 Task: Find connections with filter location Kāman with filter topic #Motivationwith filter profile language Spanish with filter current company Airtel with filter school Jammu University with filter industry Rubber Products Manufacturing with filter service category Corporate Events with filter keywords title Sales Engineer
Action: Mouse moved to (144, 241)
Screenshot: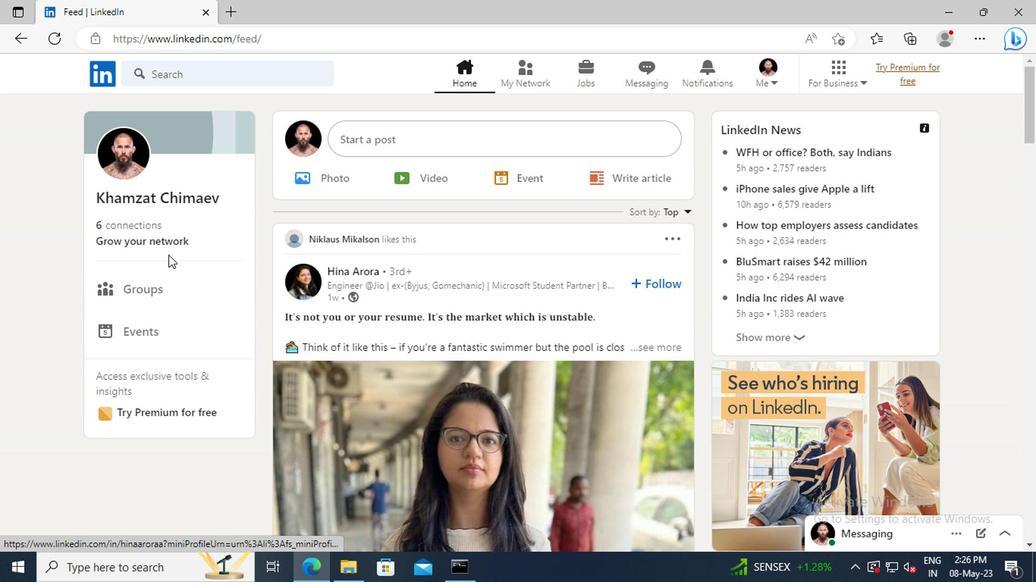 
Action: Mouse pressed left at (144, 241)
Screenshot: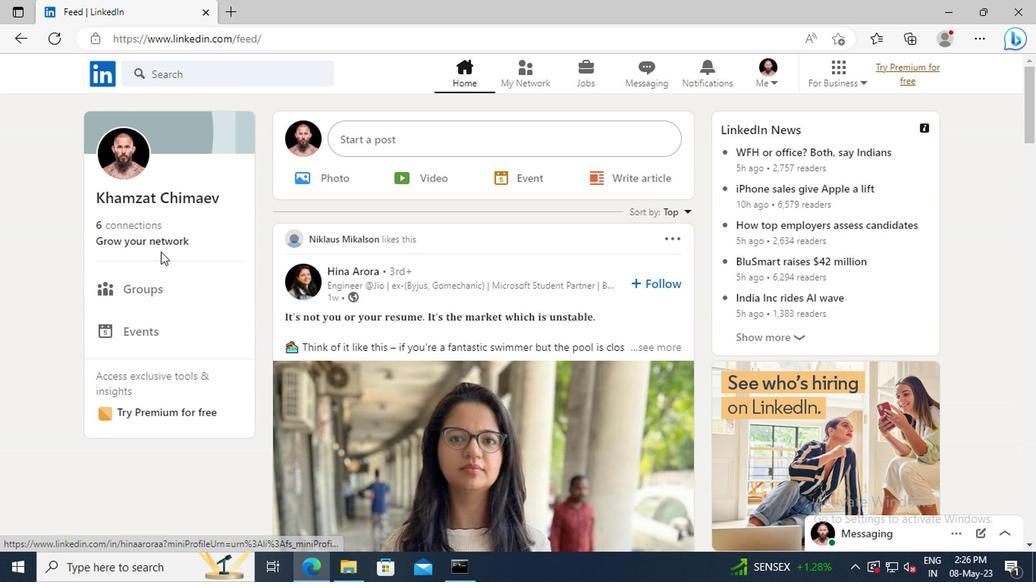 
Action: Mouse moved to (156, 161)
Screenshot: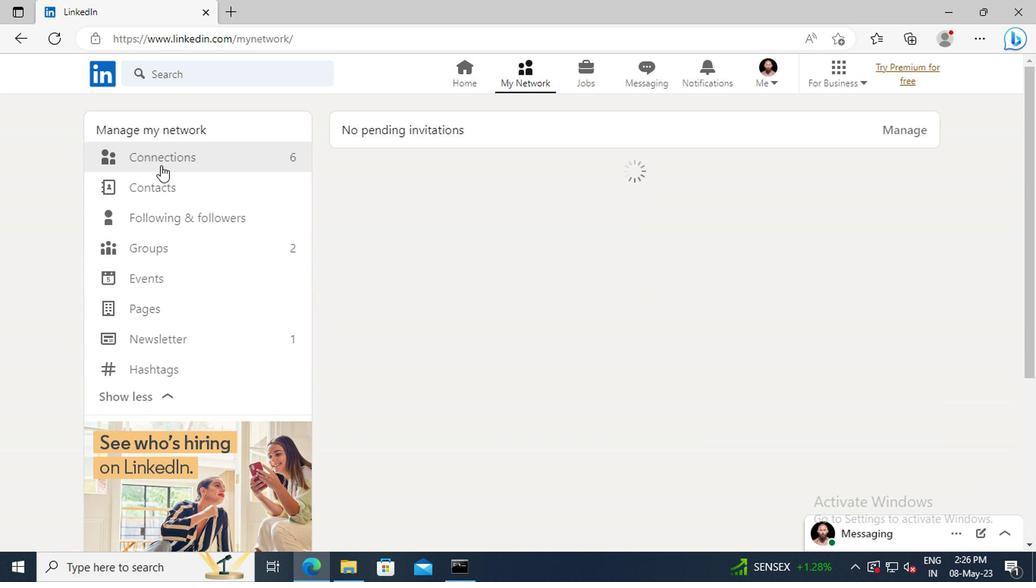 
Action: Mouse pressed left at (156, 161)
Screenshot: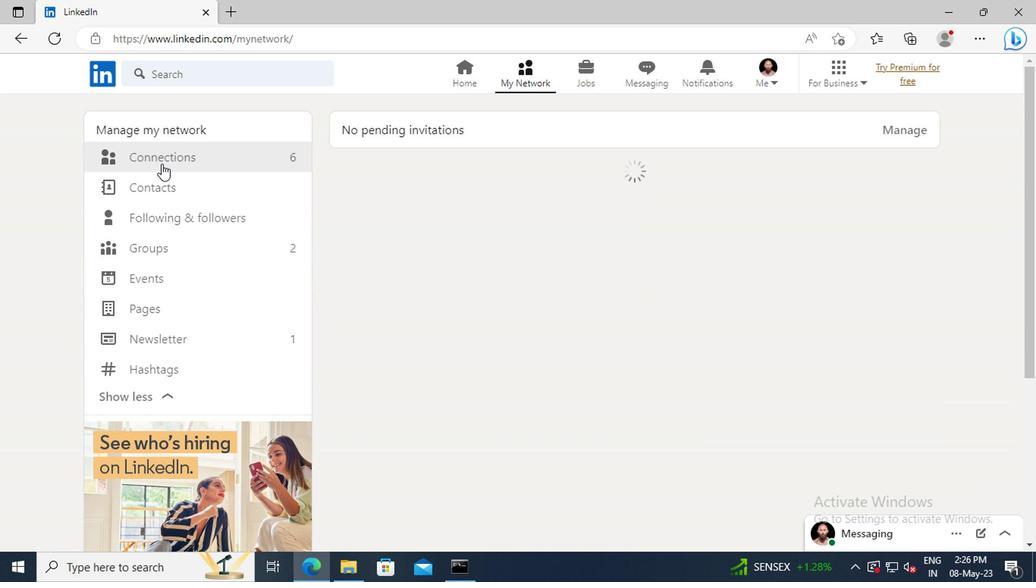 
Action: Mouse moved to (609, 160)
Screenshot: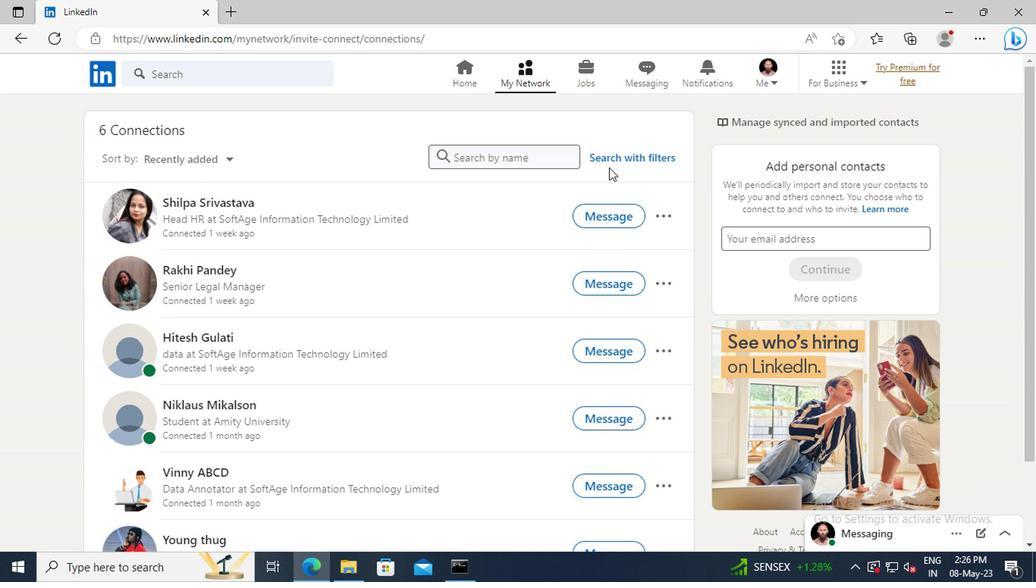 
Action: Mouse pressed left at (609, 160)
Screenshot: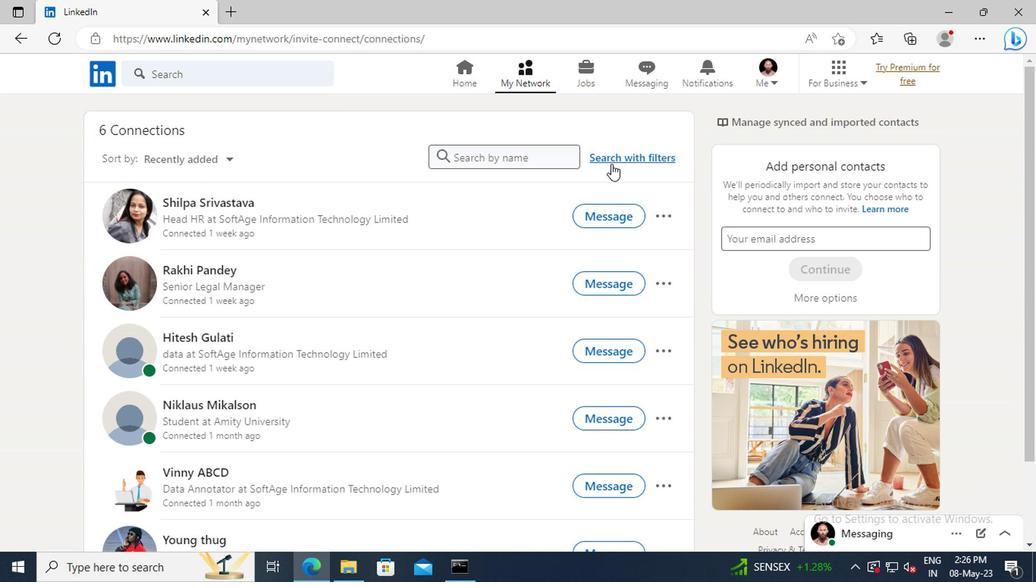 
Action: Mouse moved to (569, 120)
Screenshot: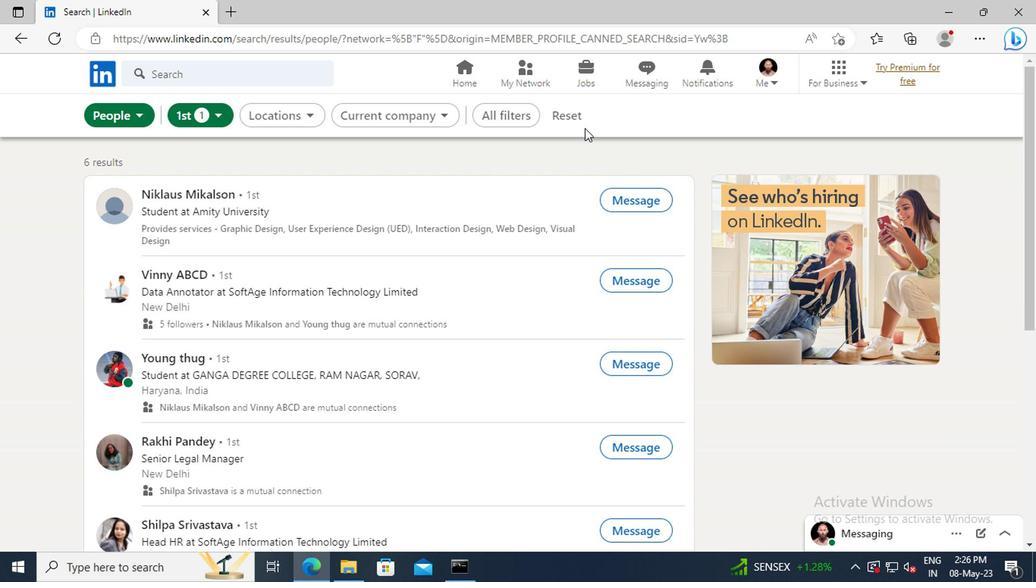 
Action: Mouse pressed left at (569, 120)
Screenshot: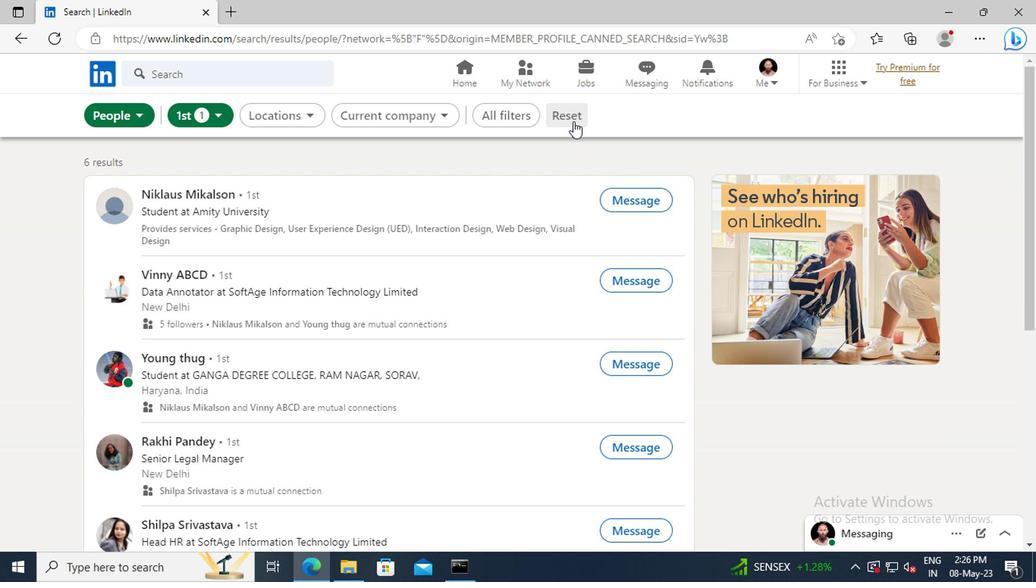 
Action: Mouse moved to (551, 119)
Screenshot: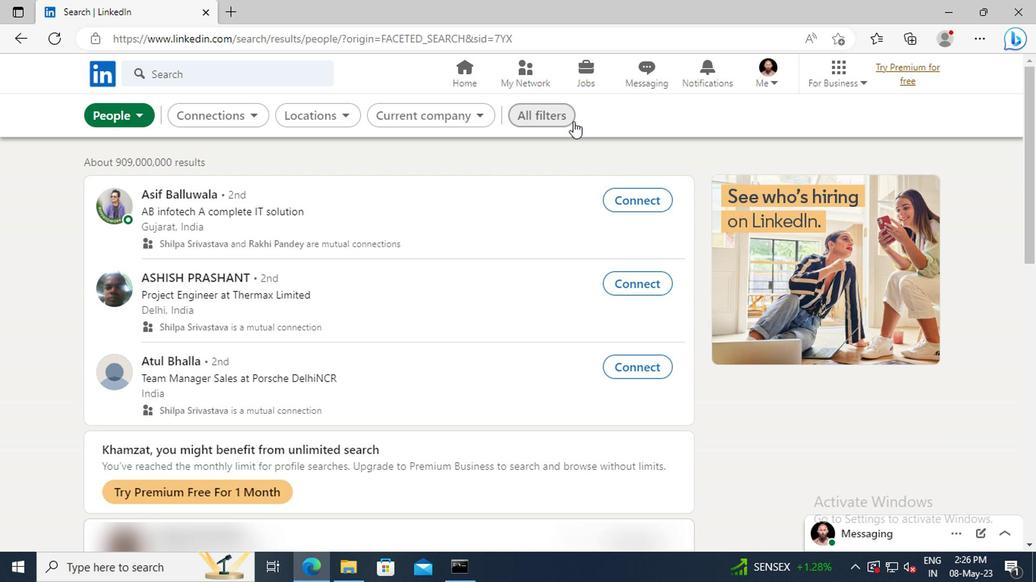 
Action: Mouse pressed left at (551, 119)
Screenshot: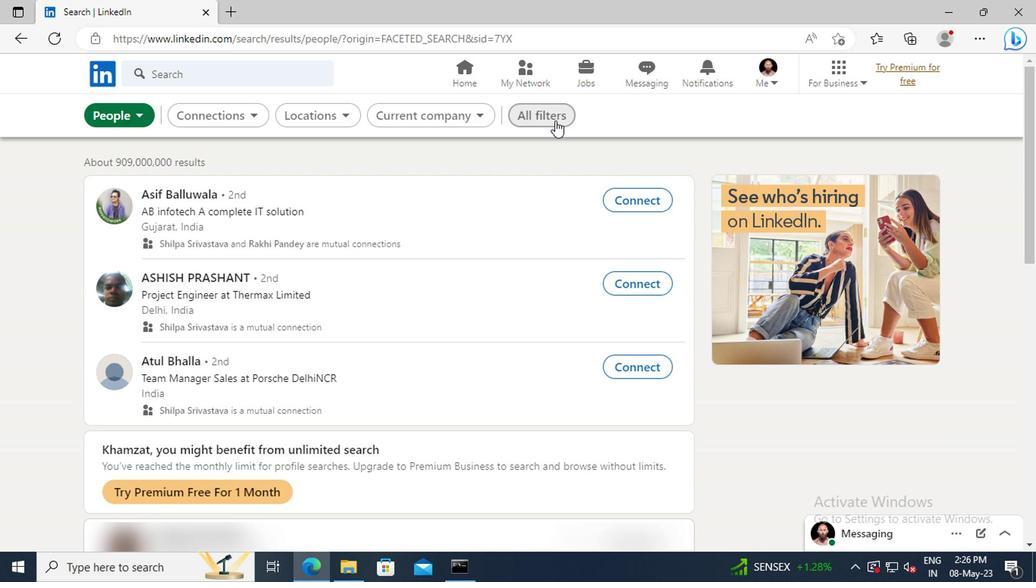 
Action: Mouse moved to (879, 297)
Screenshot: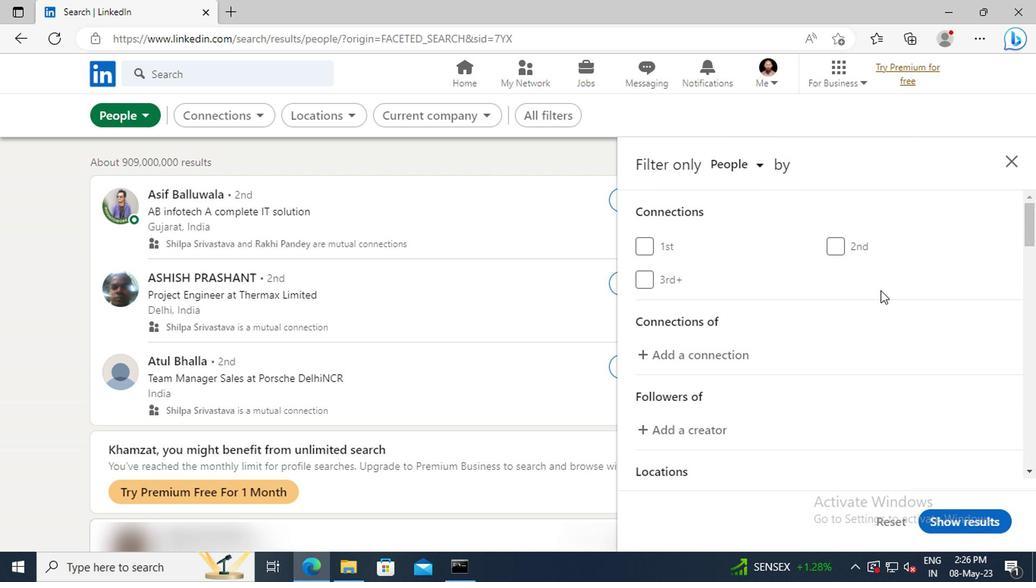 
Action: Mouse scrolled (879, 297) with delta (0, 0)
Screenshot: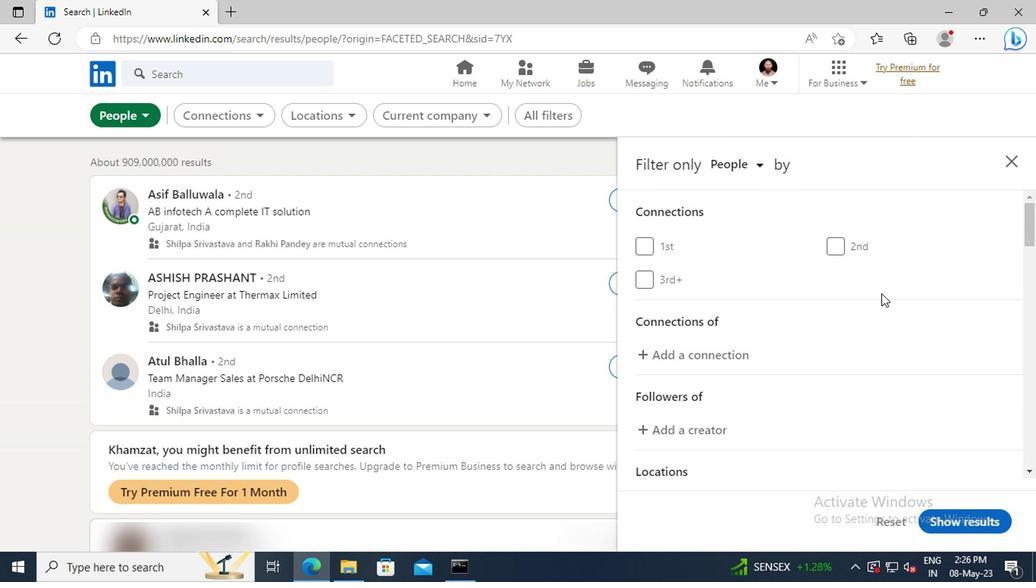 
Action: Mouse scrolled (879, 297) with delta (0, 0)
Screenshot: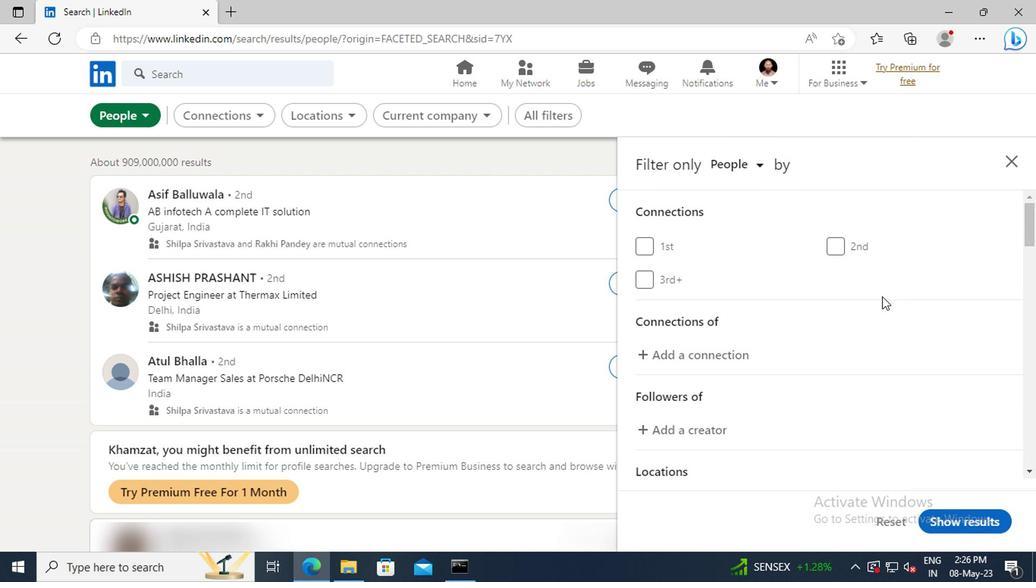 
Action: Mouse moved to (879, 297)
Screenshot: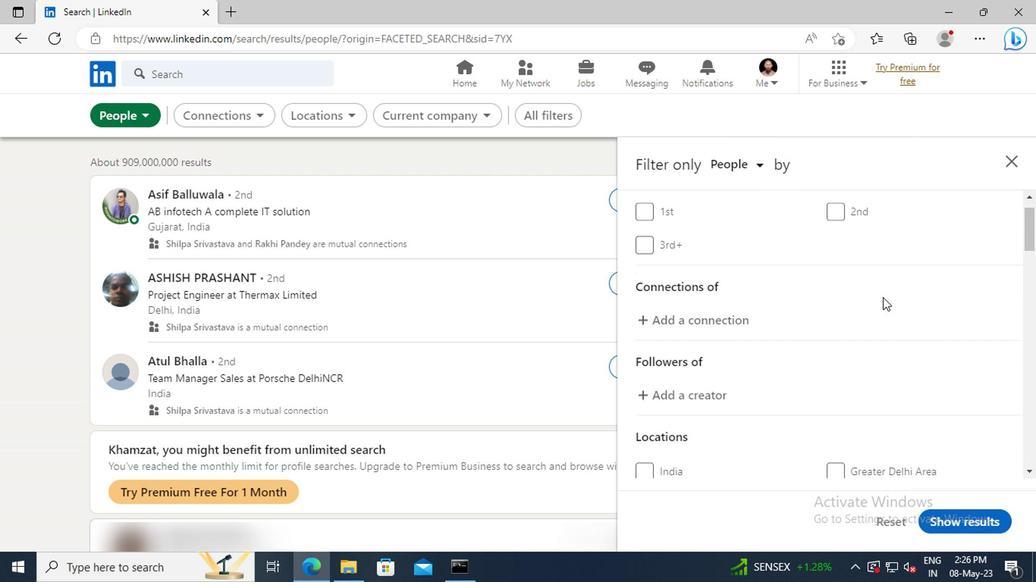 
Action: Mouse scrolled (879, 297) with delta (0, 0)
Screenshot: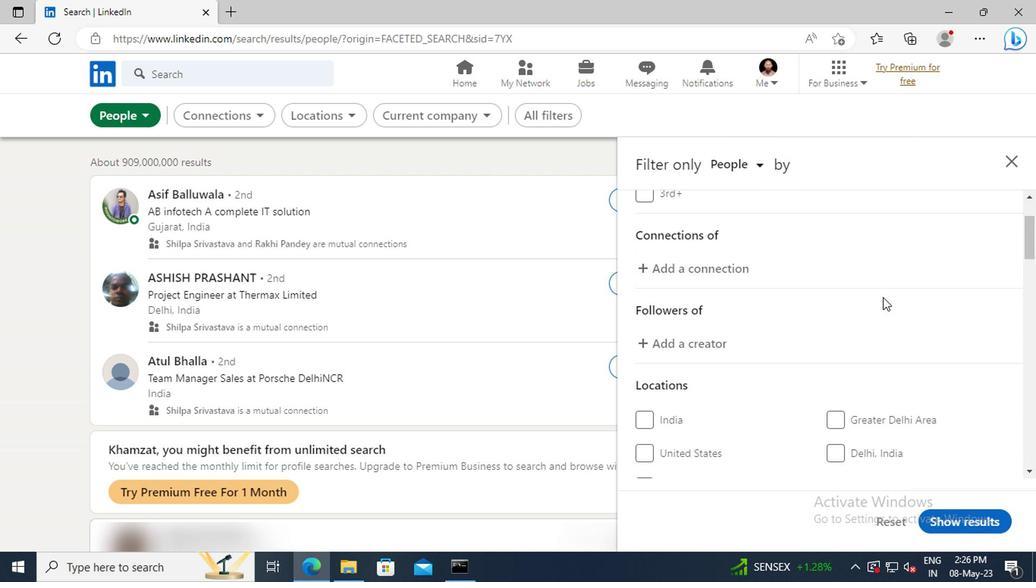 
Action: Mouse scrolled (879, 297) with delta (0, 0)
Screenshot: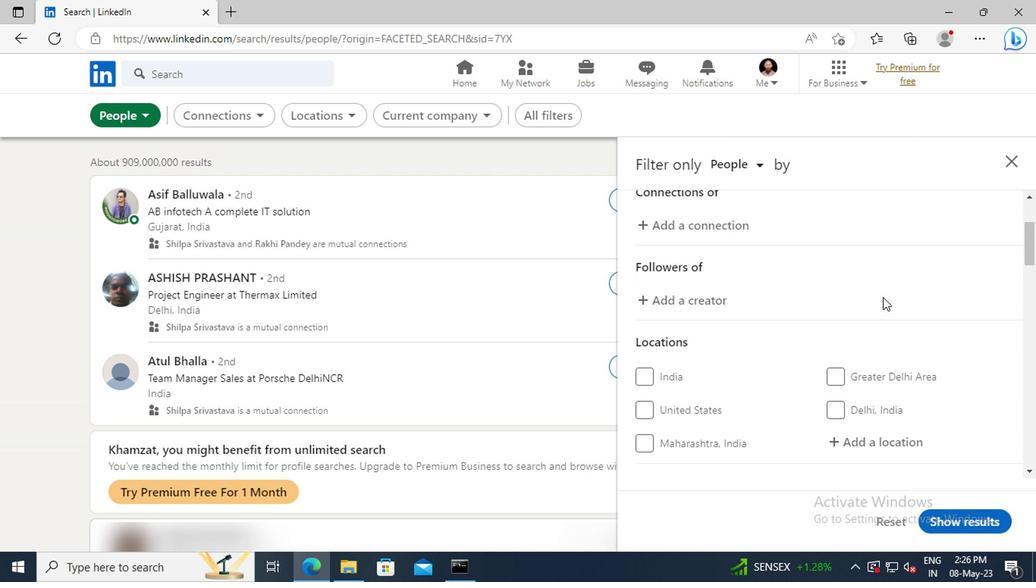 
Action: Mouse scrolled (879, 297) with delta (0, 0)
Screenshot: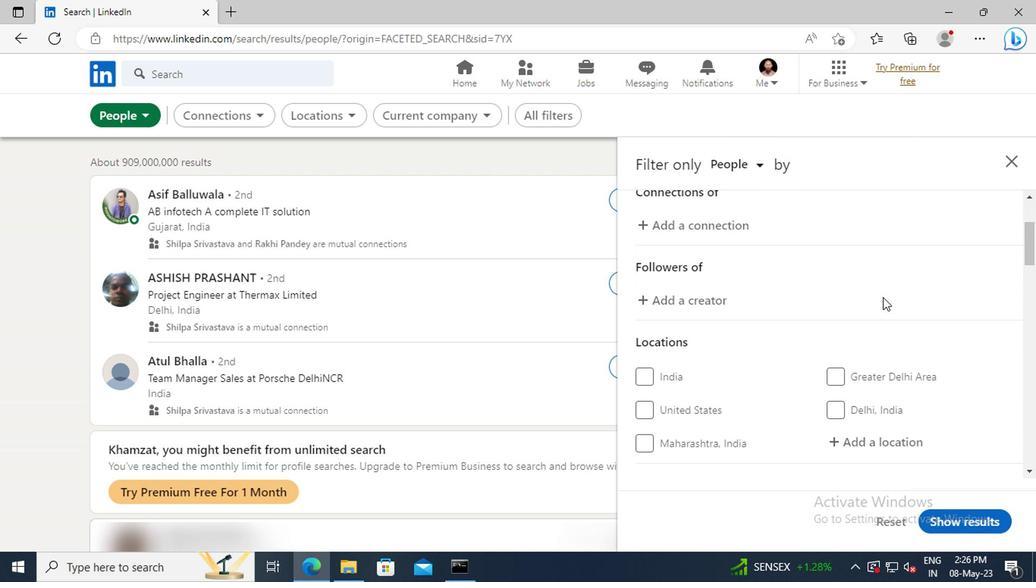 
Action: Mouse scrolled (879, 297) with delta (0, 0)
Screenshot: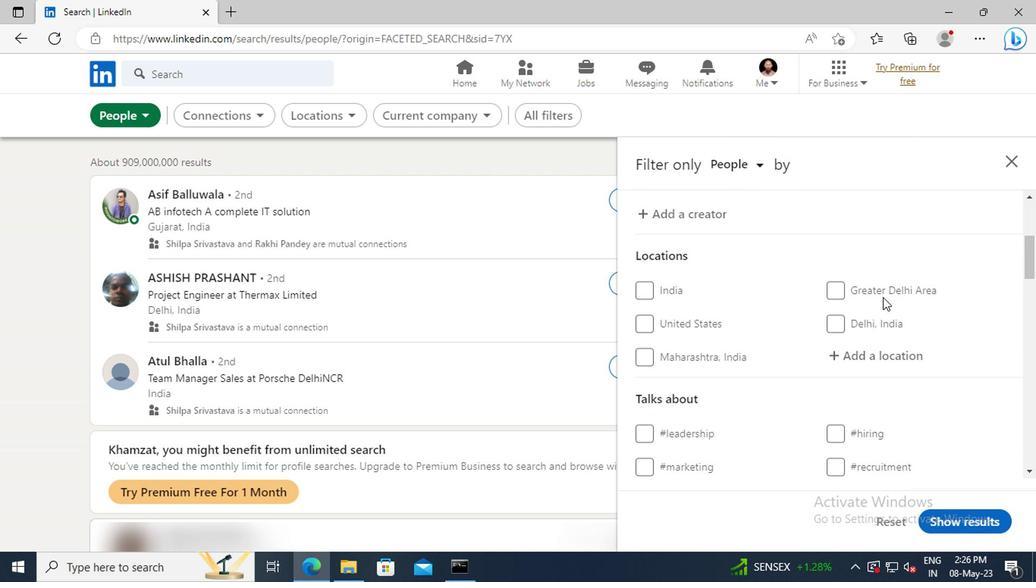 
Action: Mouse moved to (880, 313)
Screenshot: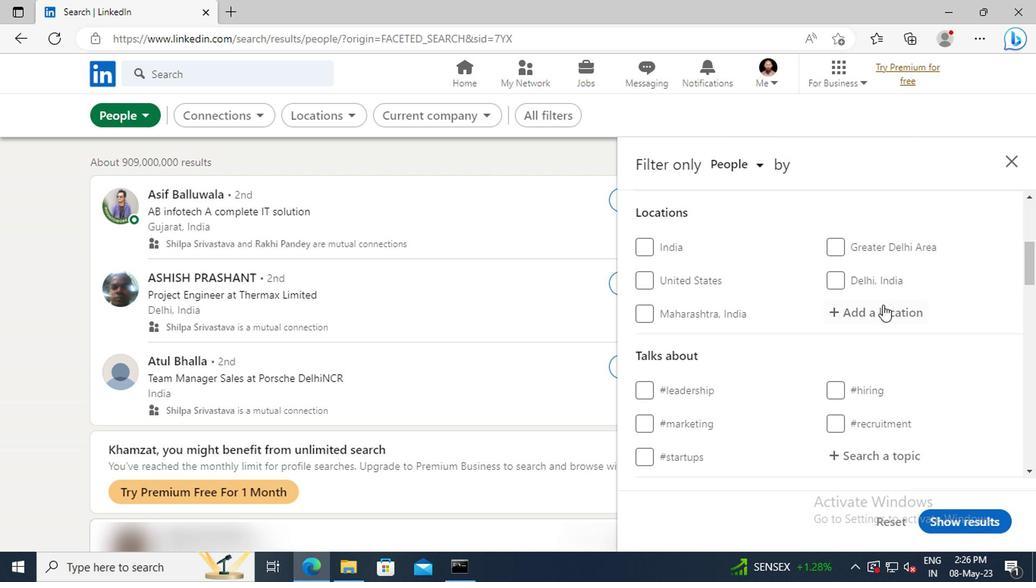 
Action: Mouse pressed left at (880, 313)
Screenshot: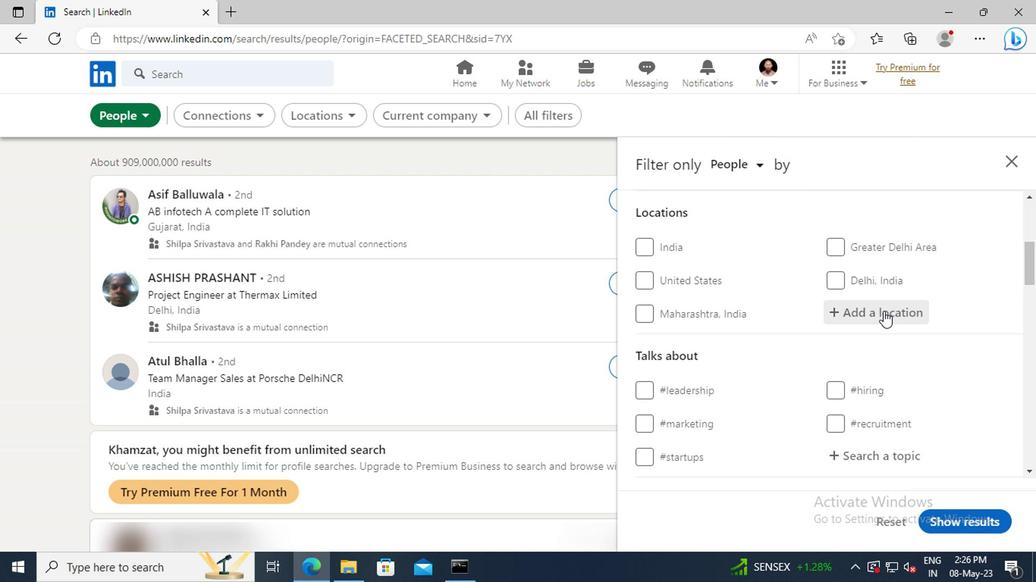 
Action: Key pressed <Key.shift>KA
Screenshot: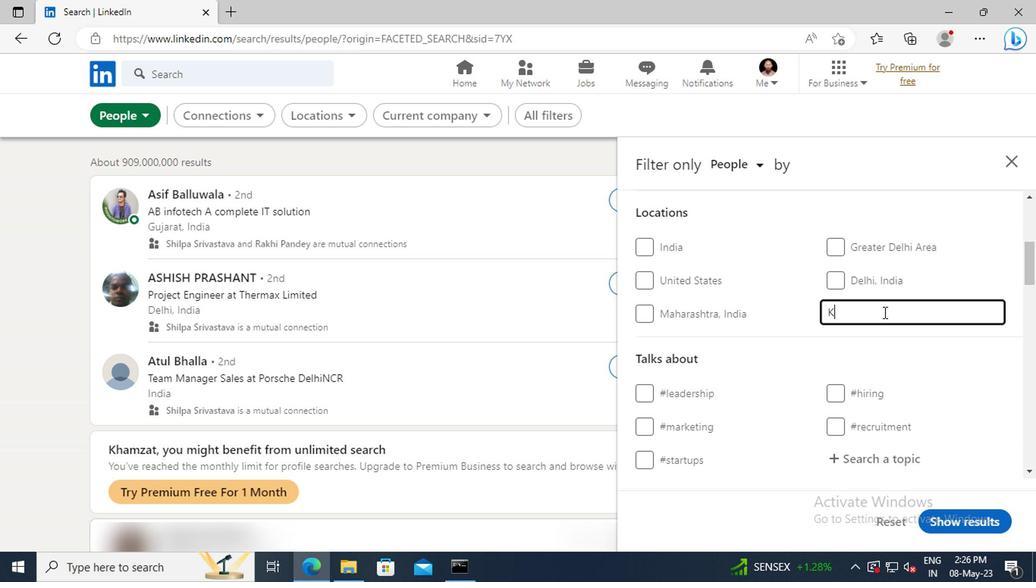
Action: Mouse moved to (880, 313)
Screenshot: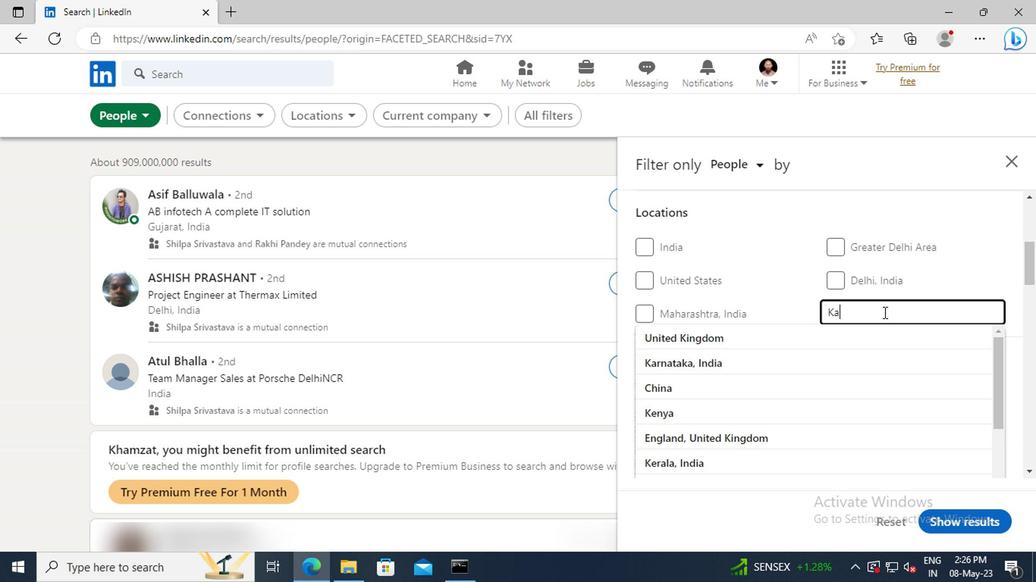 
Action: Key pressed MAN
Screenshot: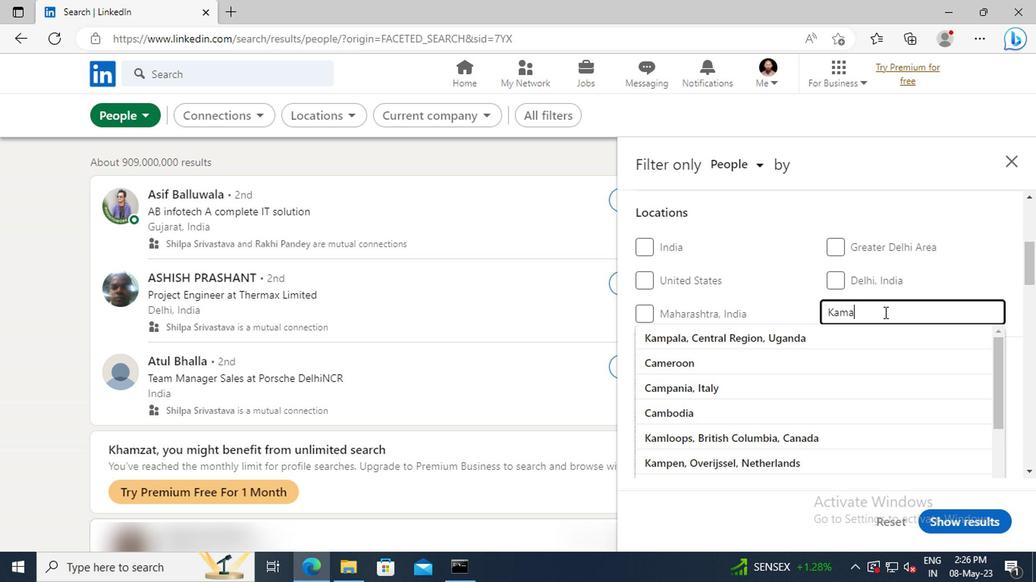 
Action: Mouse moved to (878, 330)
Screenshot: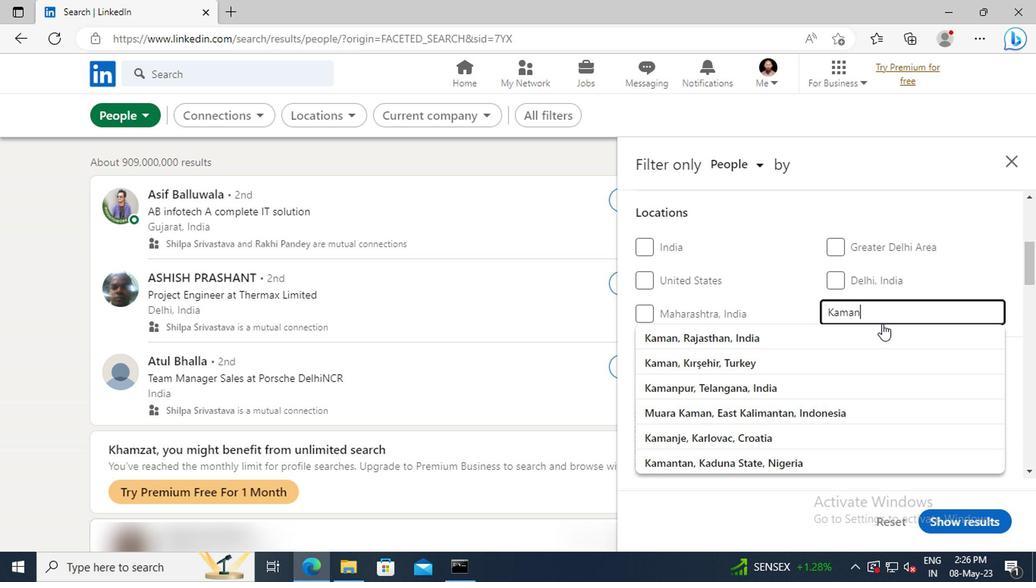 
Action: Mouse pressed left at (878, 330)
Screenshot: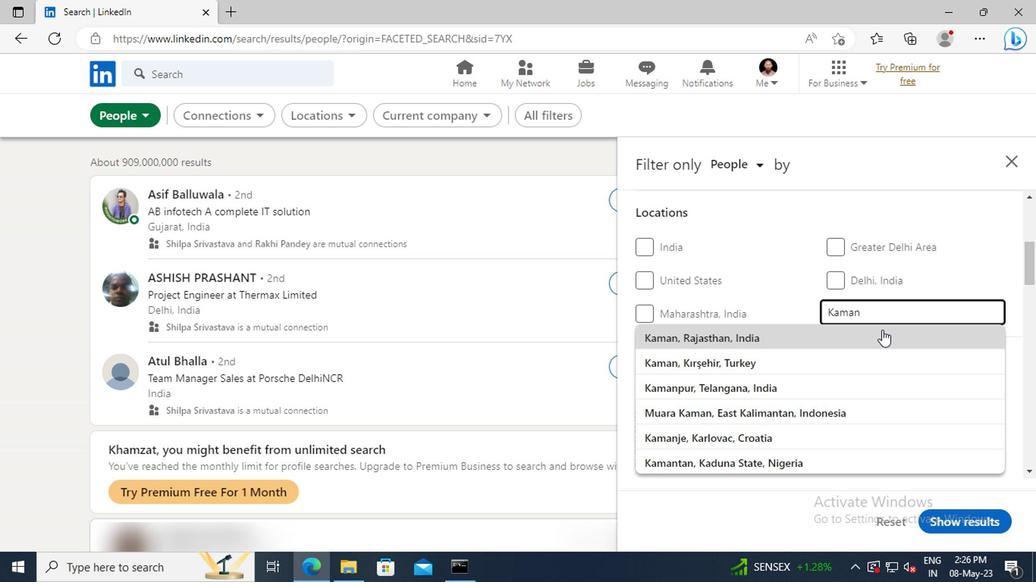 
Action: Mouse scrolled (878, 330) with delta (0, 0)
Screenshot: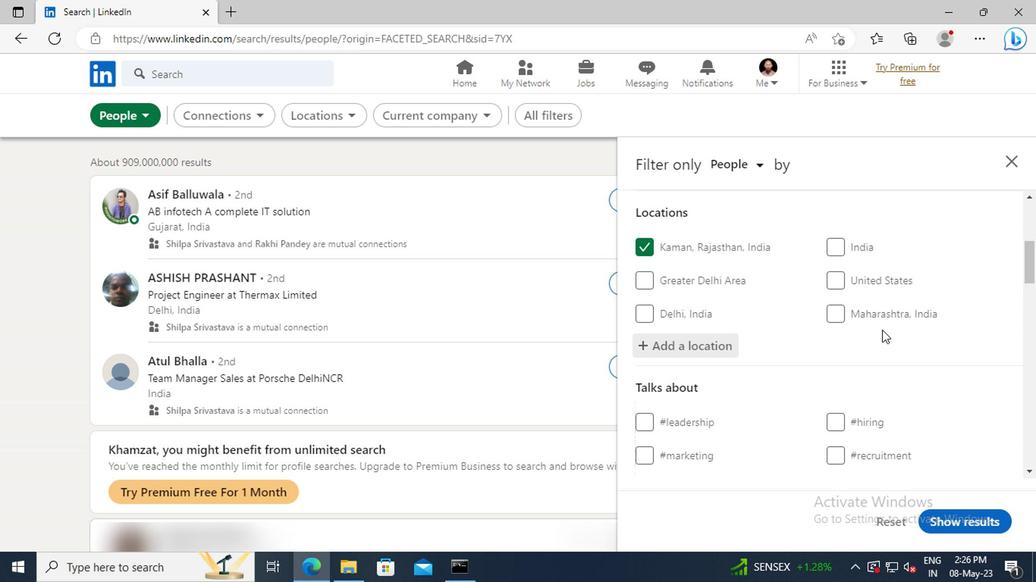 
Action: Mouse scrolled (878, 330) with delta (0, 0)
Screenshot: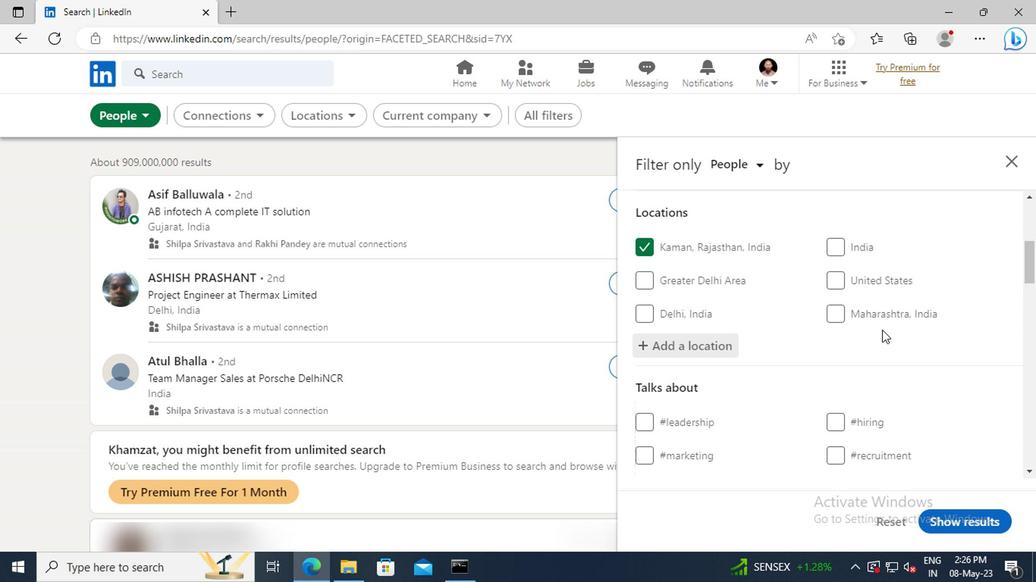 
Action: Mouse scrolled (878, 330) with delta (0, 0)
Screenshot: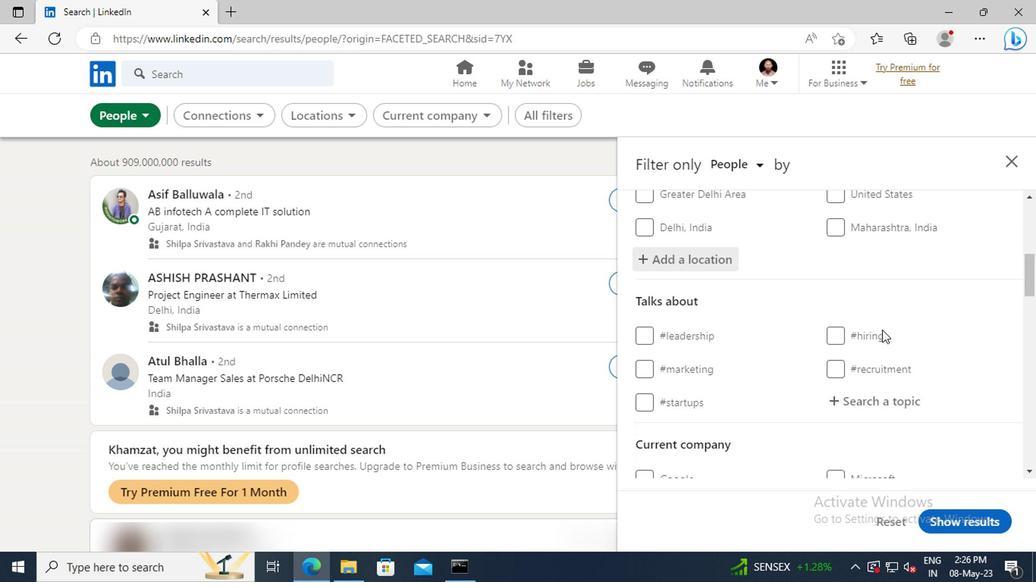 
Action: Mouse moved to (880, 357)
Screenshot: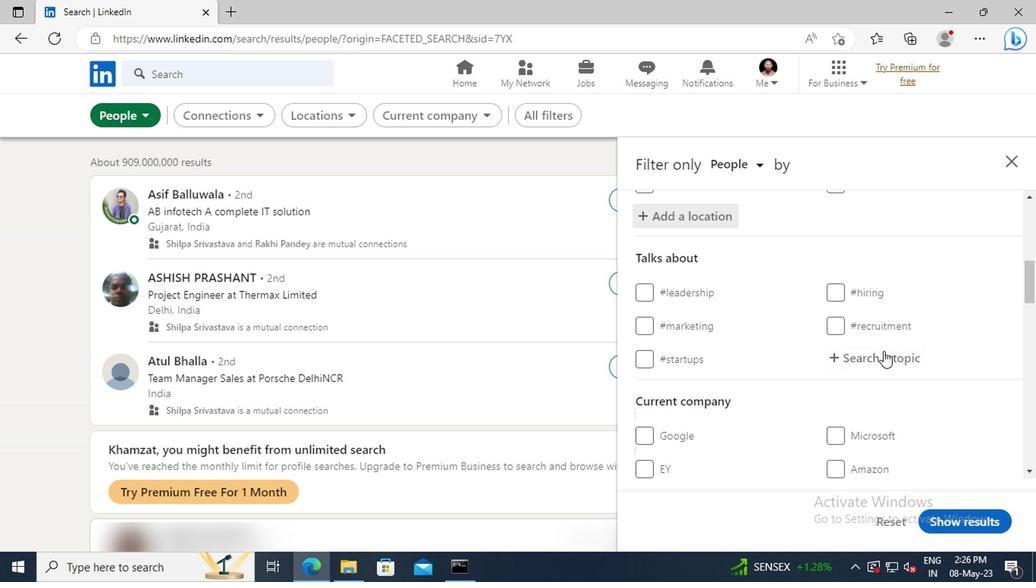 
Action: Mouse pressed left at (880, 357)
Screenshot: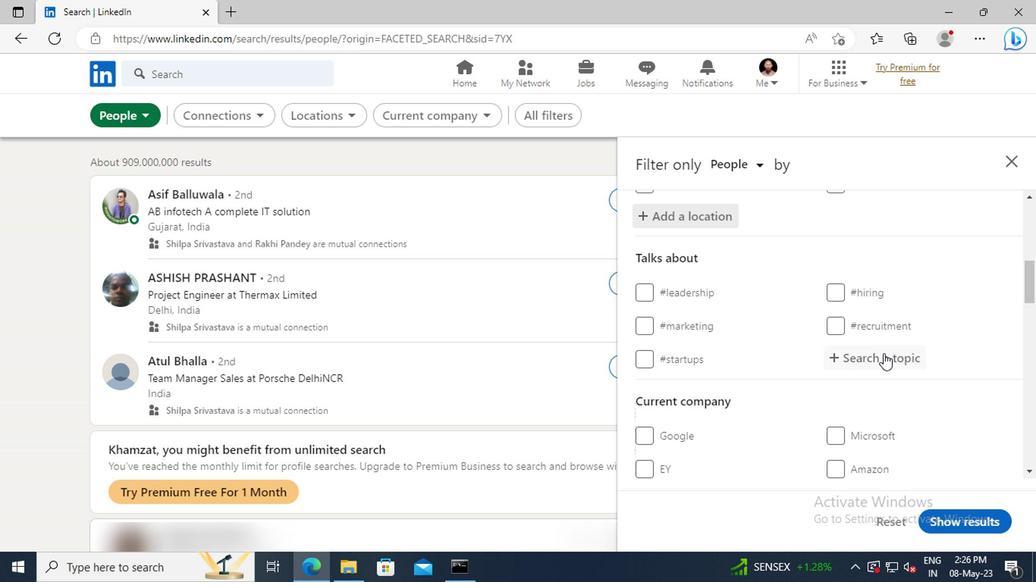 
Action: Key pressed <Key.shift>MOTI
Screenshot: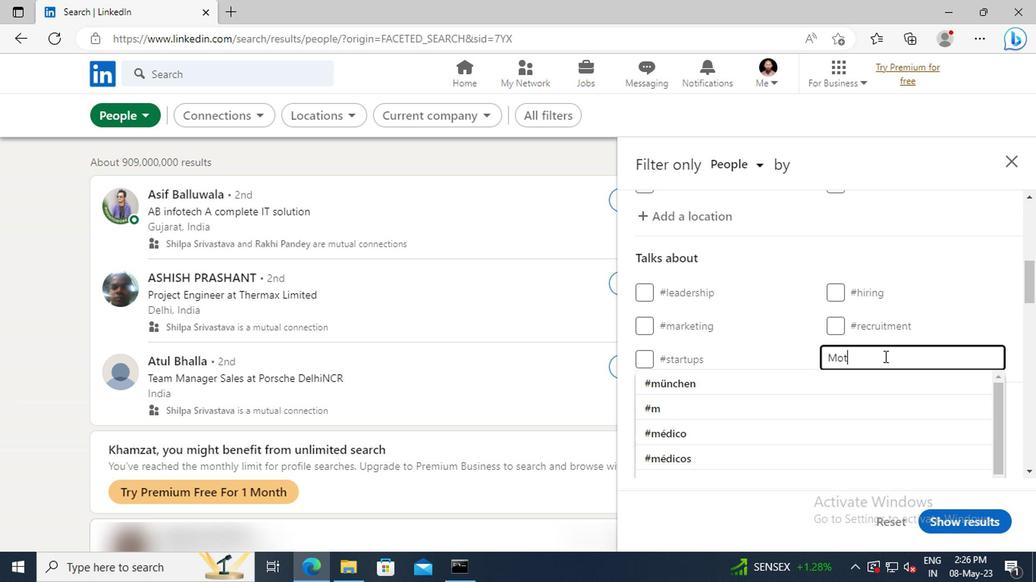 
Action: Mouse moved to (880, 378)
Screenshot: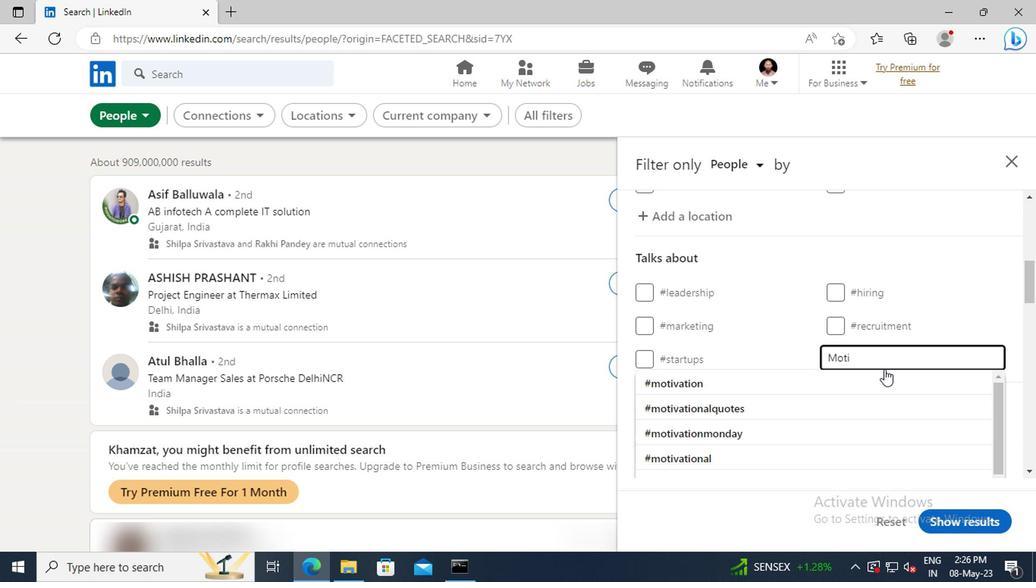 
Action: Mouse pressed left at (880, 378)
Screenshot: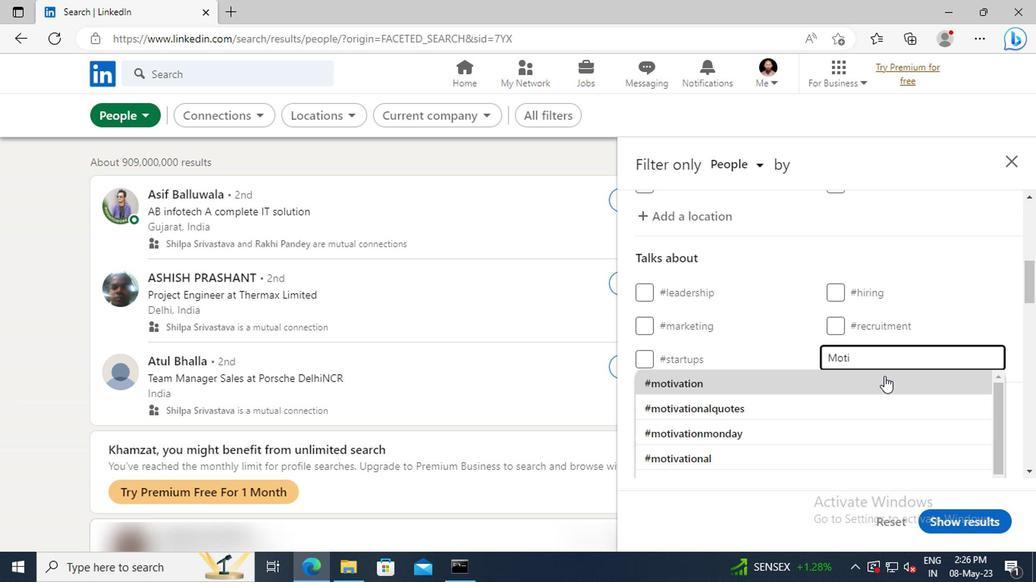 
Action: Mouse scrolled (880, 377) with delta (0, 0)
Screenshot: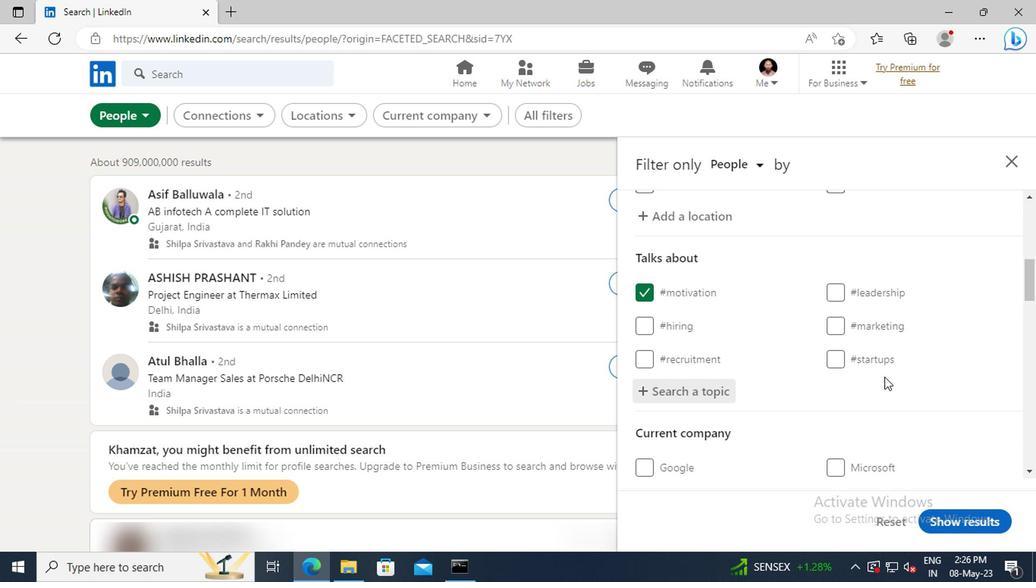 
Action: Mouse scrolled (880, 377) with delta (0, 0)
Screenshot: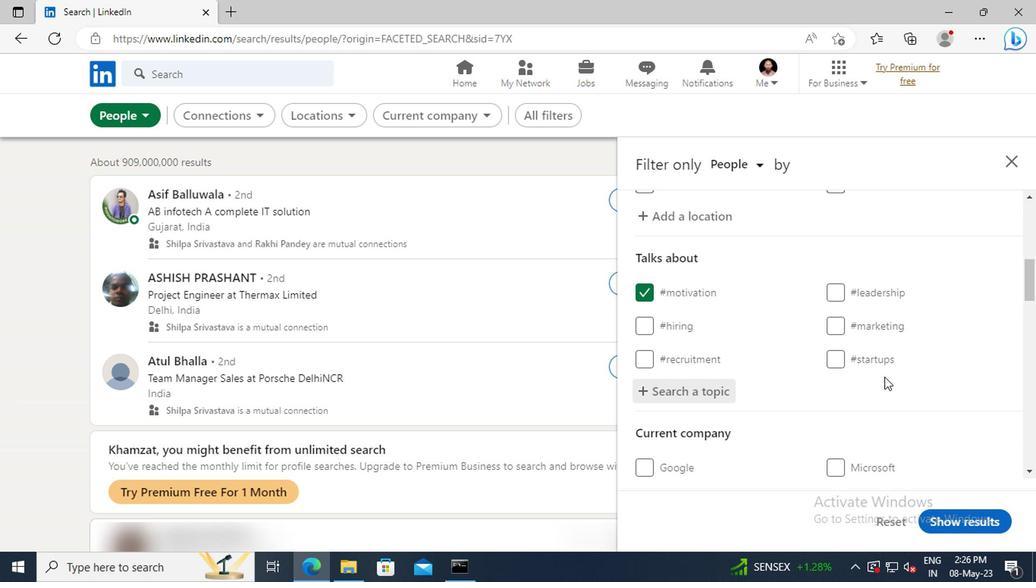 
Action: Mouse scrolled (880, 377) with delta (0, 0)
Screenshot: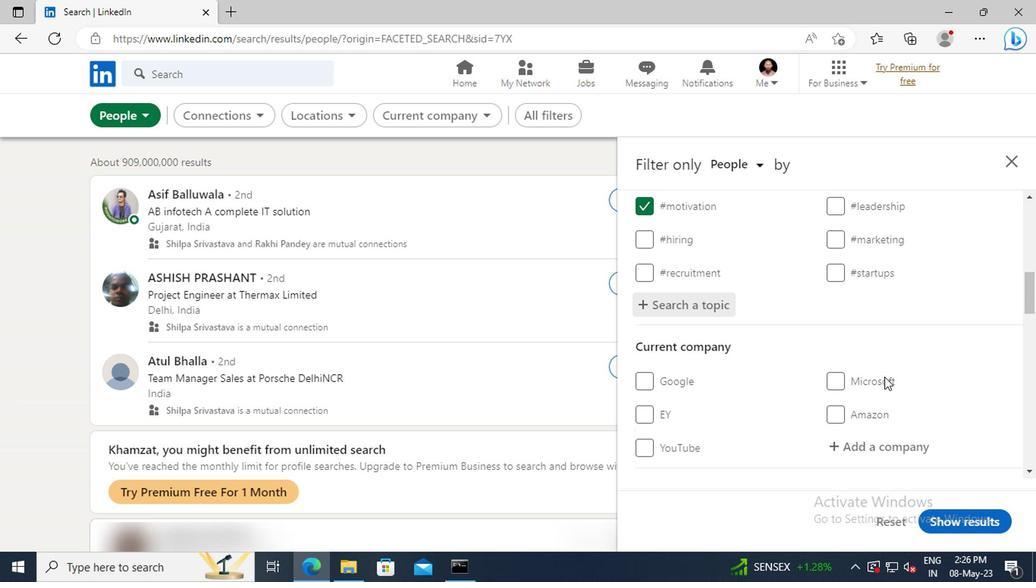 
Action: Mouse scrolled (880, 377) with delta (0, 0)
Screenshot: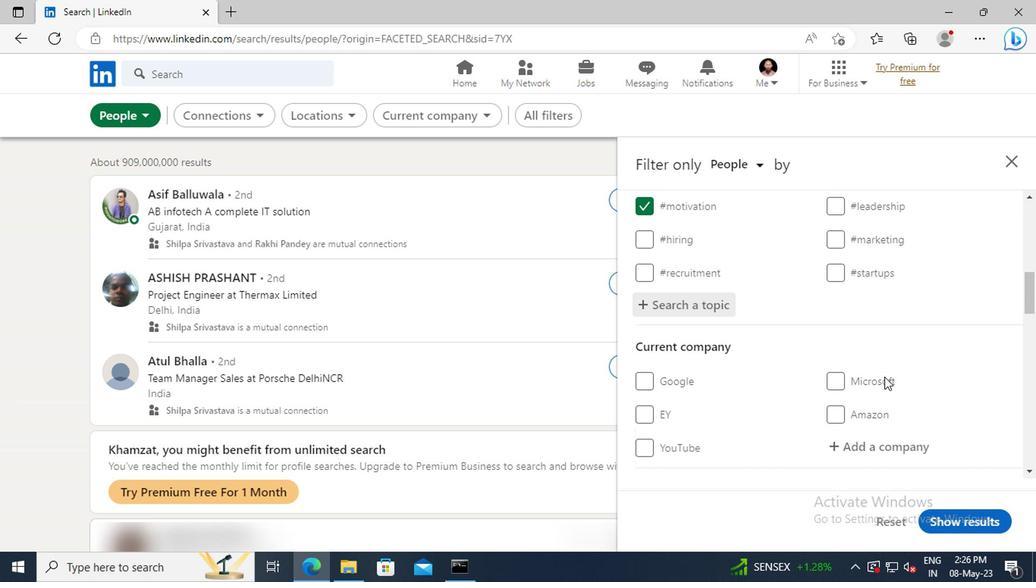 
Action: Mouse scrolled (880, 377) with delta (0, 0)
Screenshot: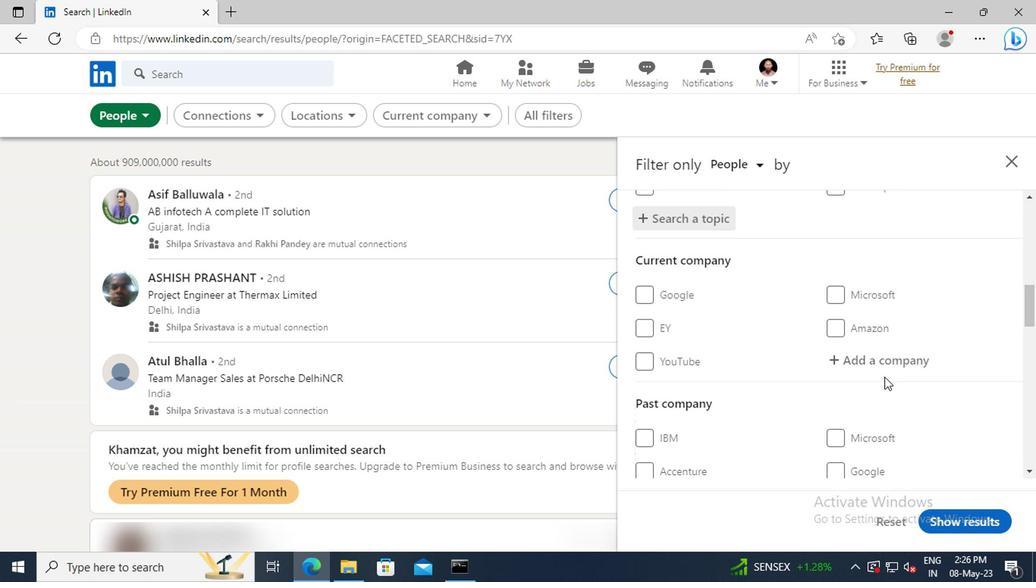 
Action: Mouse scrolled (880, 377) with delta (0, 0)
Screenshot: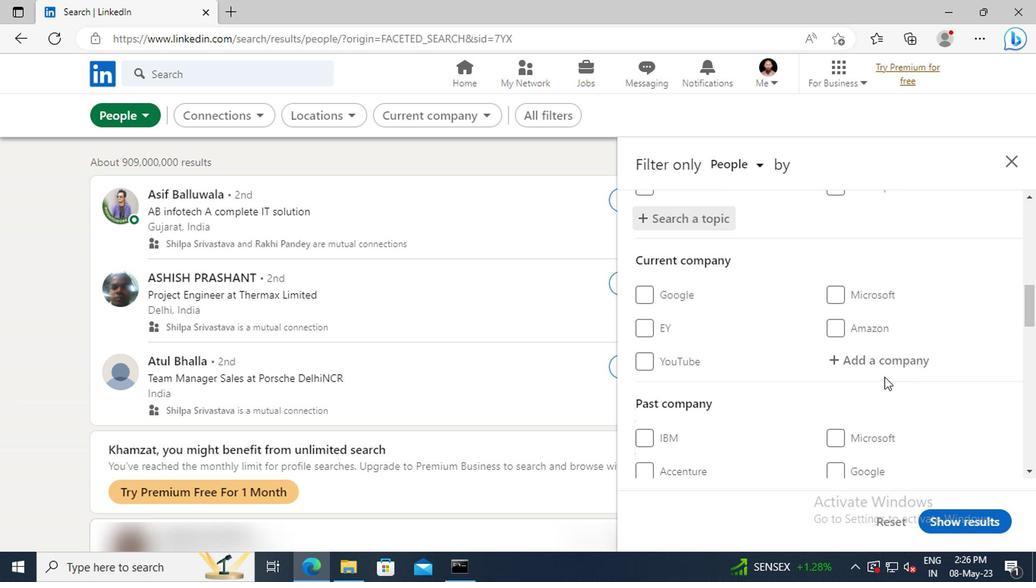 
Action: Mouse scrolled (880, 377) with delta (0, 0)
Screenshot: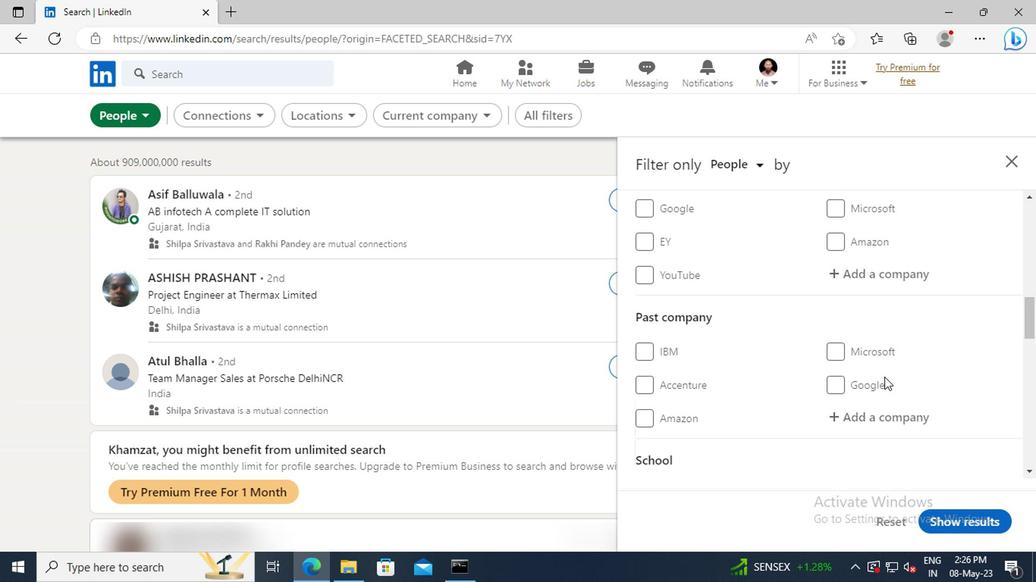 
Action: Mouse scrolled (880, 377) with delta (0, 0)
Screenshot: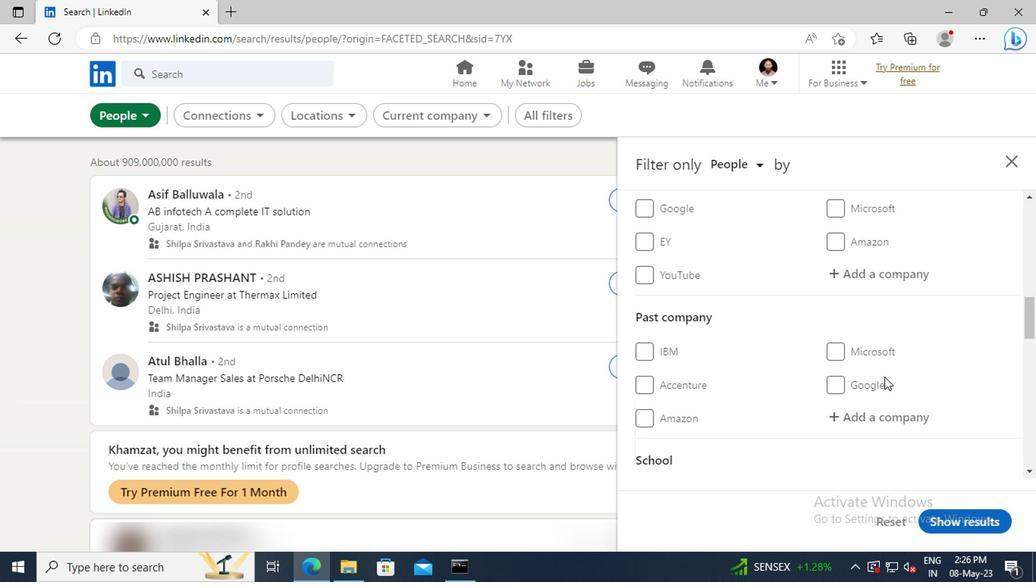 
Action: Mouse scrolled (880, 377) with delta (0, 0)
Screenshot: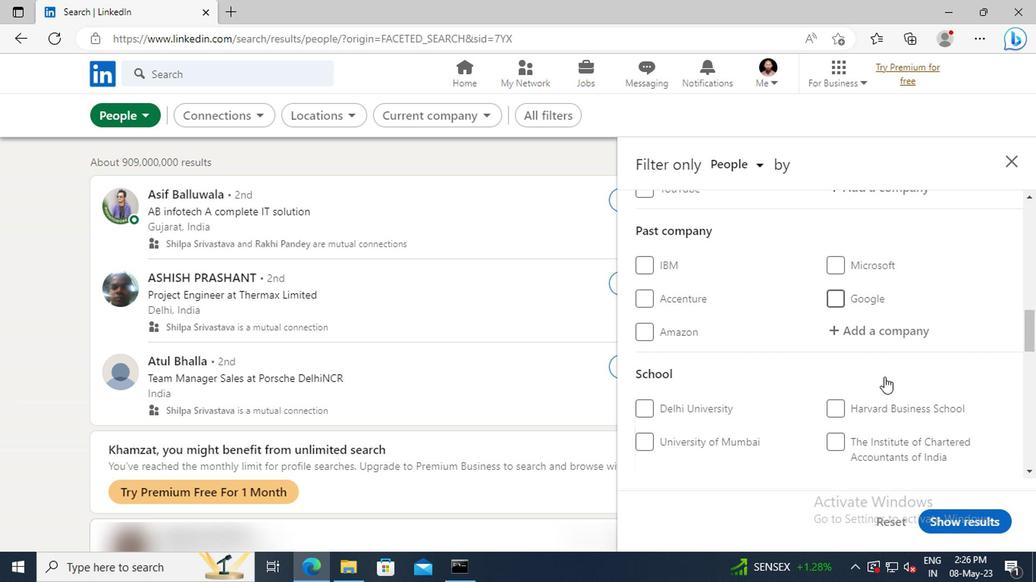 
Action: Mouse scrolled (880, 377) with delta (0, 0)
Screenshot: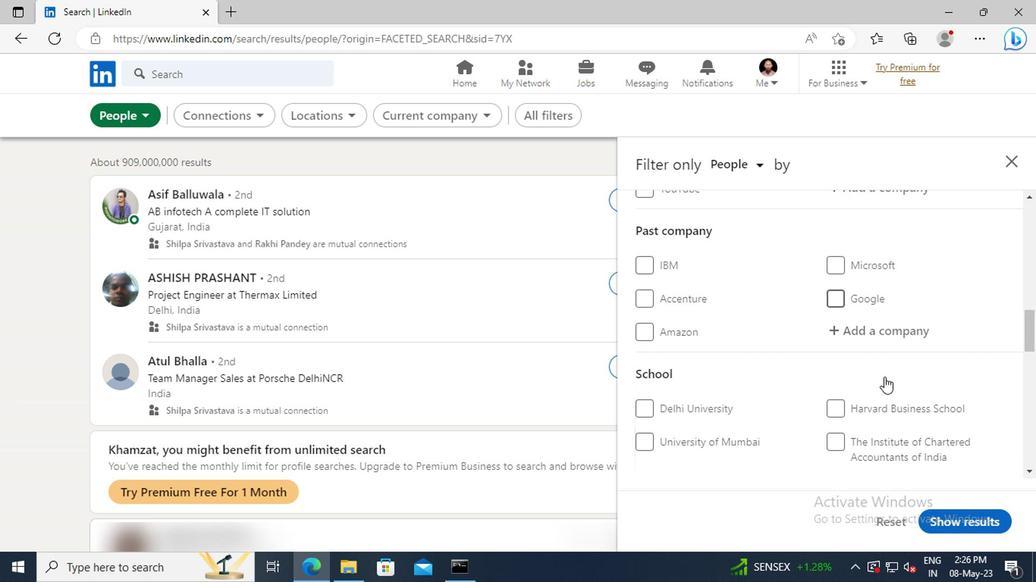 
Action: Mouse scrolled (880, 377) with delta (0, 0)
Screenshot: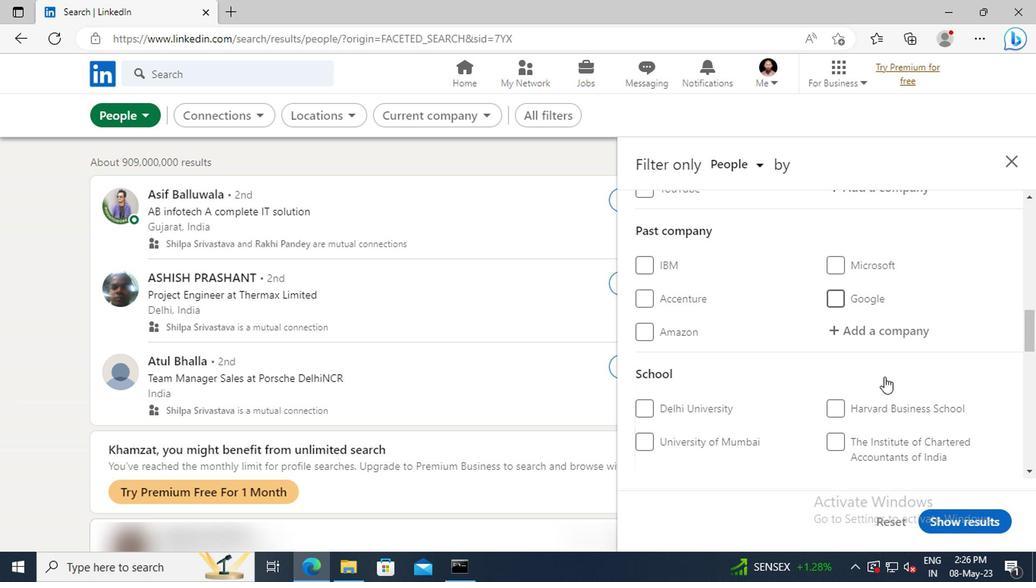 
Action: Mouse scrolled (880, 377) with delta (0, 0)
Screenshot: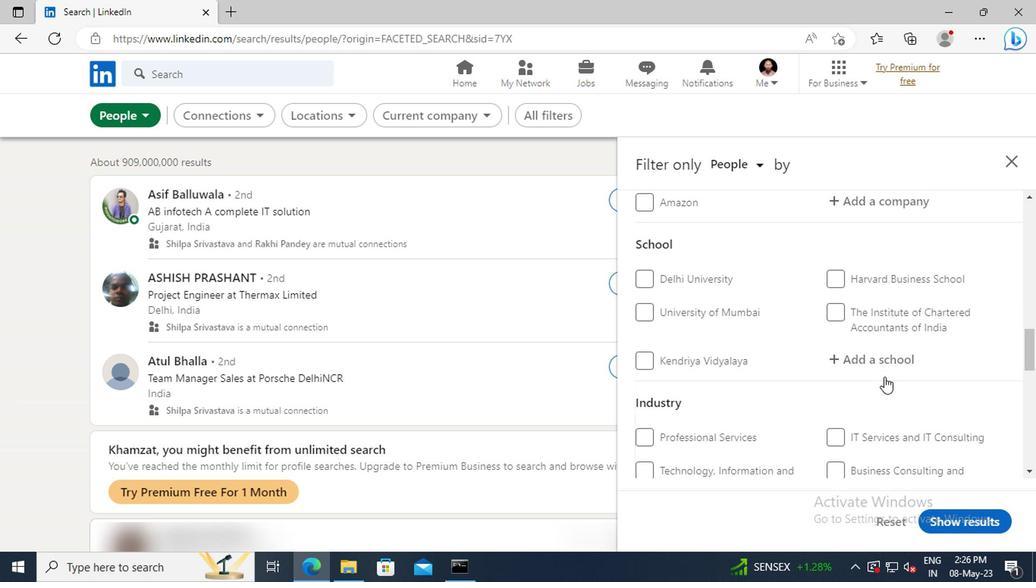 
Action: Mouse scrolled (880, 377) with delta (0, 0)
Screenshot: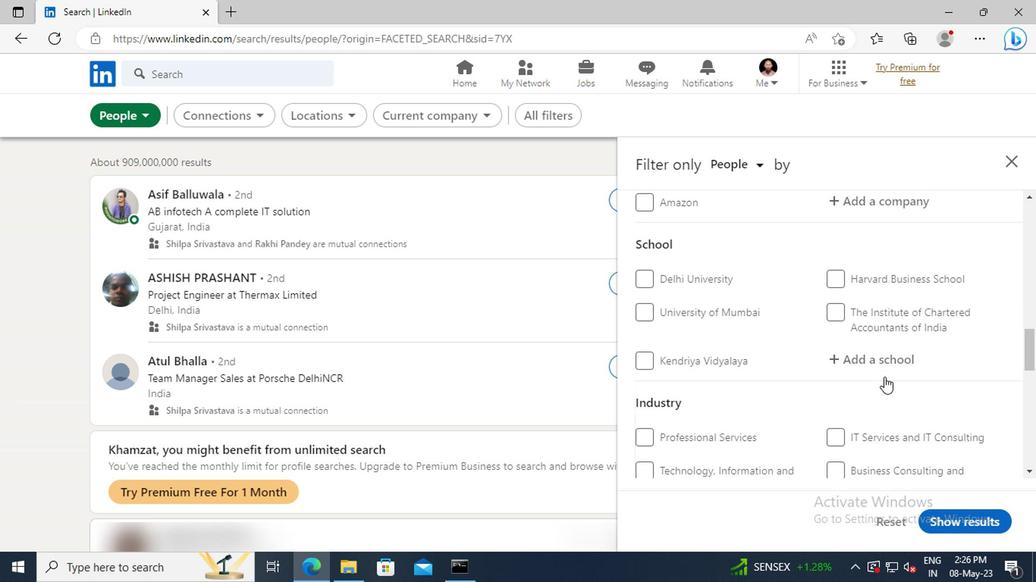 
Action: Mouse scrolled (880, 377) with delta (0, 0)
Screenshot: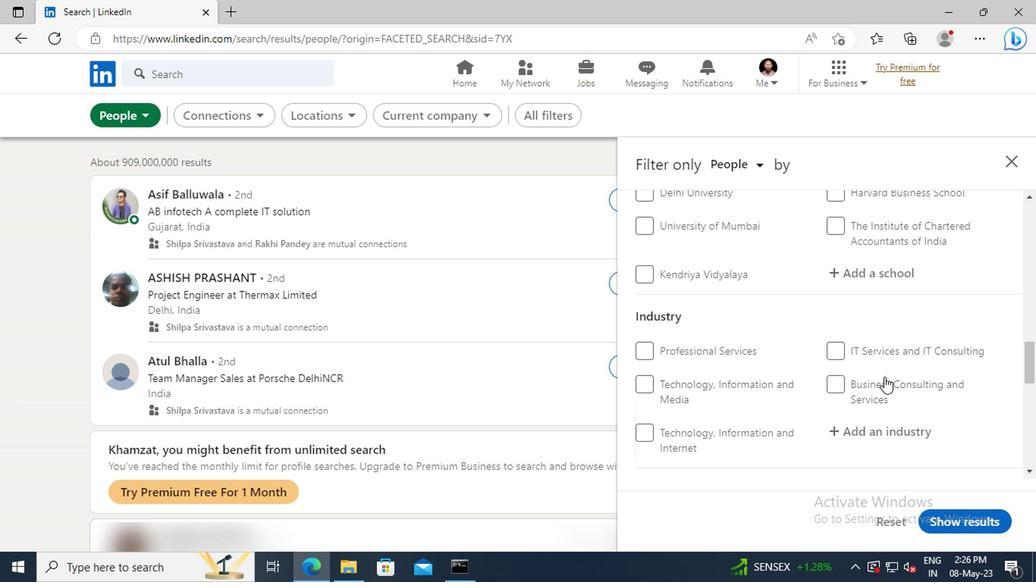 
Action: Mouse scrolled (880, 377) with delta (0, 0)
Screenshot: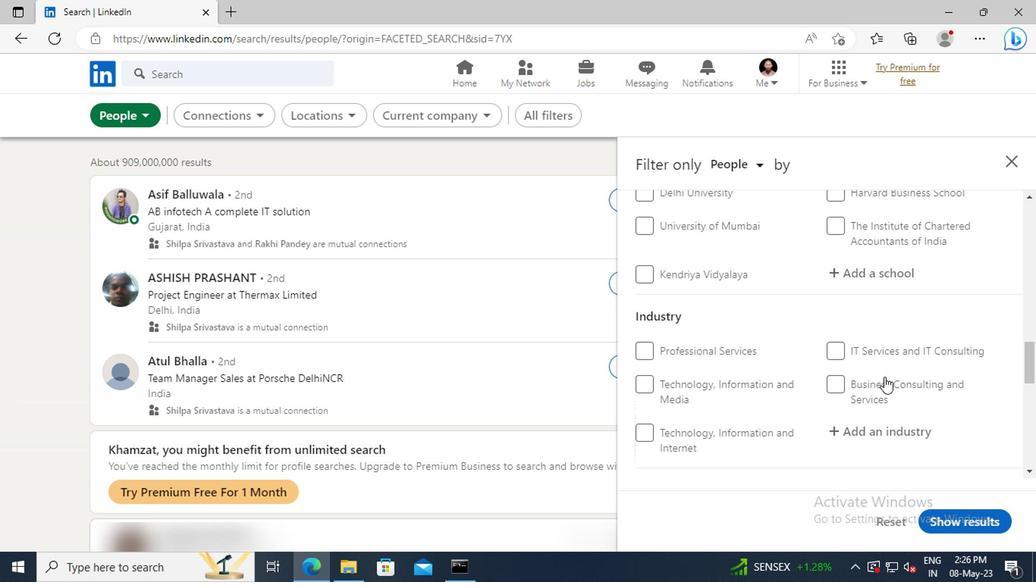 
Action: Mouse scrolled (880, 377) with delta (0, 0)
Screenshot: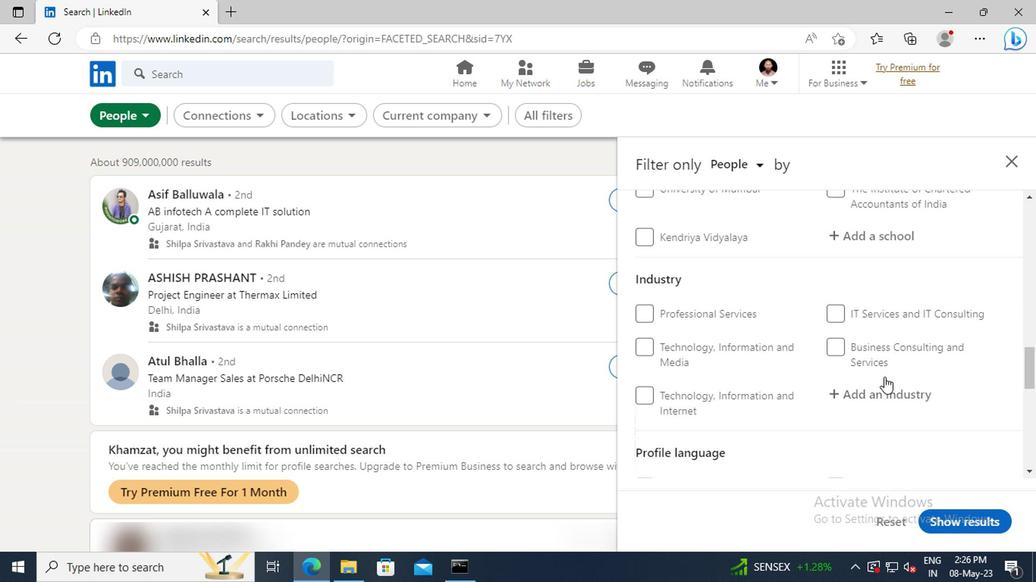
Action: Mouse moved to (642, 431)
Screenshot: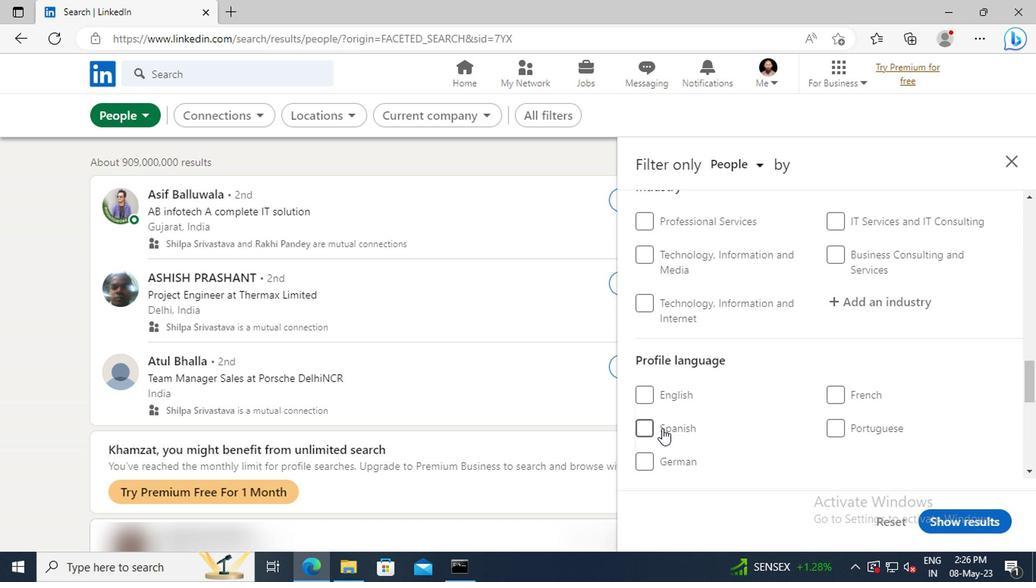 
Action: Mouse pressed left at (642, 431)
Screenshot: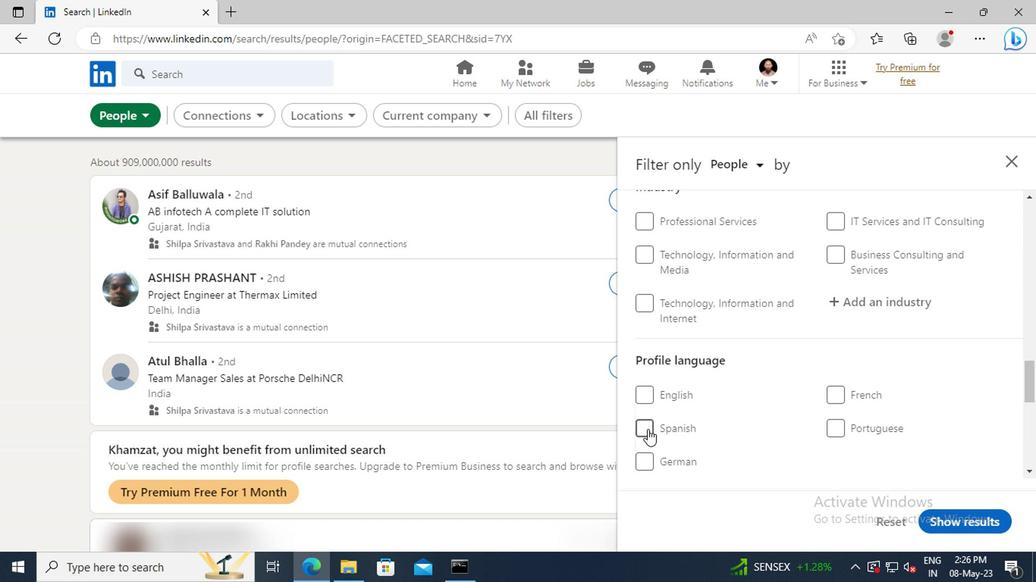 
Action: Mouse moved to (853, 381)
Screenshot: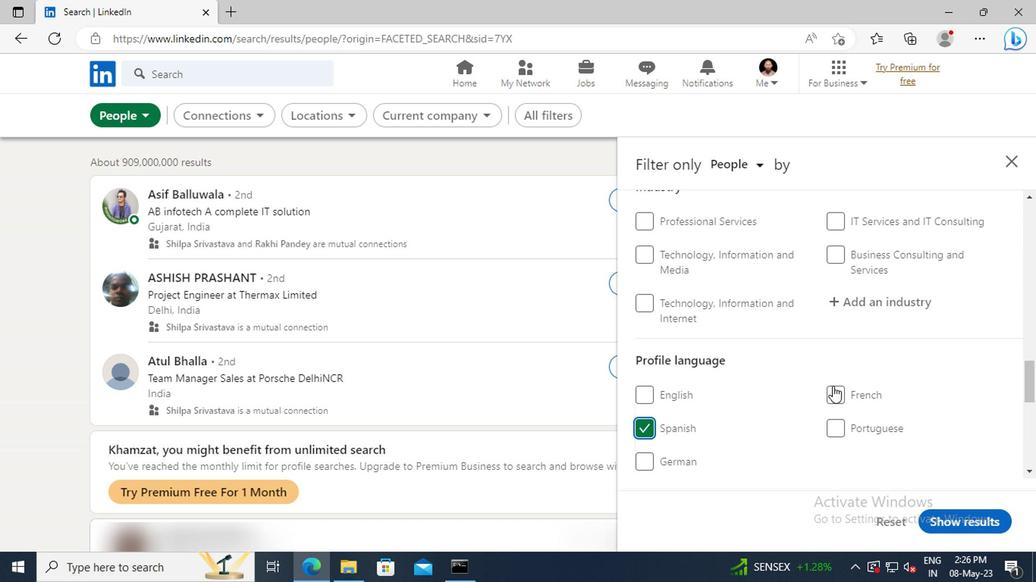 
Action: Mouse scrolled (853, 382) with delta (0, 0)
Screenshot: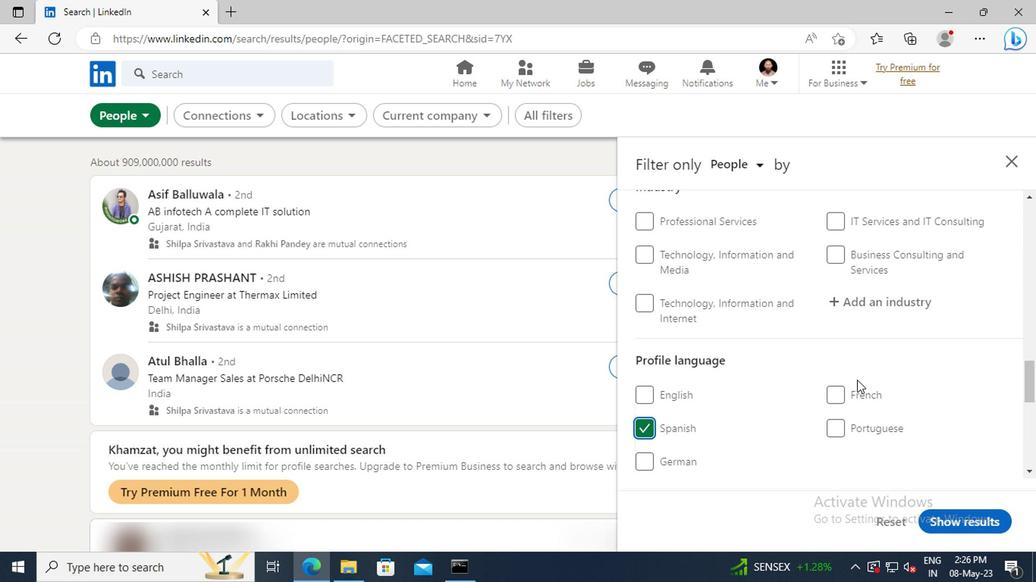 
Action: Mouse scrolled (853, 382) with delta (0, 0)
Screenshot: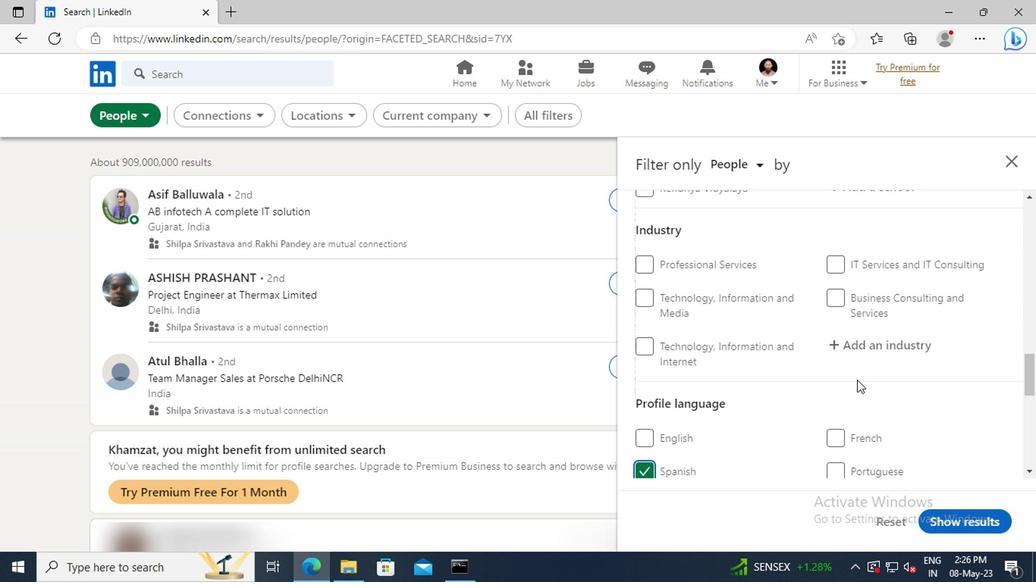 
Action: Mouse scrolled (853, 382) with delta (0, 0)
Screenshot: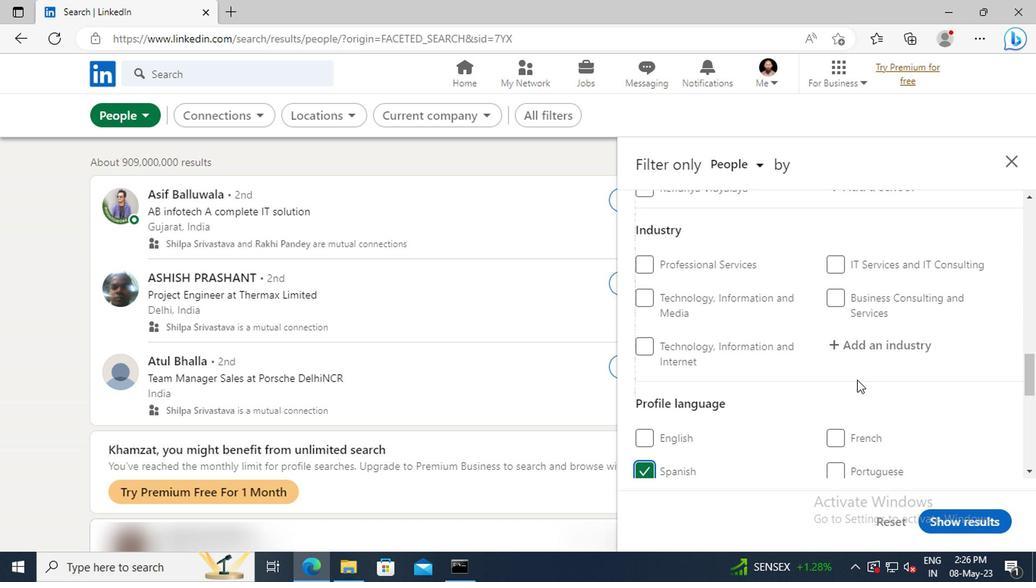 
Action: Mouse scrolled (853, 382) with delta (0, 0)
Screenshot: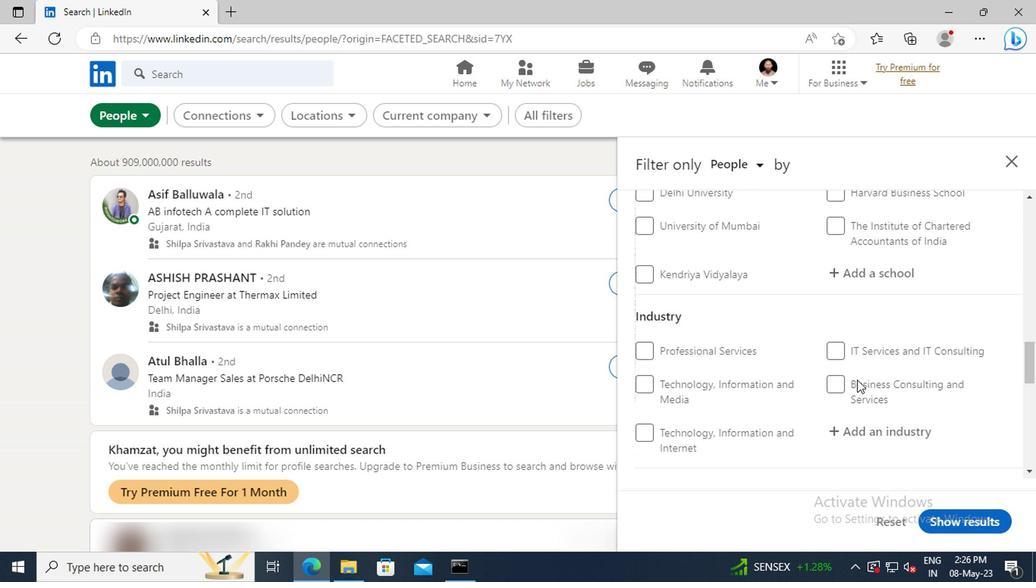 
Action: Mouse scrolled (853, 382) with delta (0, 0)
Screenshot: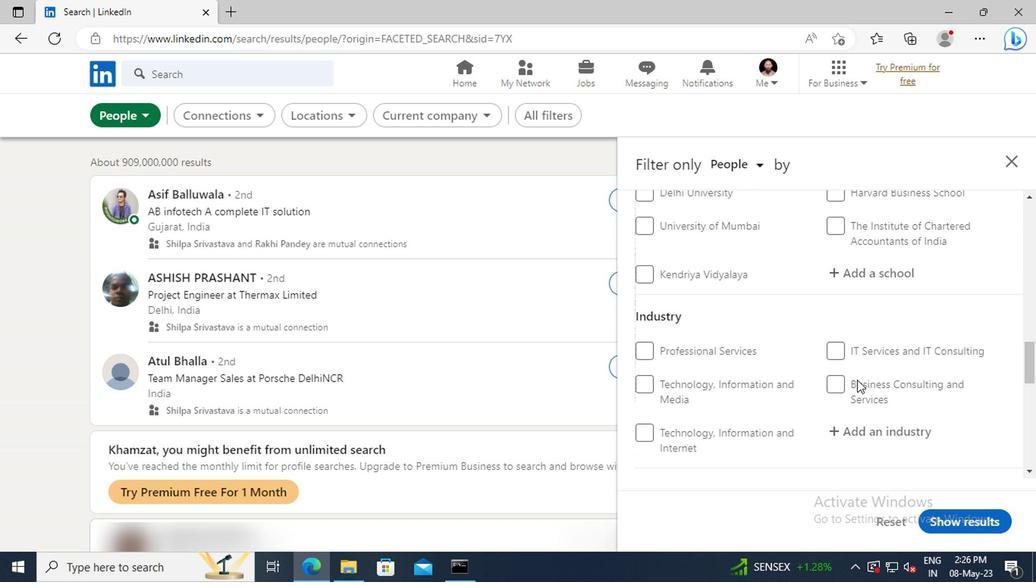 
Action: Mouse scrolled (853, 382) with delta (0, 0)
Screenshot: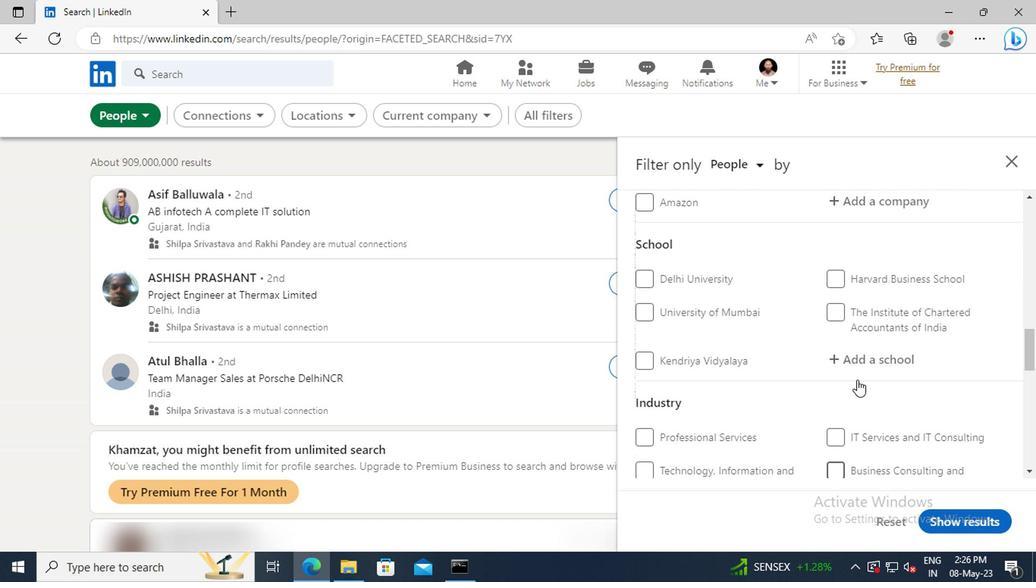 
Action: Mouse scrolled (853, 382) with delta (0, 0)
Screenshot: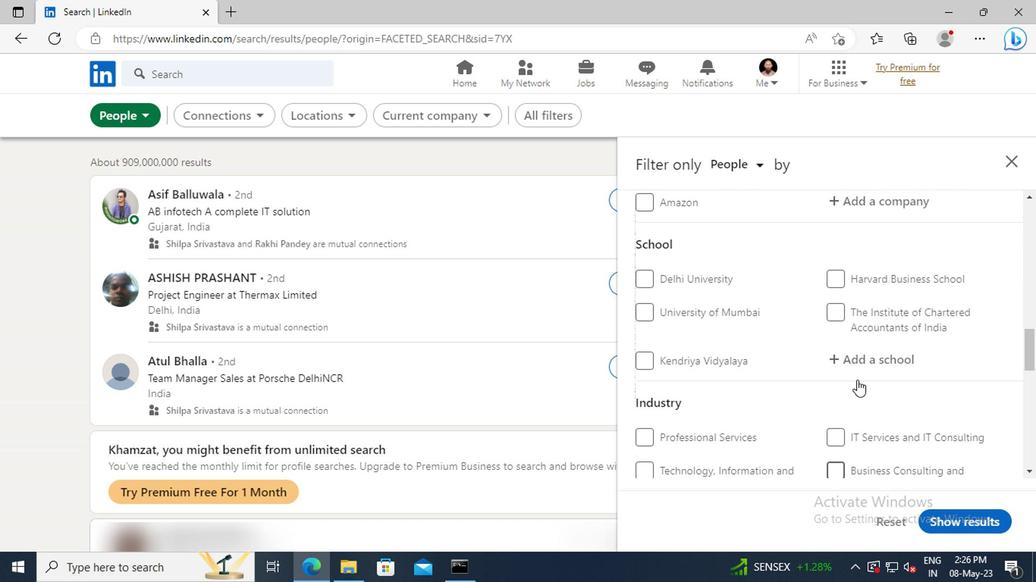 
Action: Mouse scrolled (853, 382) with delta (0, 0)
Screenshot: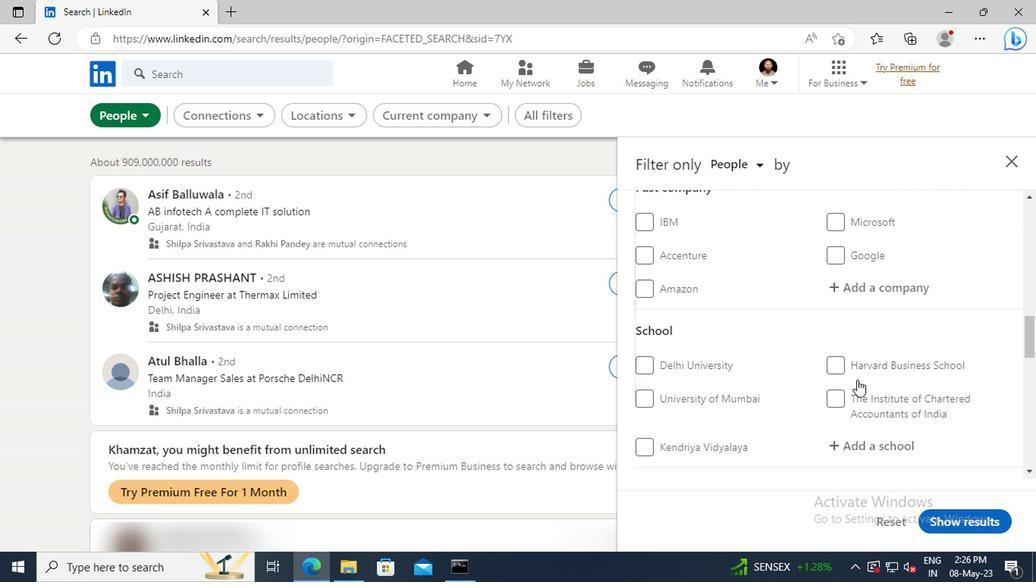 
Action: Mouse scrolled (853, 382) with delta (0, 0)
Screenshot: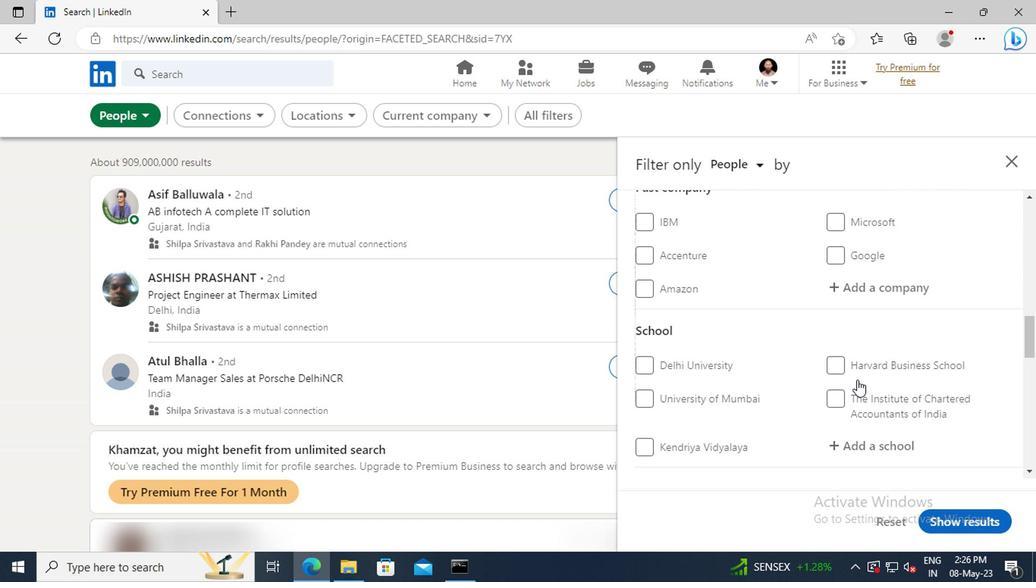 
Action: Mouse scrolled (853, 382) with delta (0, 0)
Screenshot: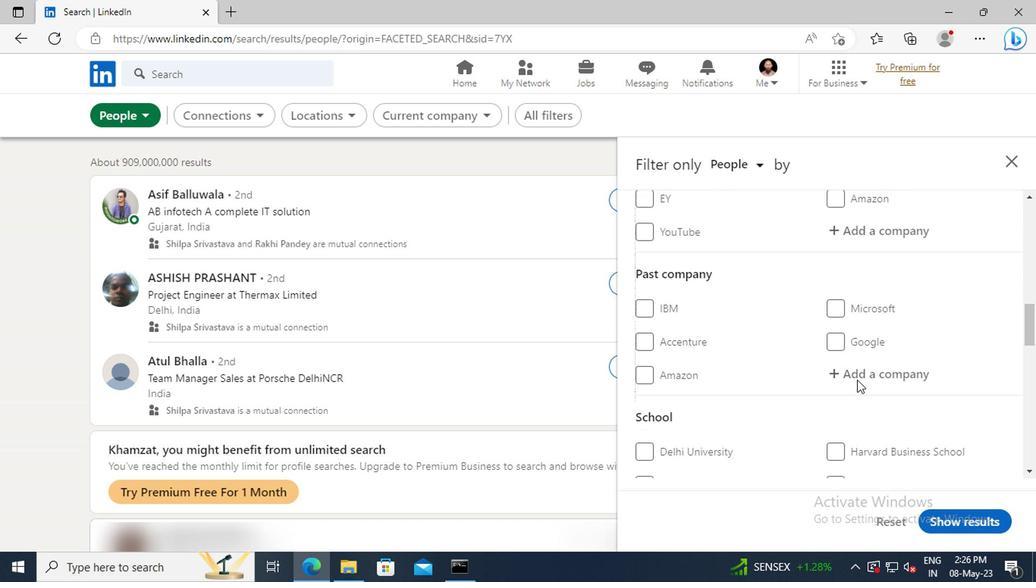 
Action: Mouse scrolled (853, 382) with delta (0, 0)
Screenshot: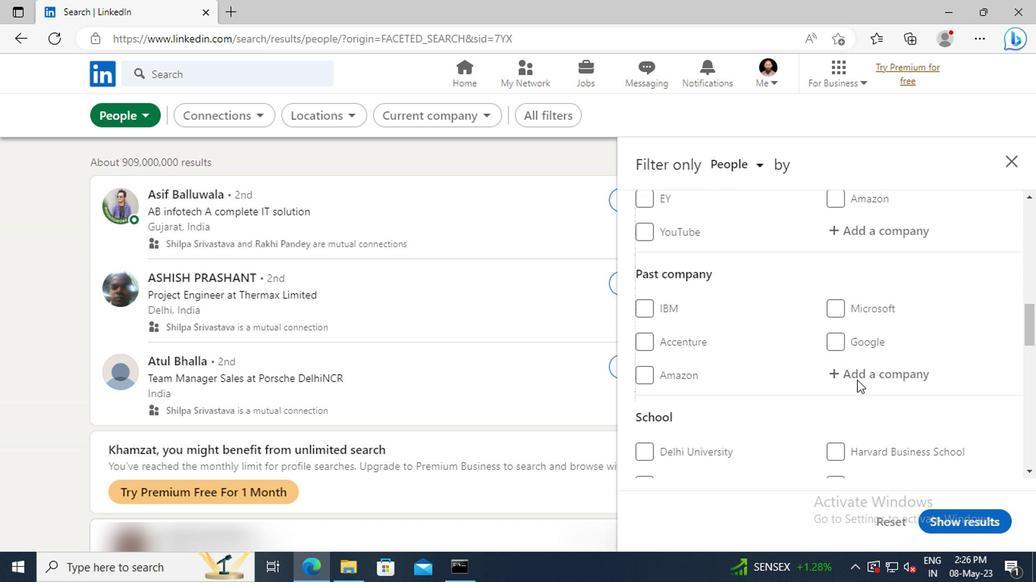 
Action: Mouse moved to (847, 321)
Screenshot: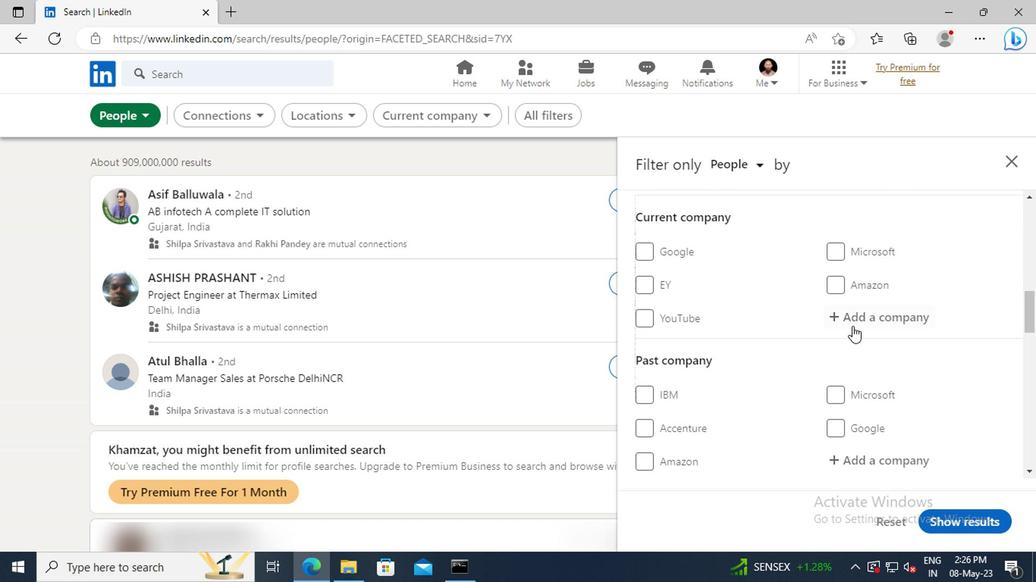 
Action: Mouse pressed left at (847, 321)
Screenshot: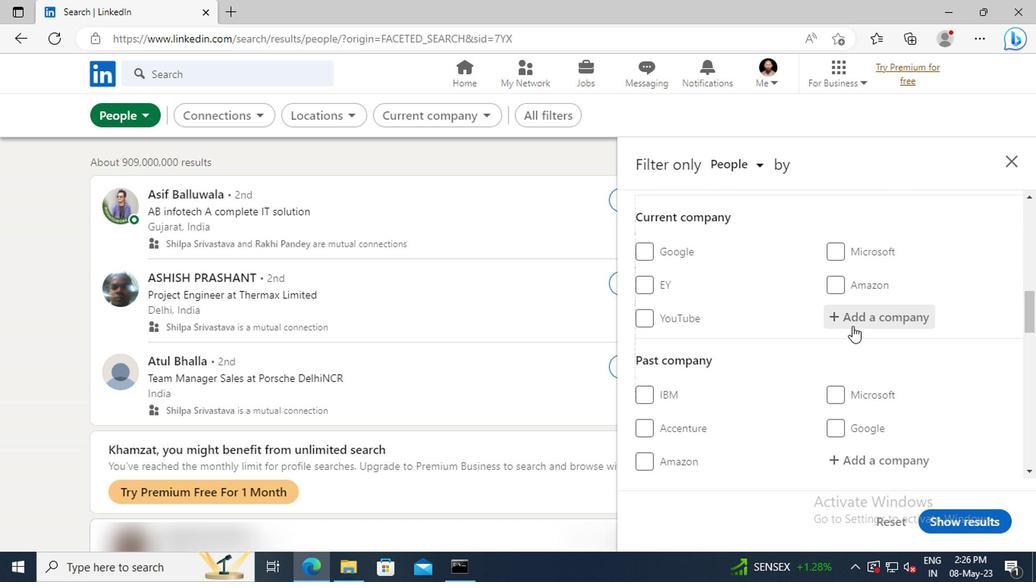 
Action: Key pressed <Key.shift>AIRTEL
Screenshot: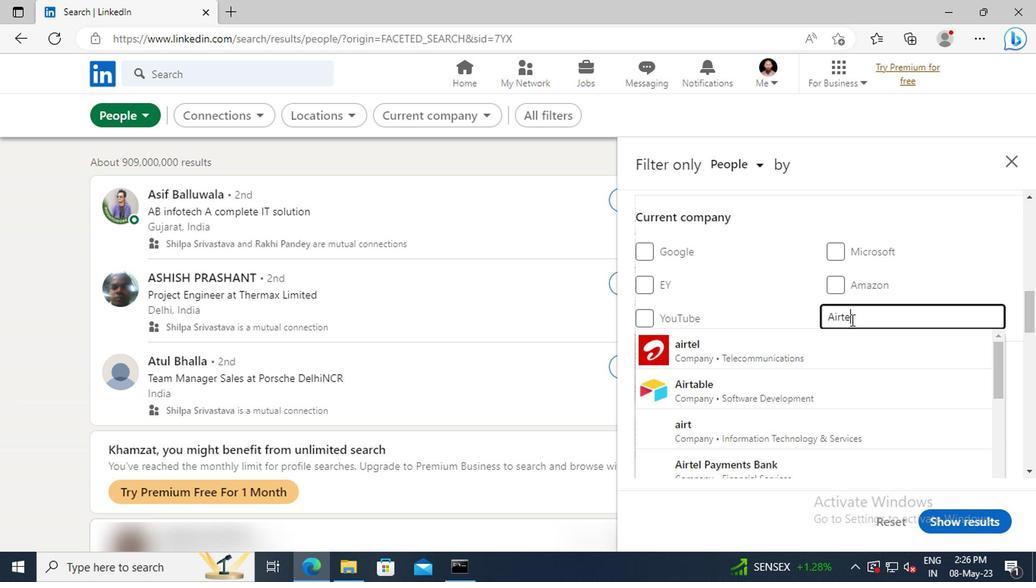 
Action: Mouse moved to (852, 343)
Screenshot: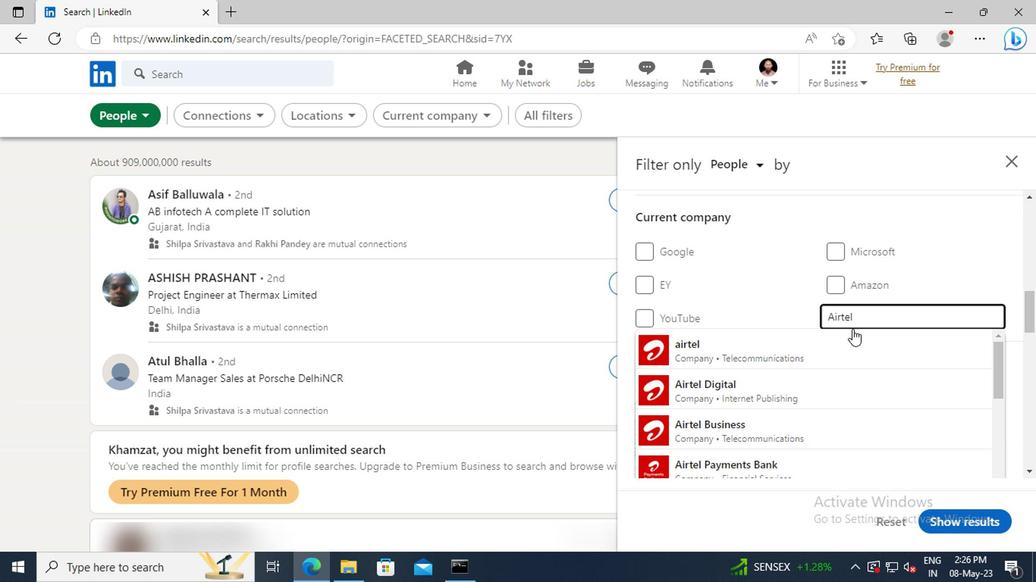 
Action: Mouse pressed left at (852, 343)
Screenshot: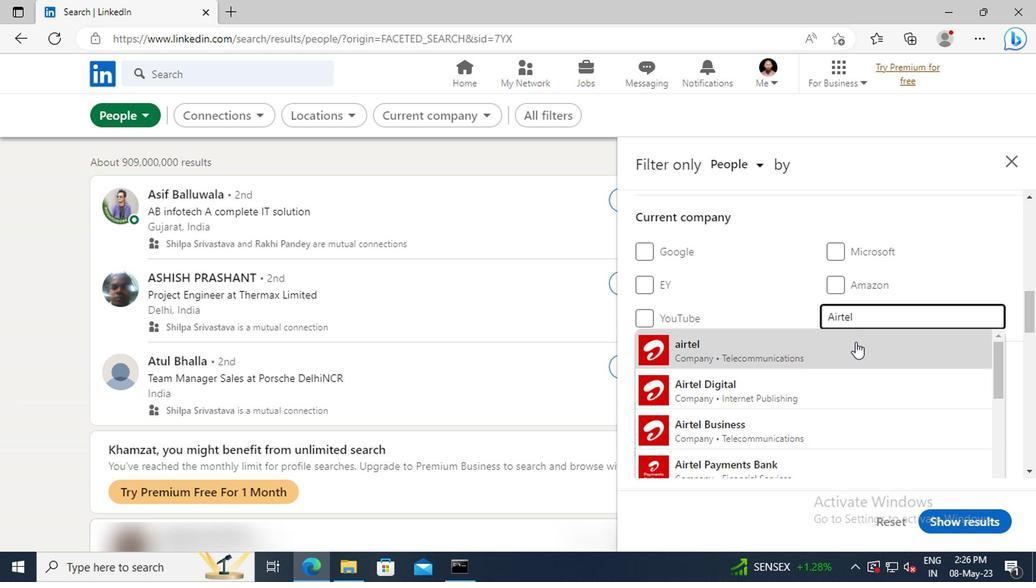 
Action: Mouse scrolled (852, 342) with delta (0, -1)
Screenshot: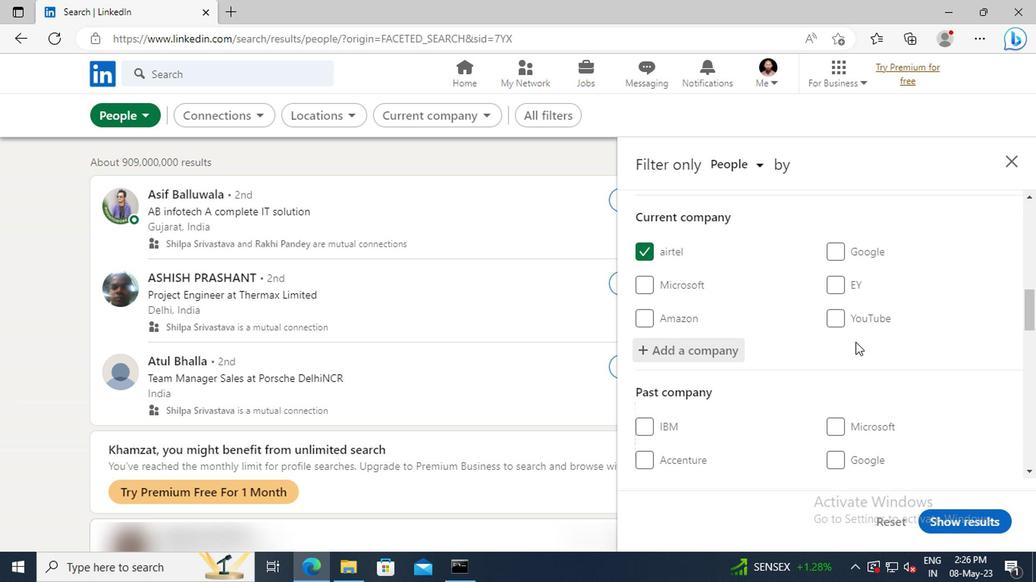 
Action: Mouse scrolled (852, 342) with delta (0, -1)
Screenshot: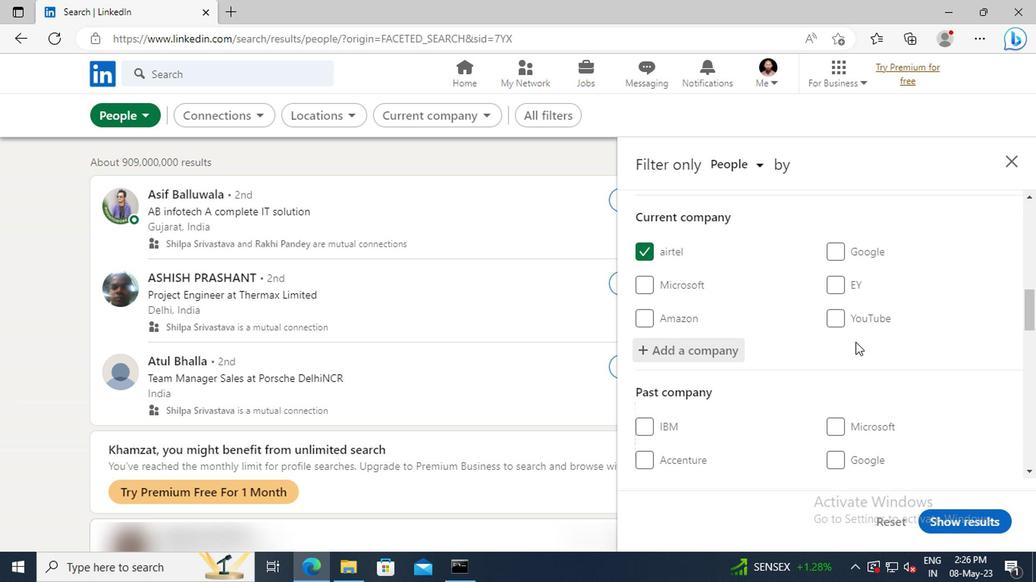 
Action: Mouse moved to (852, 337)
Screenshot: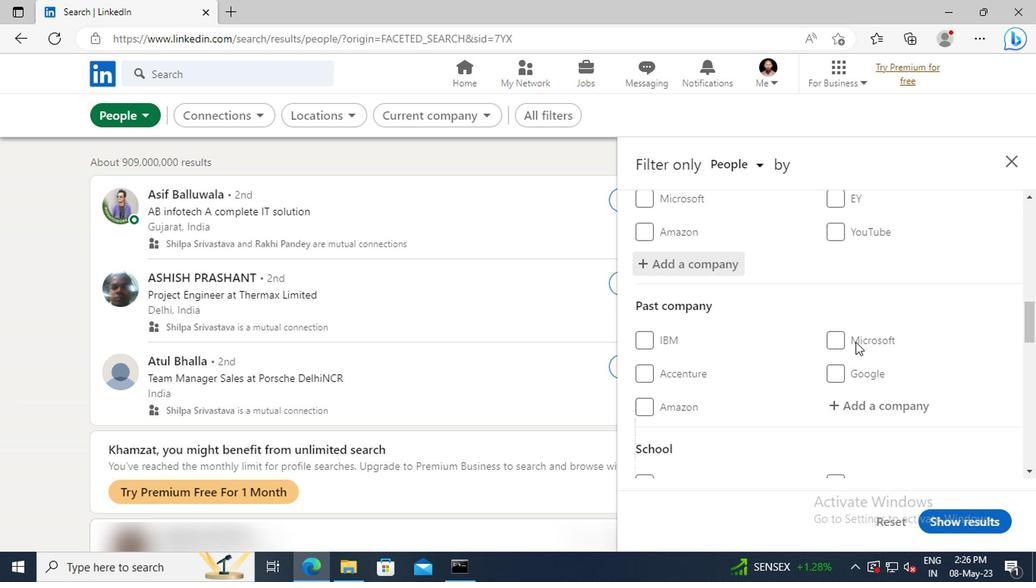 
Action: Mouse scrolled (852, 336) with delta (0, -1)
Screenshot: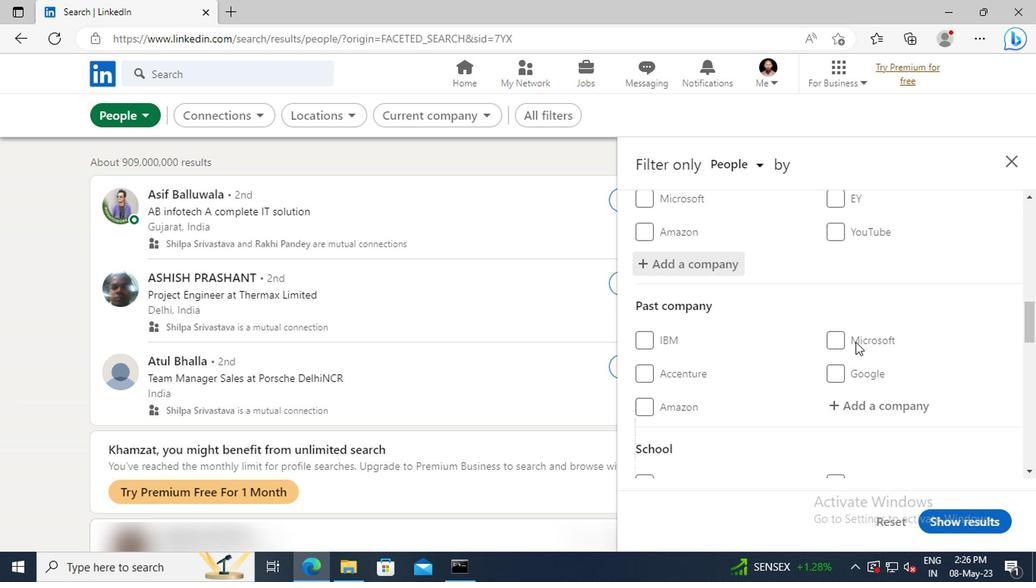 
Action: Mouse moved to (852, 336)
Screenshot: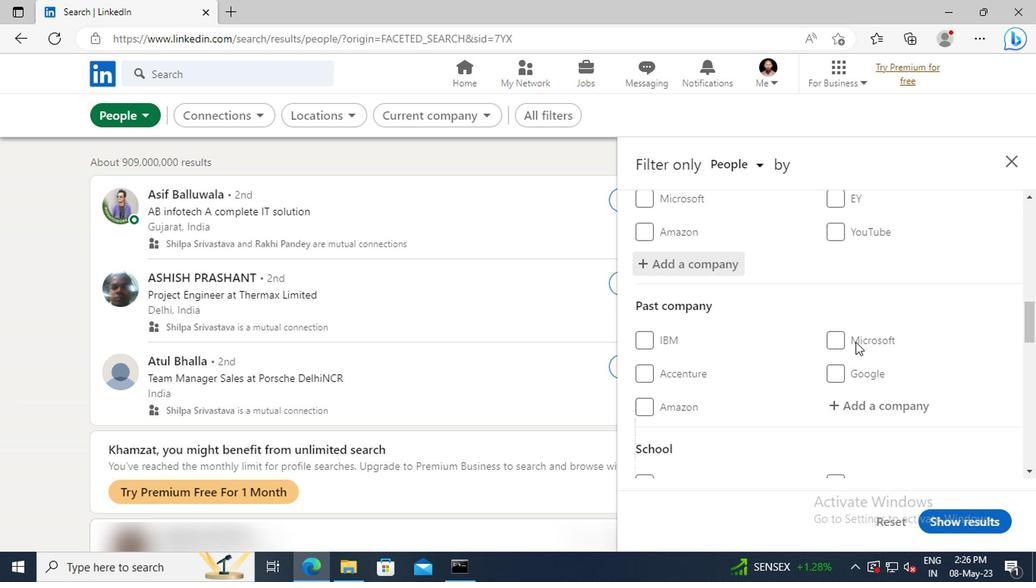 
Action: Mouse scrolled (852, 336) with delta (0, 0)
Screenshot: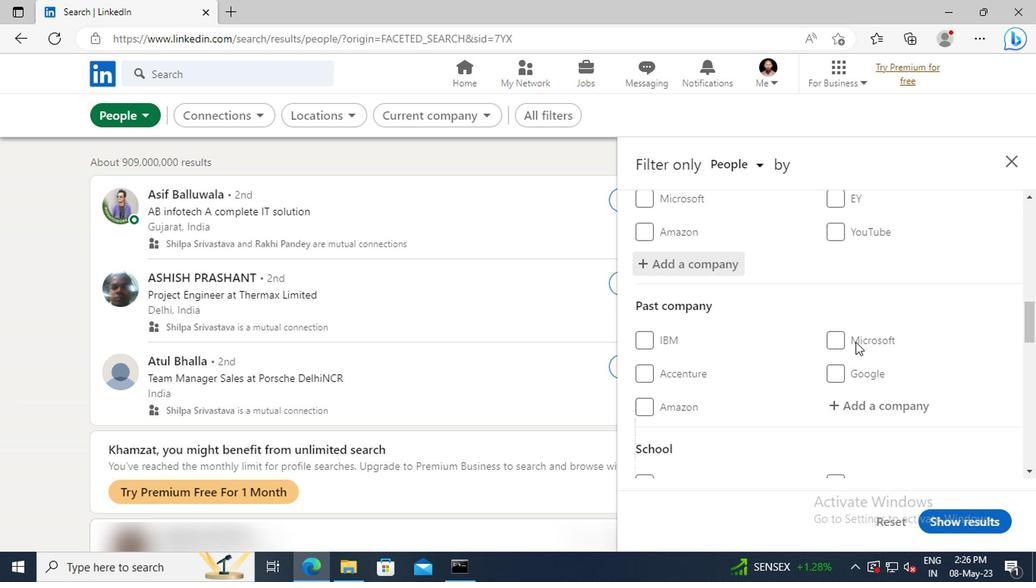 
Action: Mouse scrolled (852, 336) with delta (0, 0)
Screenshot: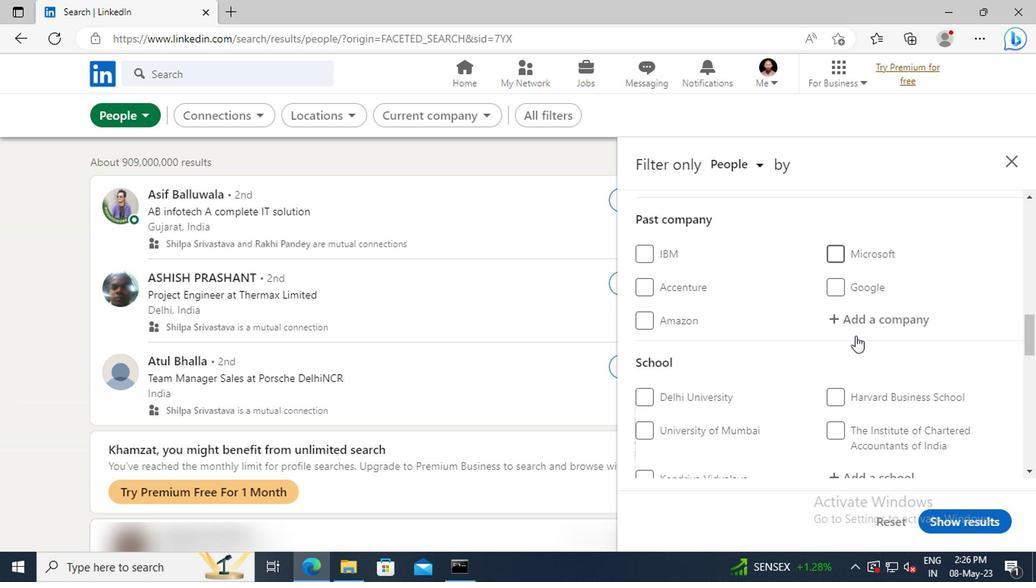 
Action: Mouse scrolled (852, 336) with delta (0, 0)
Screenshot: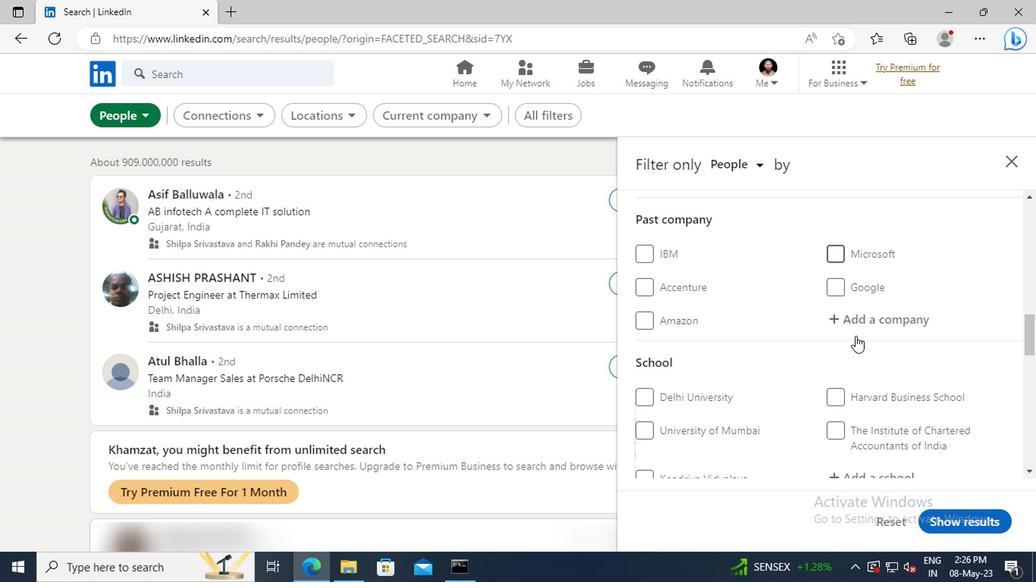 
Action: Mouse scrolled (852, 336) with delta (0, 0)
Screenshot: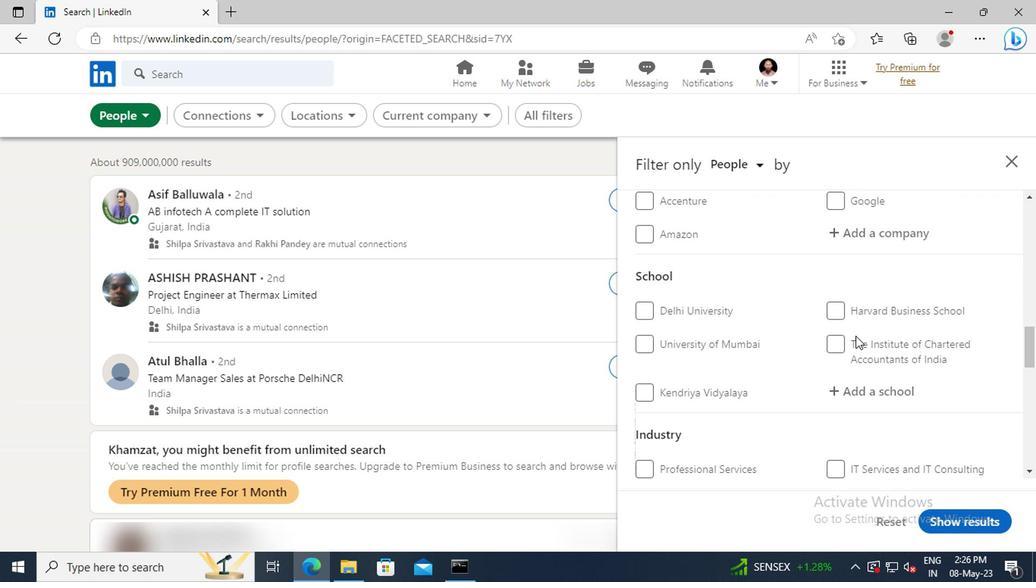 
Action: Mouse moved to (853, 350)
Screenshot: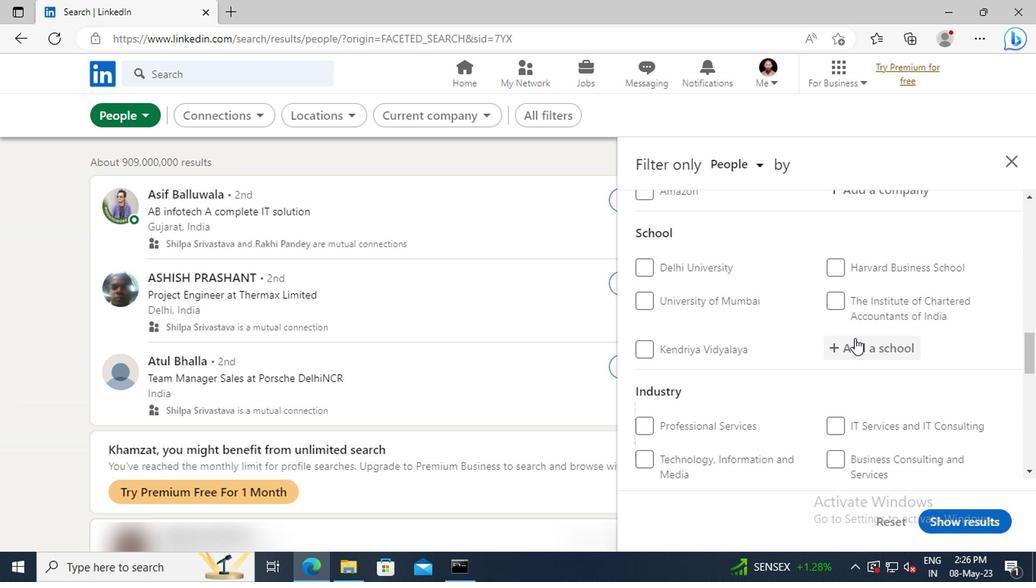 
Action: Mouse pressed left at (853, 350)
Screenshot: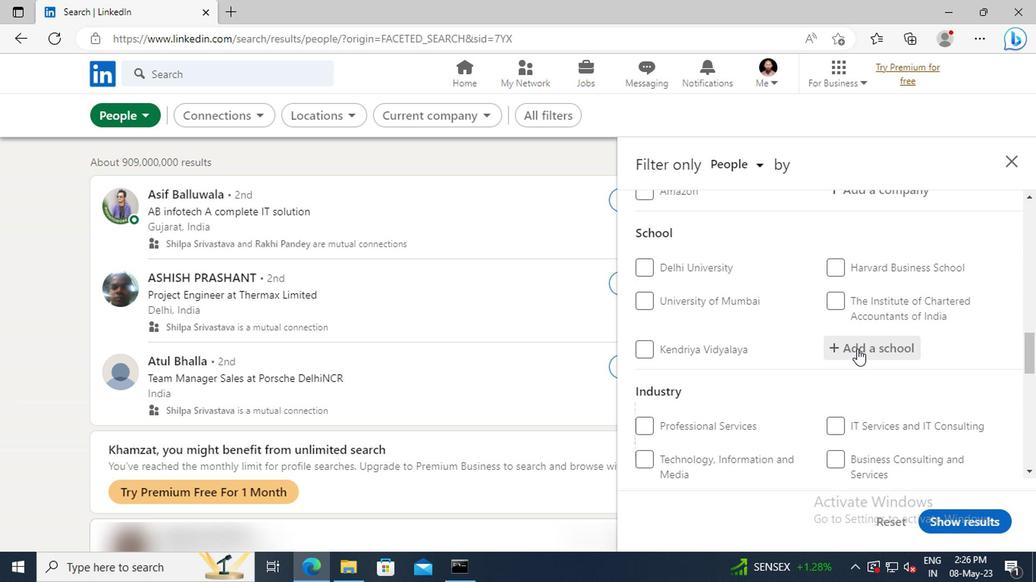 
Action: Key pressed <Key.shift>JAMMU<Key.space><Key.shift>UN
Screenshot: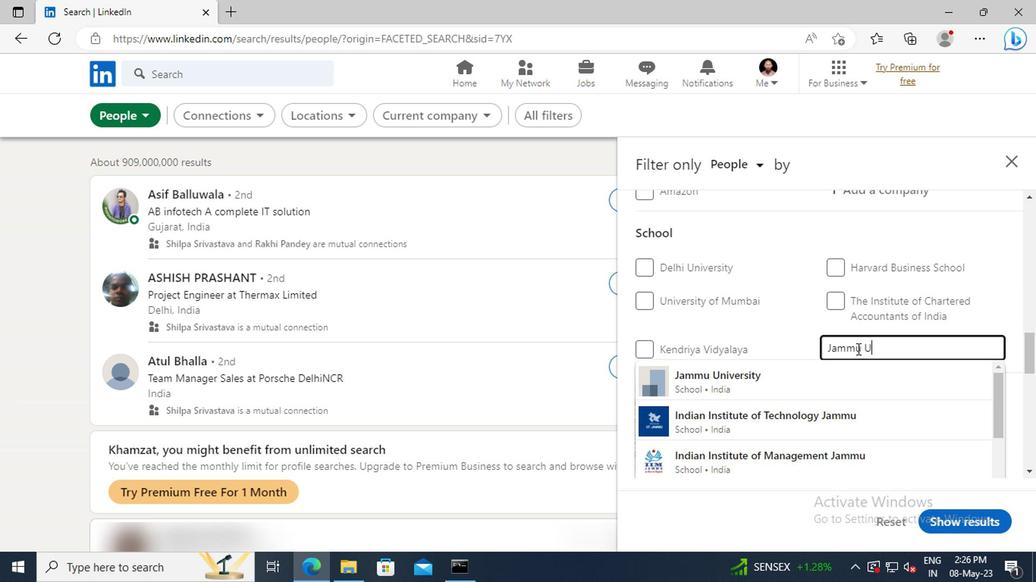 
Action: Mouse moved to (860, 376)
Screenshot: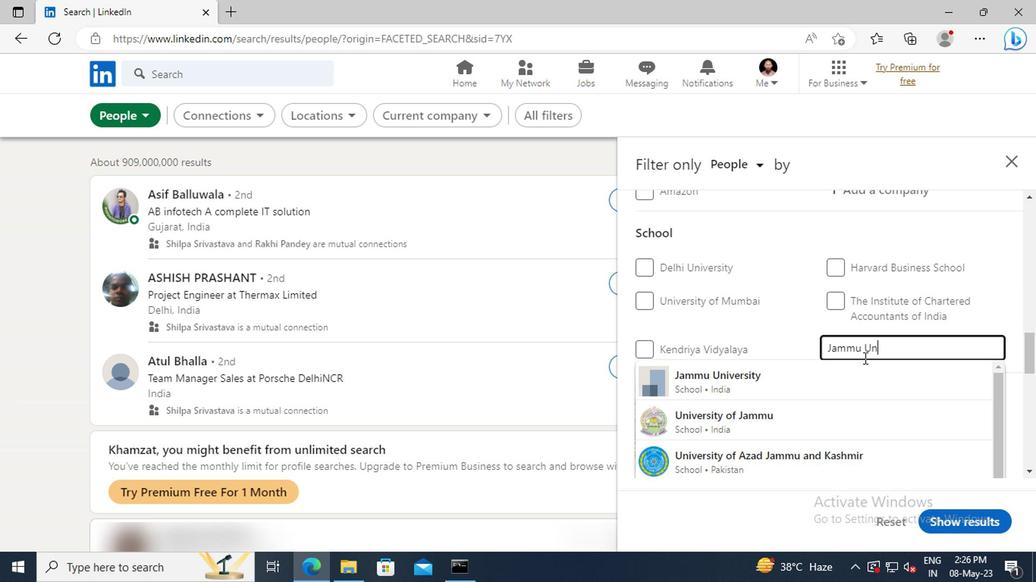 
Action: Mouse pressed left at (860, 376)
Screenshot: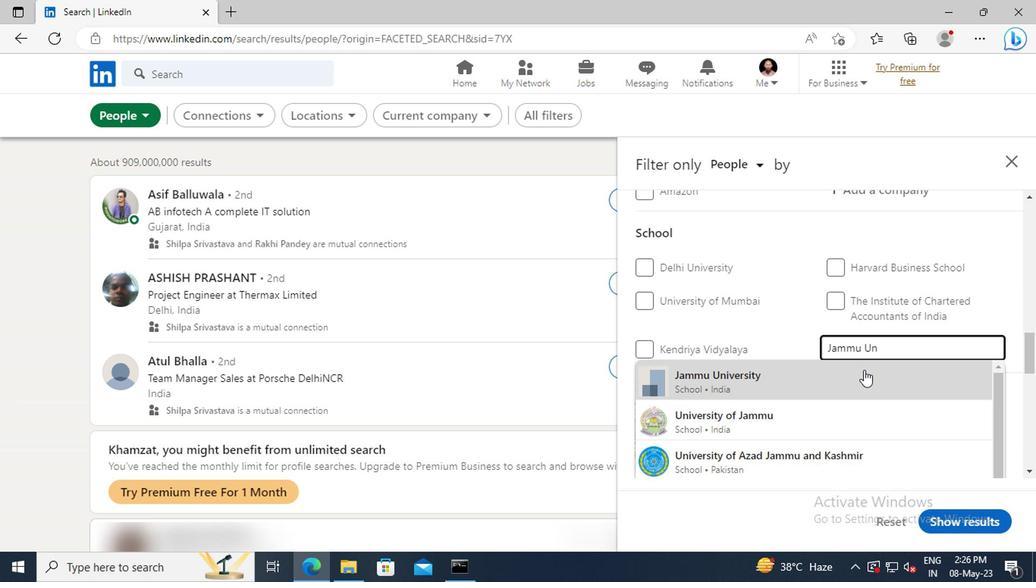 
Action: Mouse scrolled (860, 376) with delta (0, 0)
Screenshot: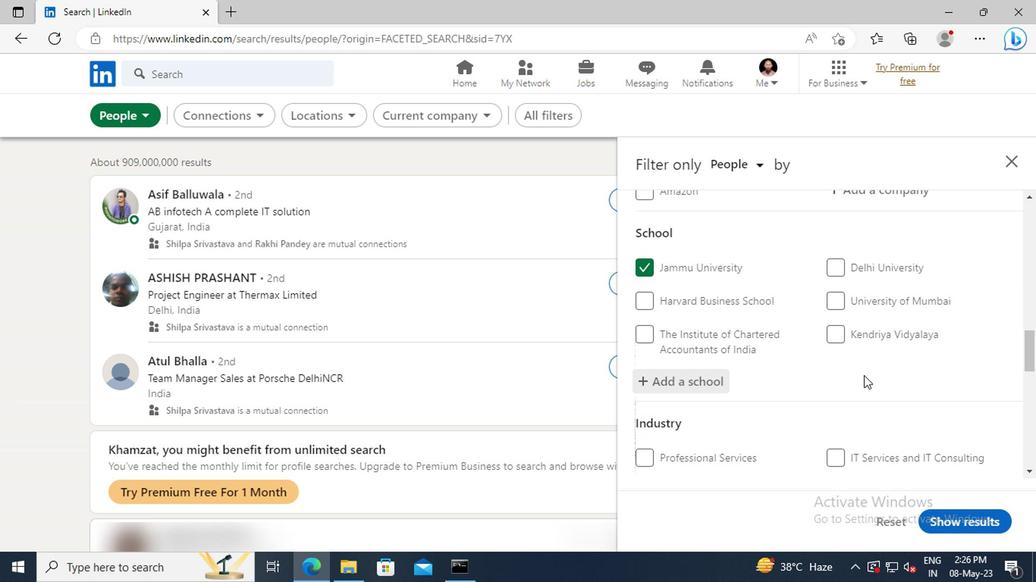
Action: Mouse scrolled (860, 376) with delta (0, 0)
Screenshot: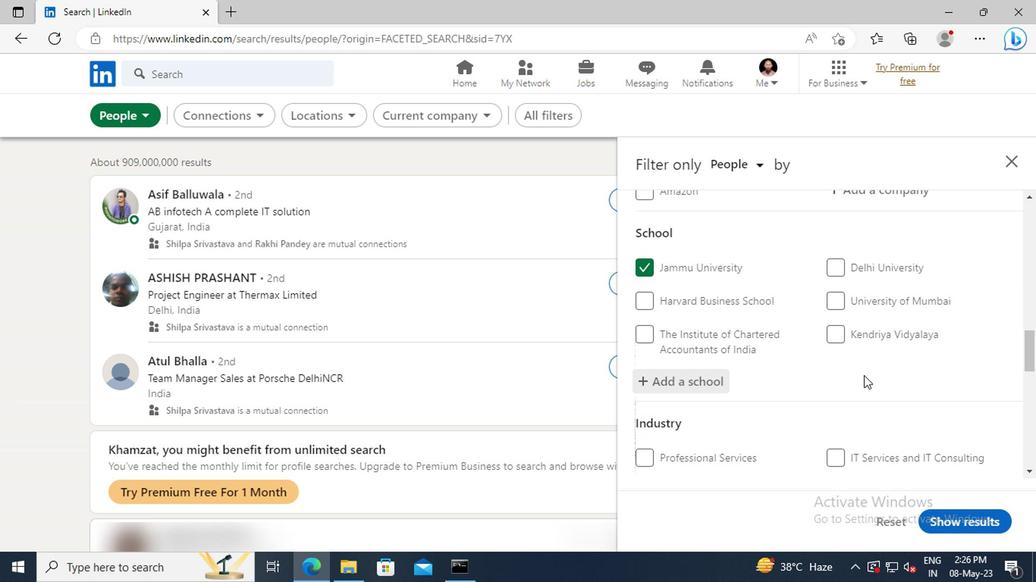 
Action: Mouse moved to (859, 375)
Screenshot: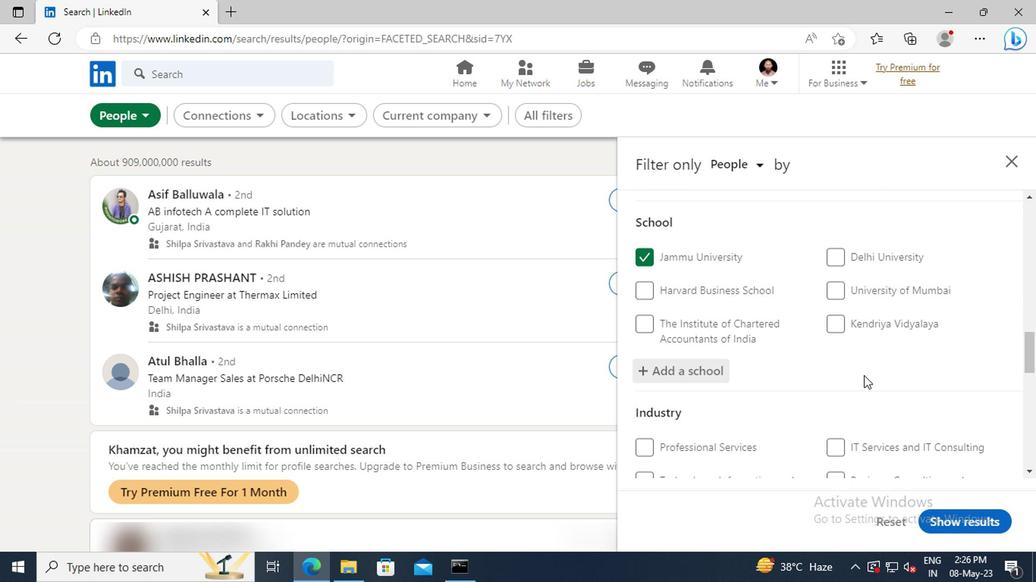 
Action: Mouse scrolled (859, 374) with delta (0, 0)
Screenshot: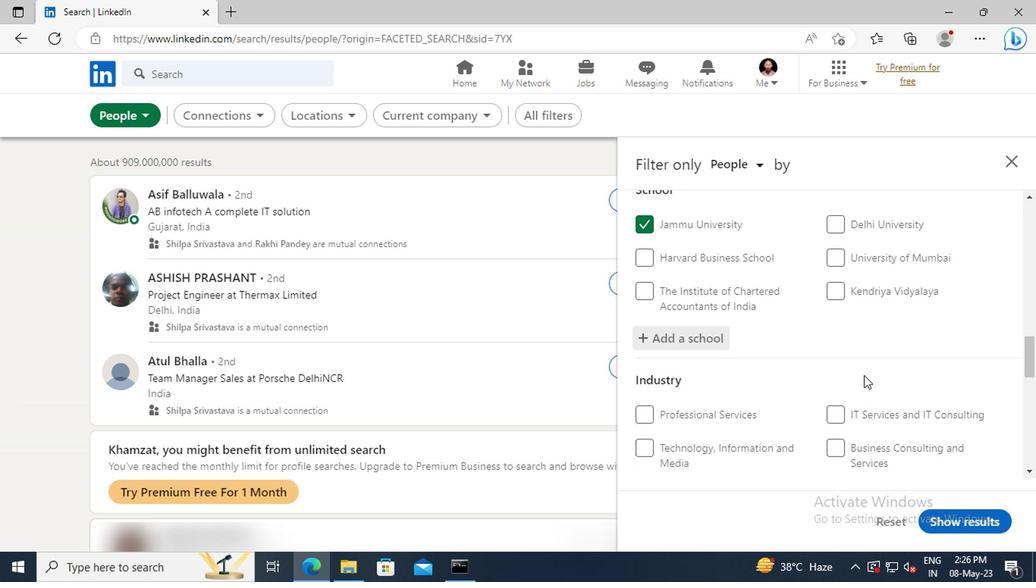 
Action: Mouse moved to (851, 350)
Screenshot: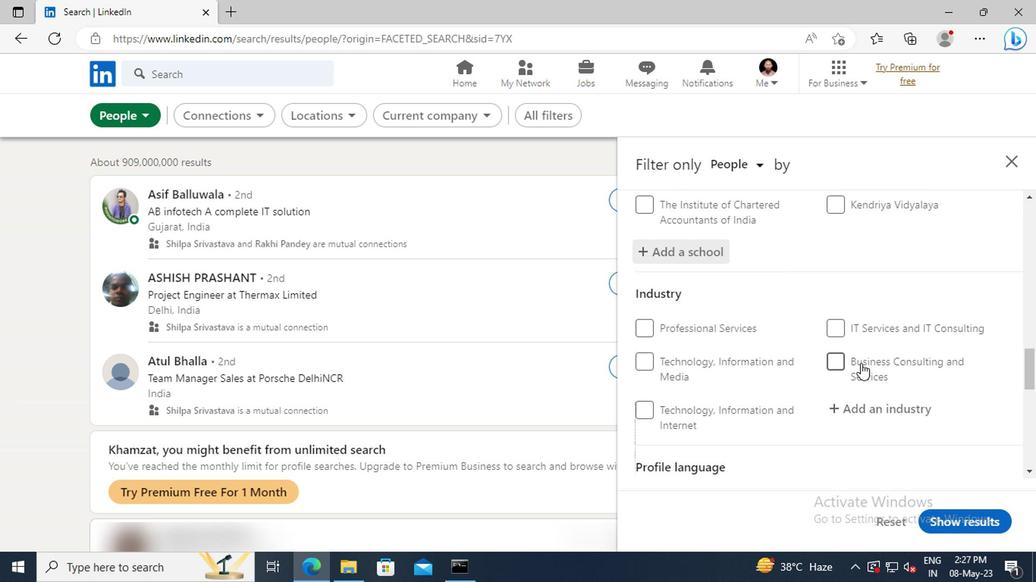 
Action: Mouse scrolled (851, 349) with delta (0, -1)
Screenshot: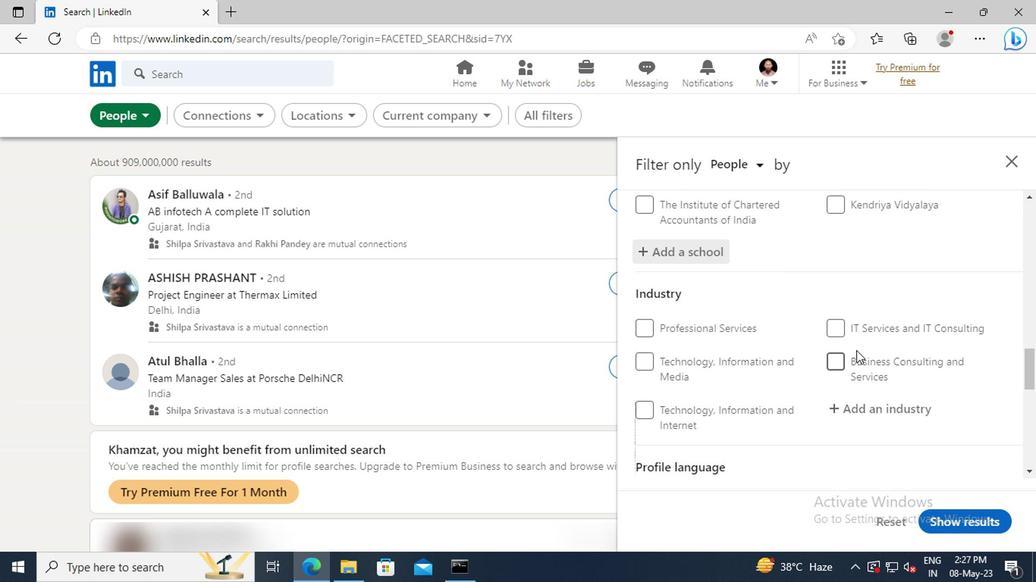 
Action: Mouse scrolled (851, 349) with delta (0, -1)
Screenshot: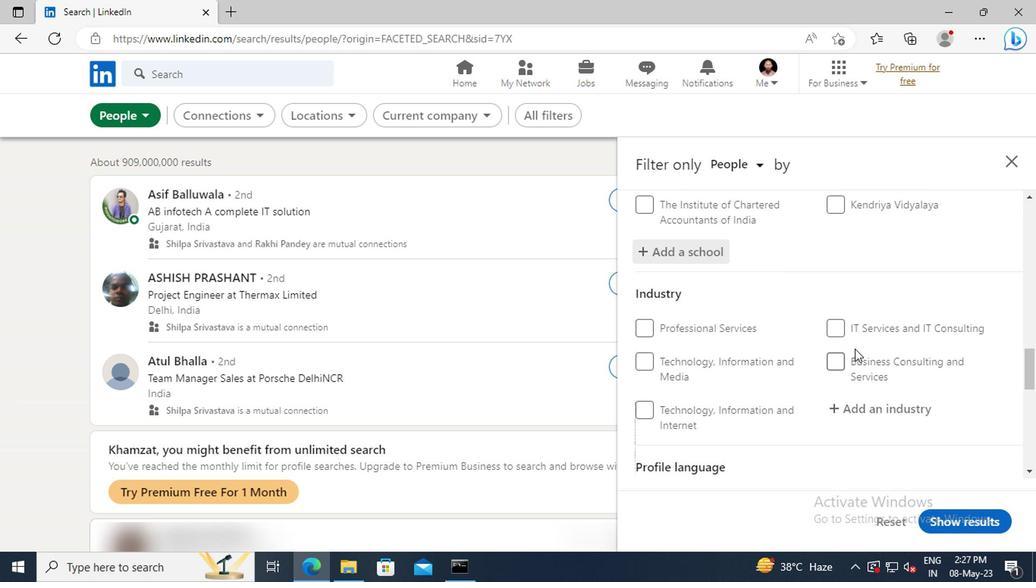 
Action: Mouse moved to (848, 332)
Screenshot: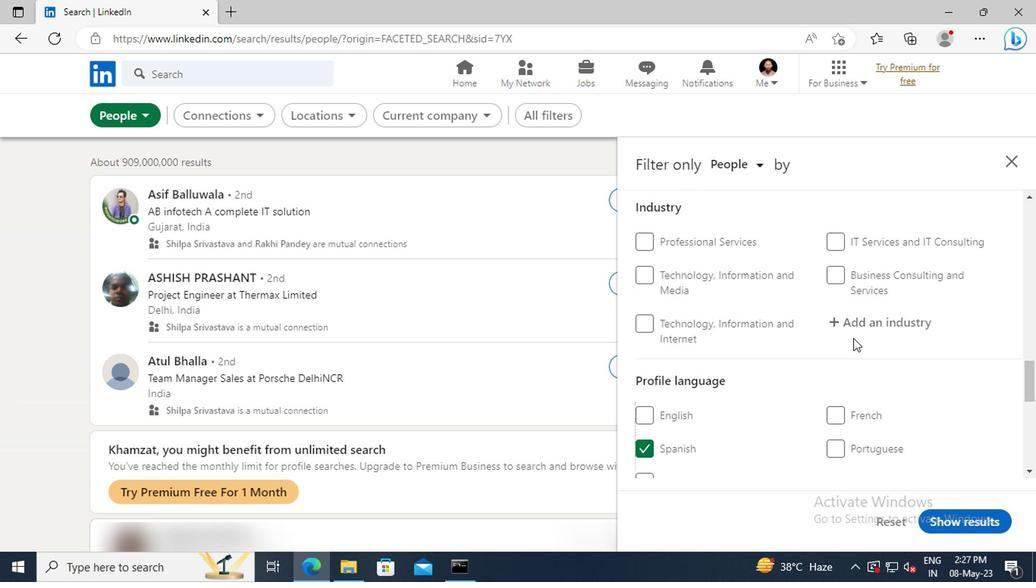 
Action: Mouse pressed left at (848, 332)
Screenshot: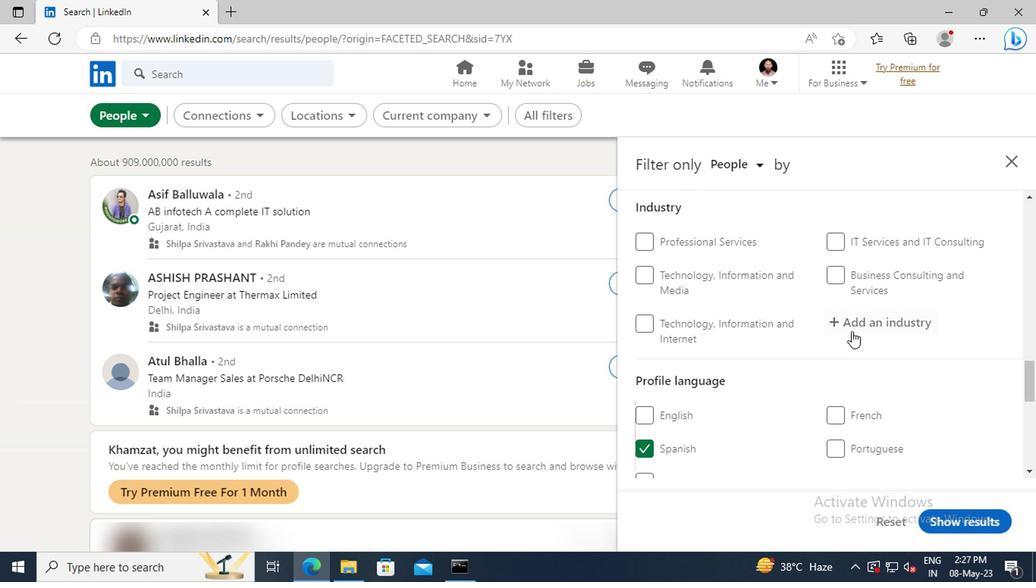 
Action: Key pressed <Key.shift>RUBBER<Key.space>
Screenshot: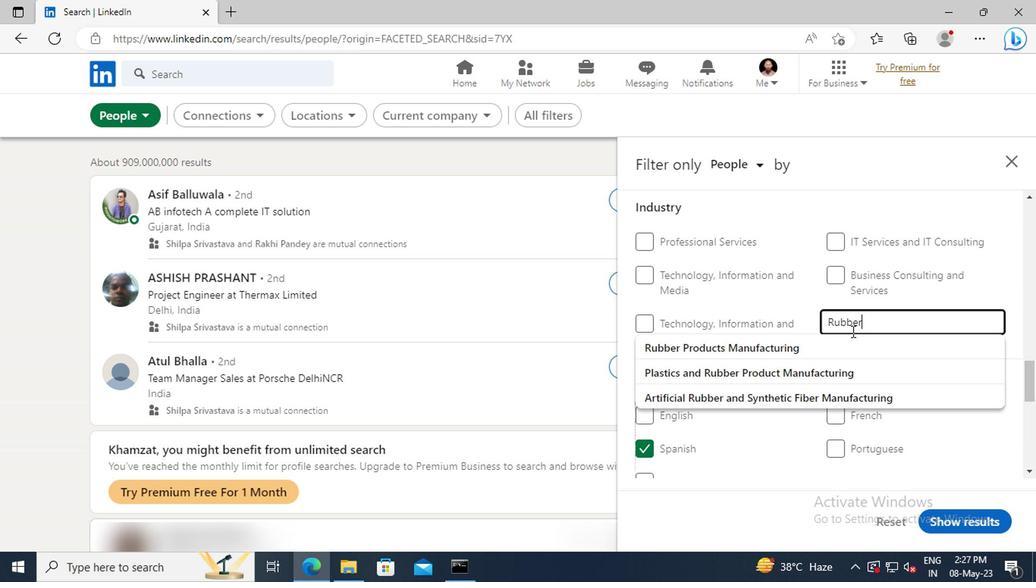
Action: Mouse moved to (848, 341)
Screenshot: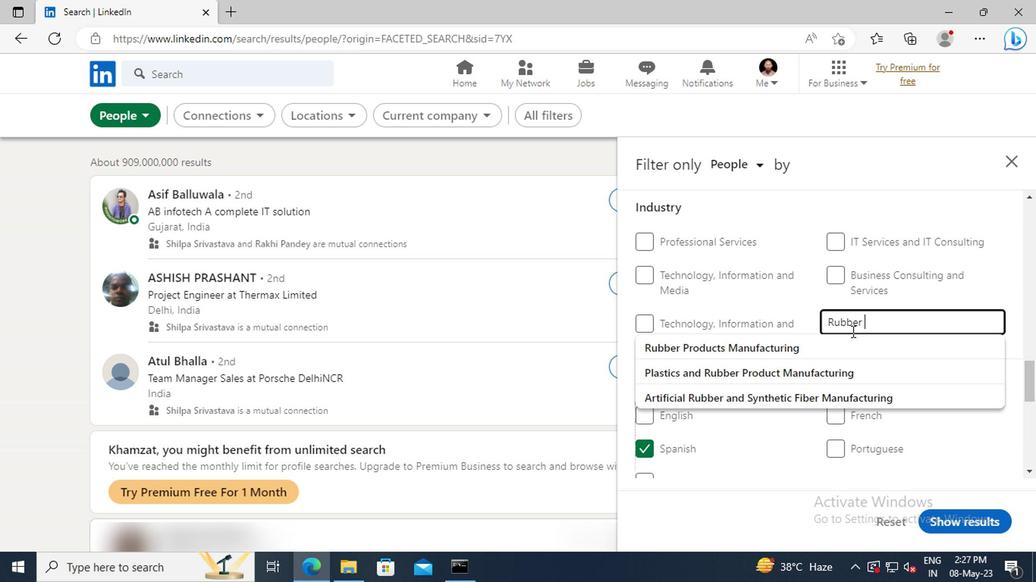 
Action: Mouse pressed left at (848, 341)
Screenshot: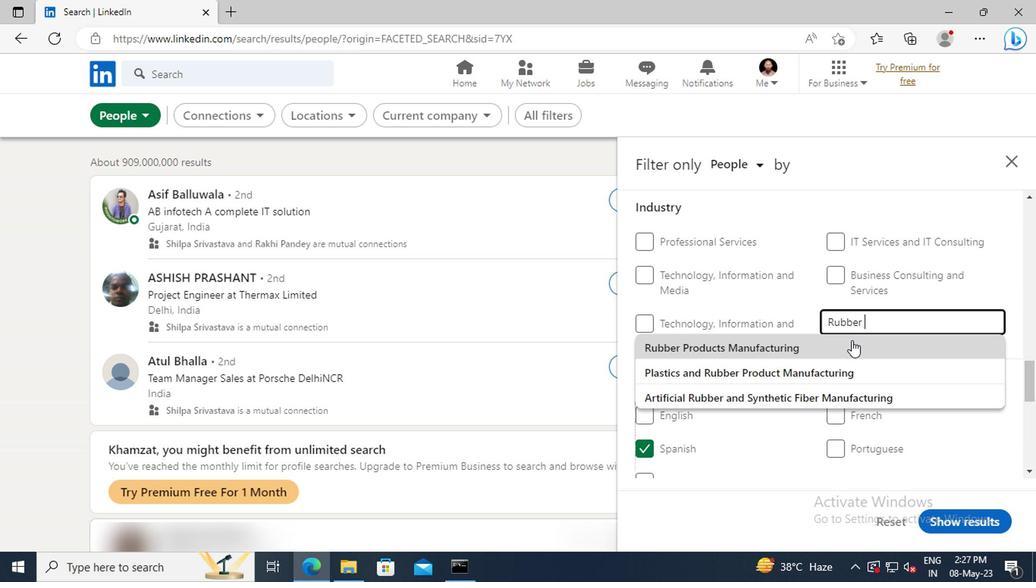 
Action: Mouse scrolled (848, 341) with delta (0, 0)
Screenshot: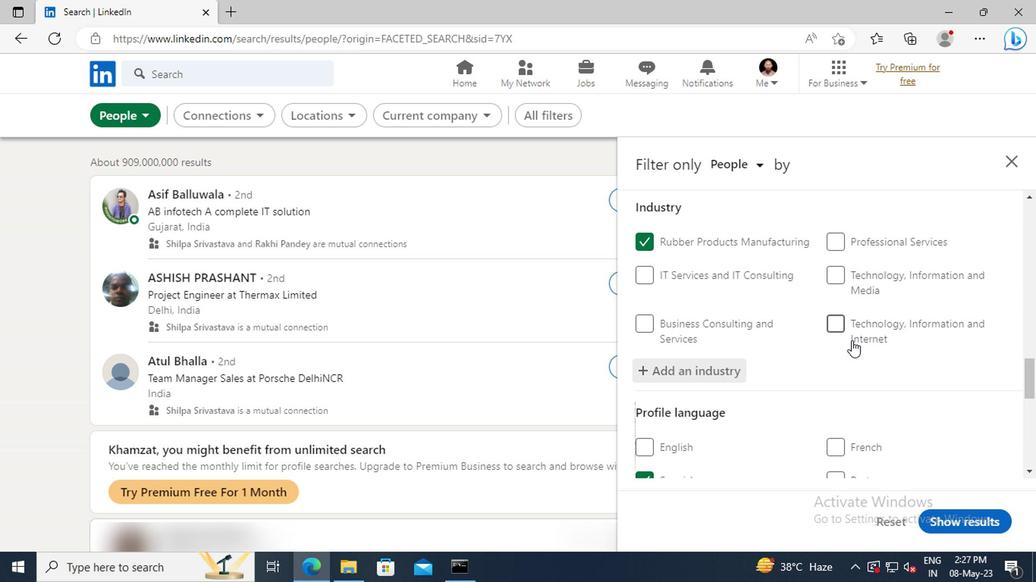 
Action: Mouse scrolled (848, 341) with delta (0, 0)
Screenshot: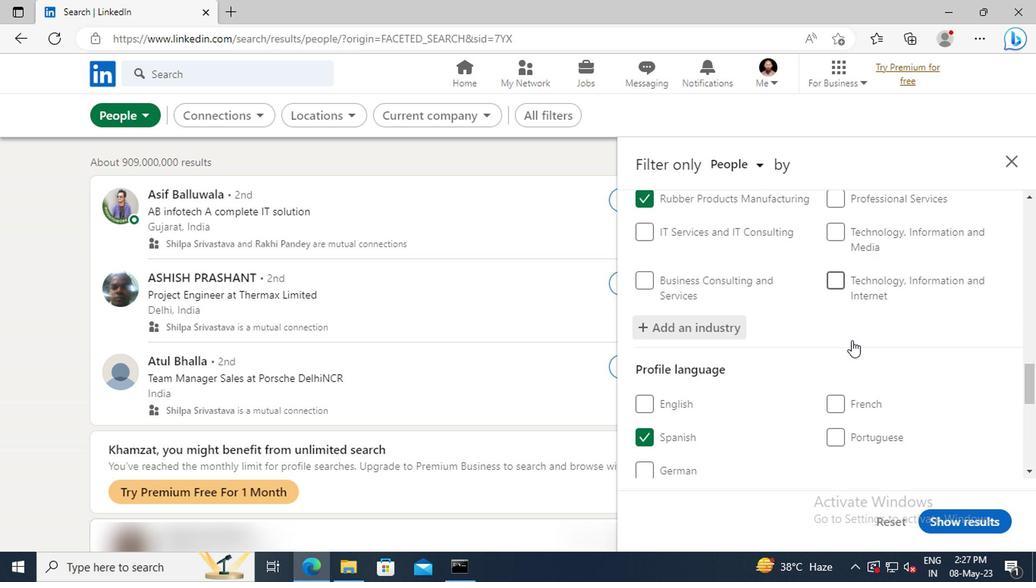
Action: Mouse scrolled (848, 341) with delta (0, 0)
Screenshot: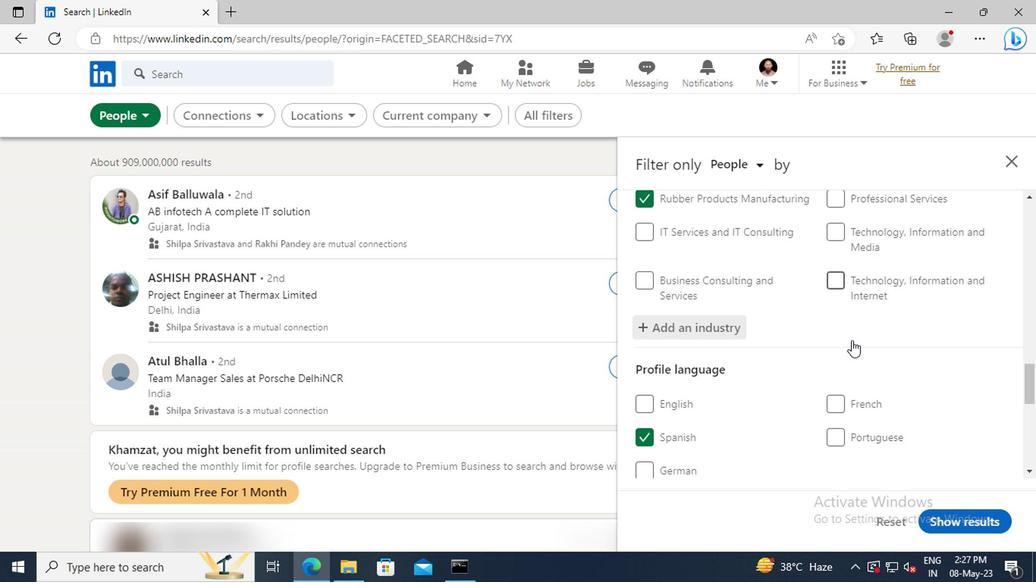
Action: Mouse scrolled (848, 341) with delta (0, 0)
Screenshot: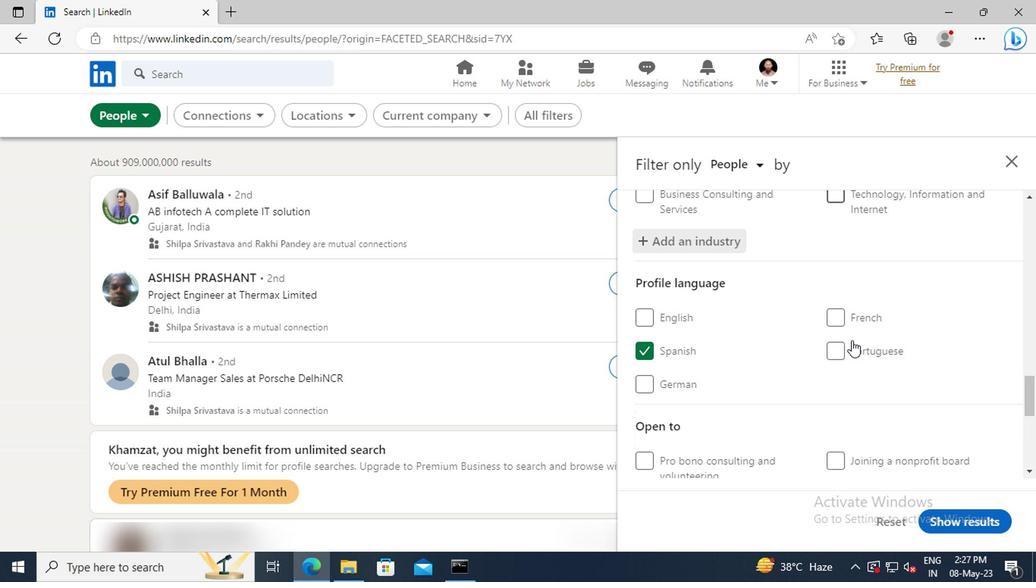 
Action: Mouse moved to (848, 339)
Screenshot: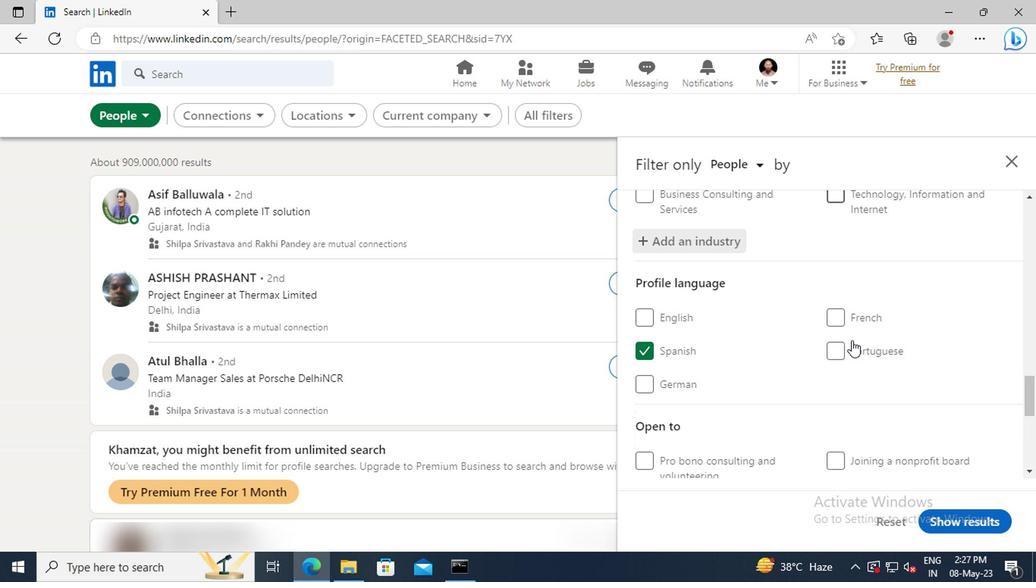 
Action: Mouse scrolled (848, 339) with delta (0, 0)
Screenshot: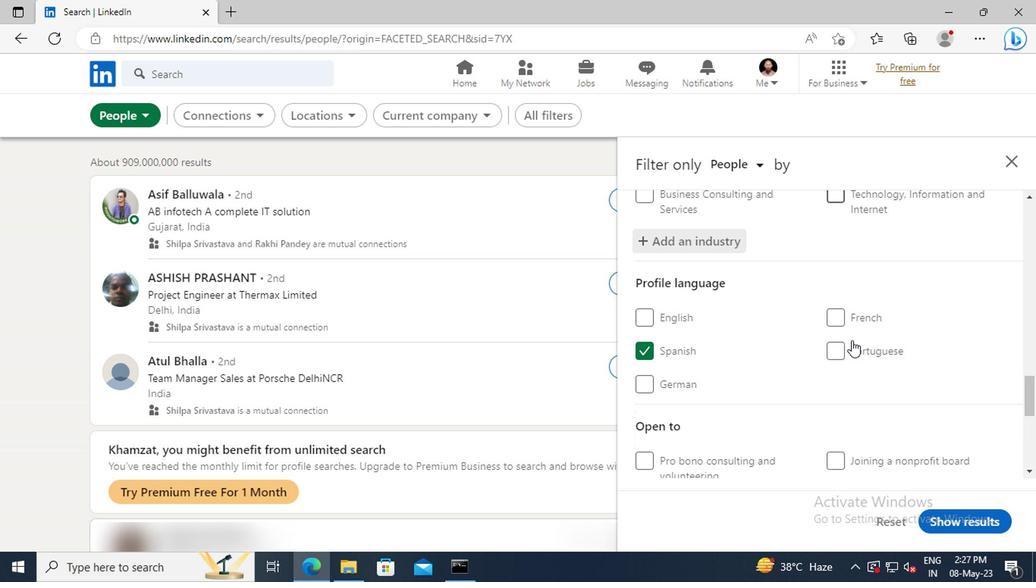 
Action: Mouse moved to (843, 331)
Screenshot: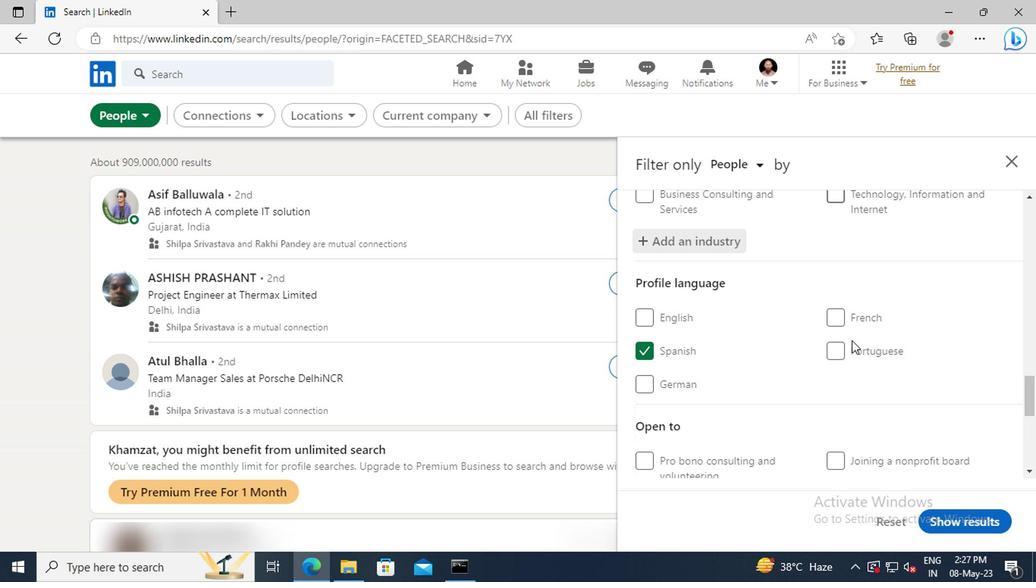 
Action: Mouse scrolled (843, 330) with delta (0, -1)
Screenshot: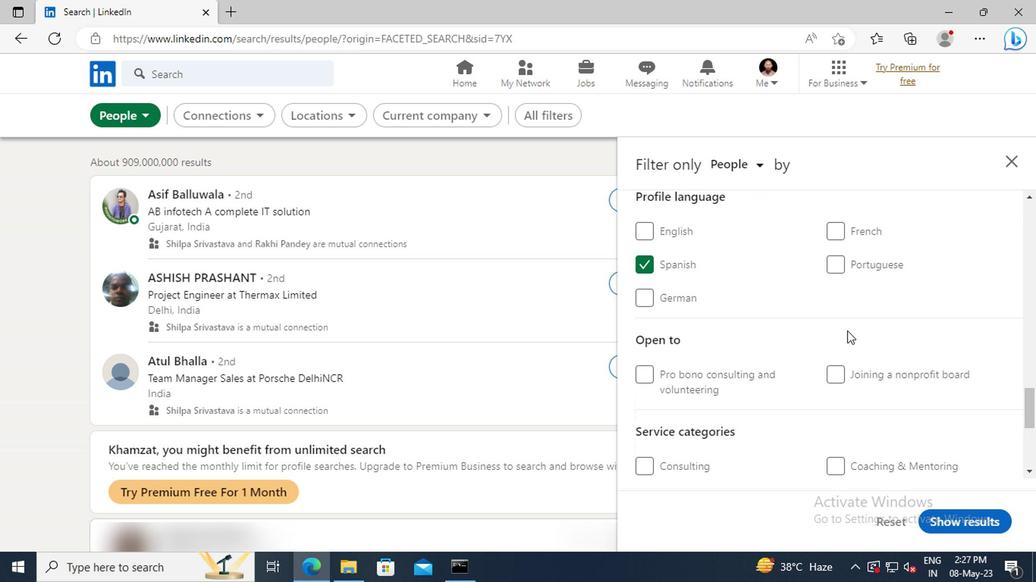 
Action: Mouse moved to (844, 330)
Screenshot: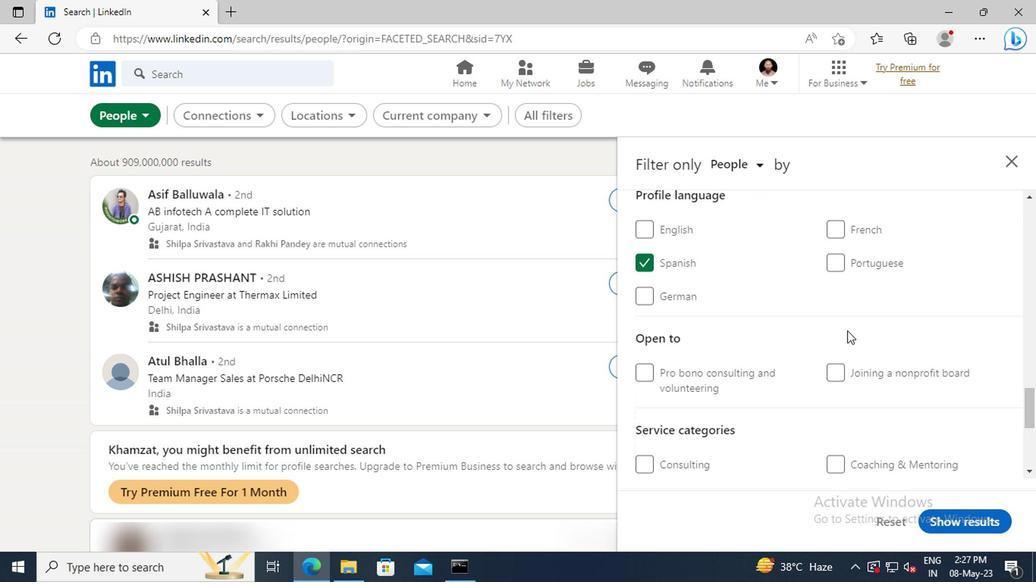 
Action: Mouse scrolled (844, 329) with delta (0, -1)
Screenshot: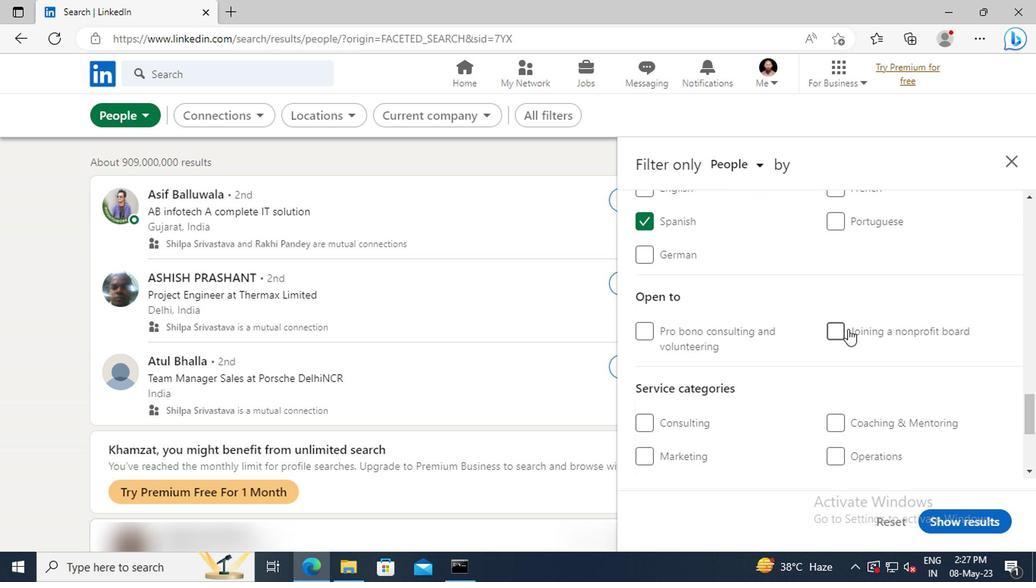 
Action: Mouse scrolled (844, 329) with delta (0, -1)
Screenshot: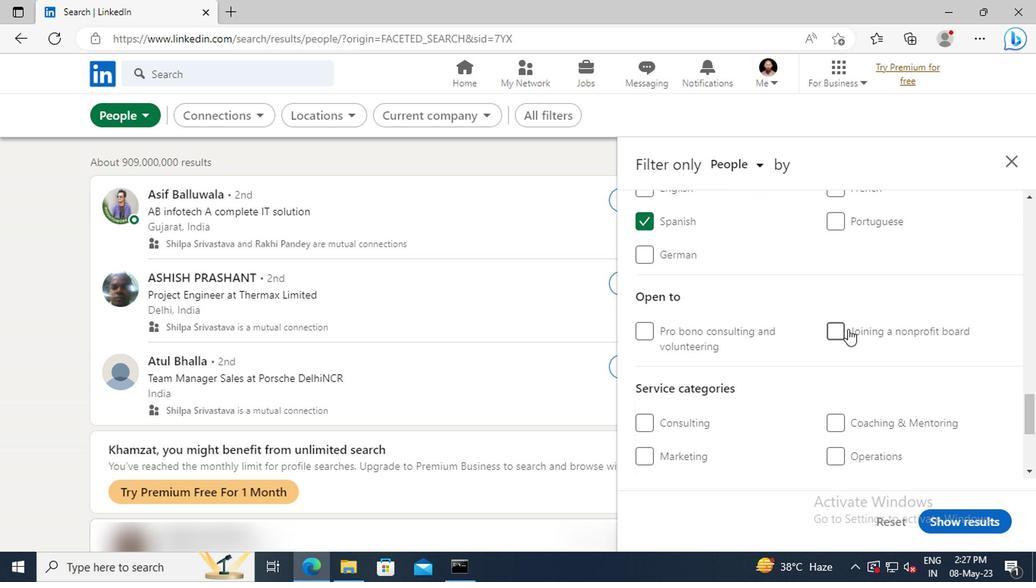 
Action: Mouse scrolled (844, 329) with delta (0, -1)
Screenshot: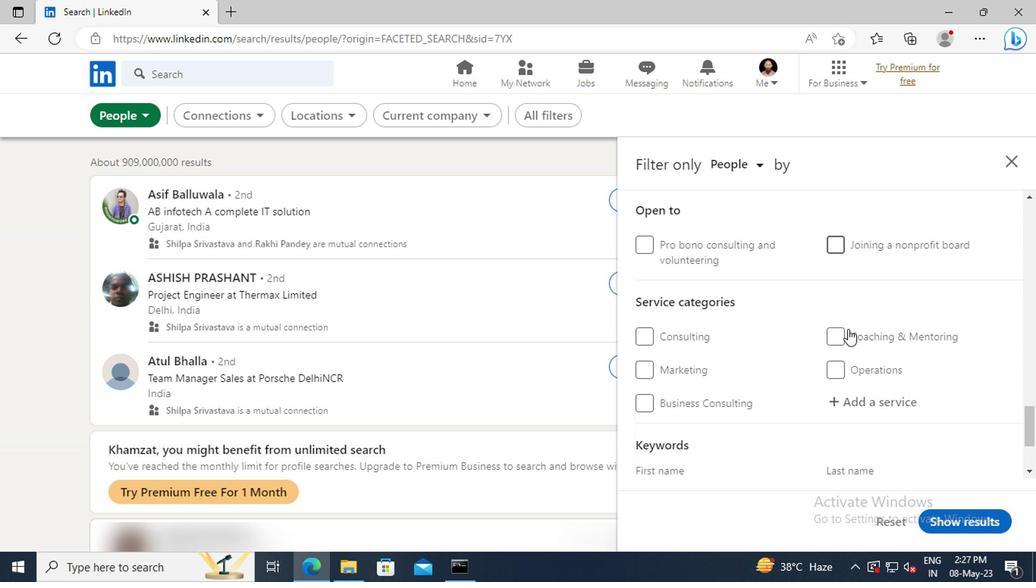 
Action: Mouse scrolled (844, 329) with delta (0, -1)
Screenshot: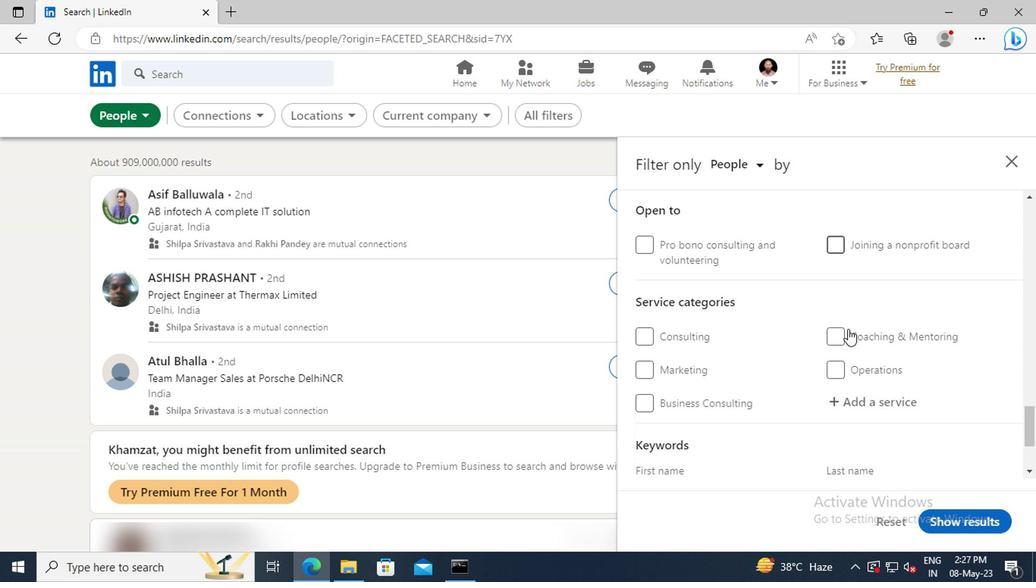 
Action: Mouse moved to (844, 323)
Screenshot: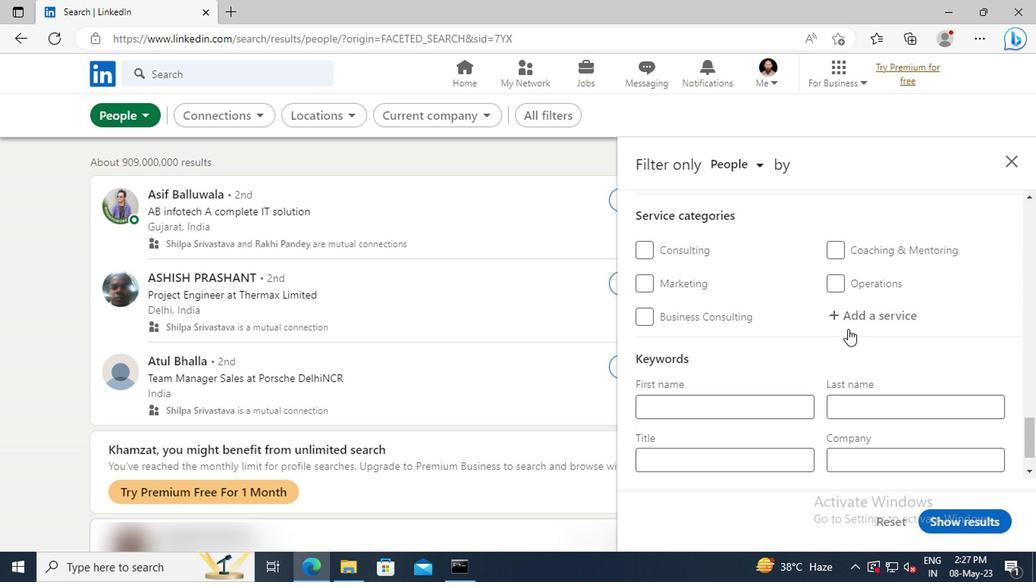 
Action: Mouse pressed left at (844, 323)
Screenshot: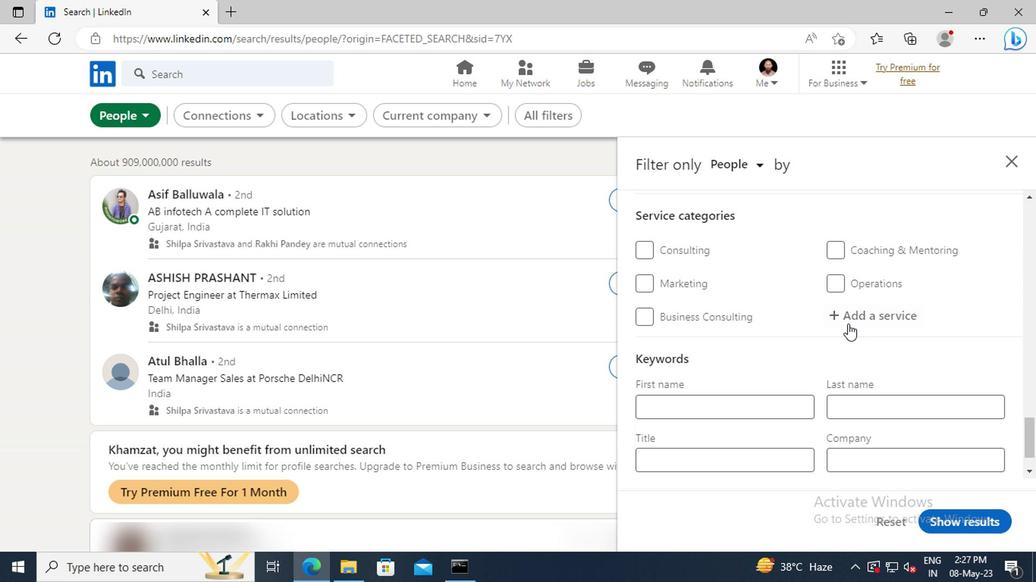 
Action: Key pressed <Key.shift>CORPOR
Screenshot: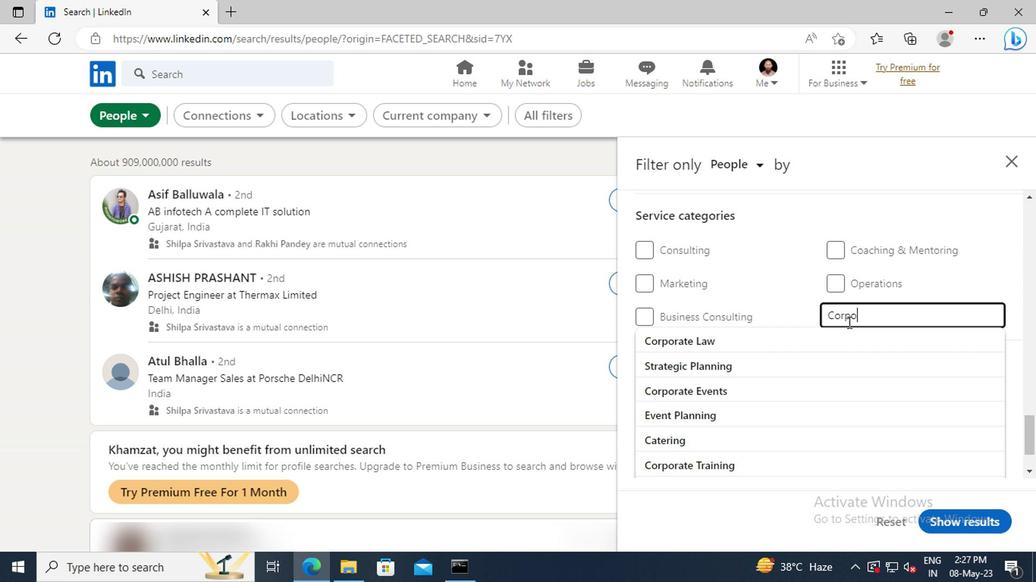 
Action: Mouse moved to (849, 385)
Screenshot: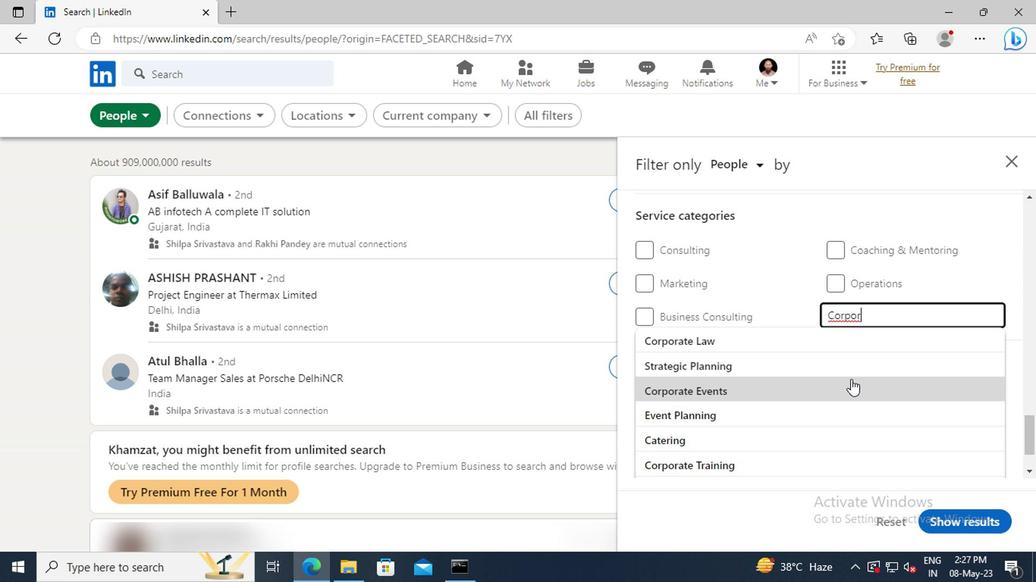 
Action: Mouse pressed left at (849, 385)
Screenshot: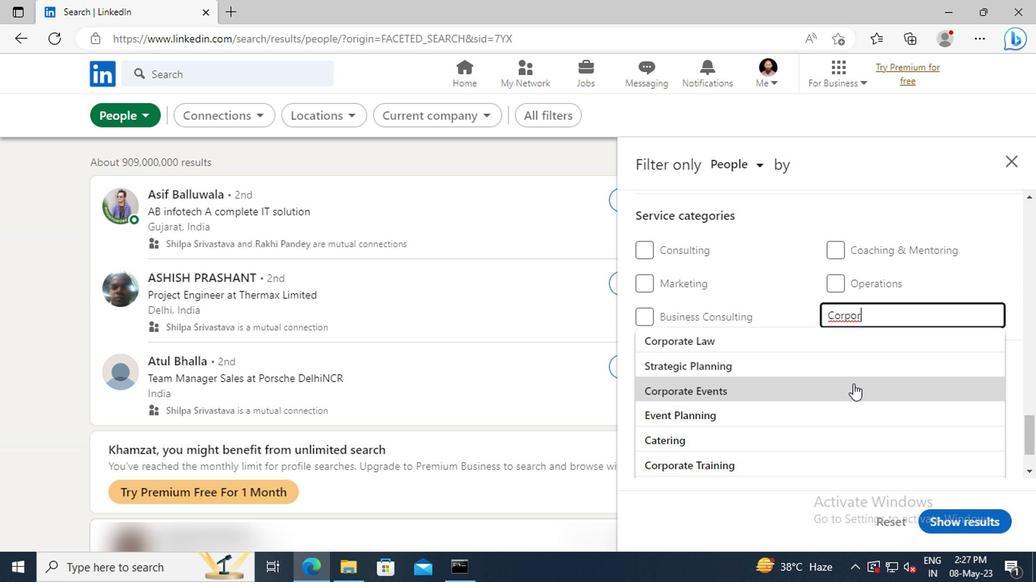 
Action: Mouse scrolled (849, 384) with delta (0, -1)
Screenshot: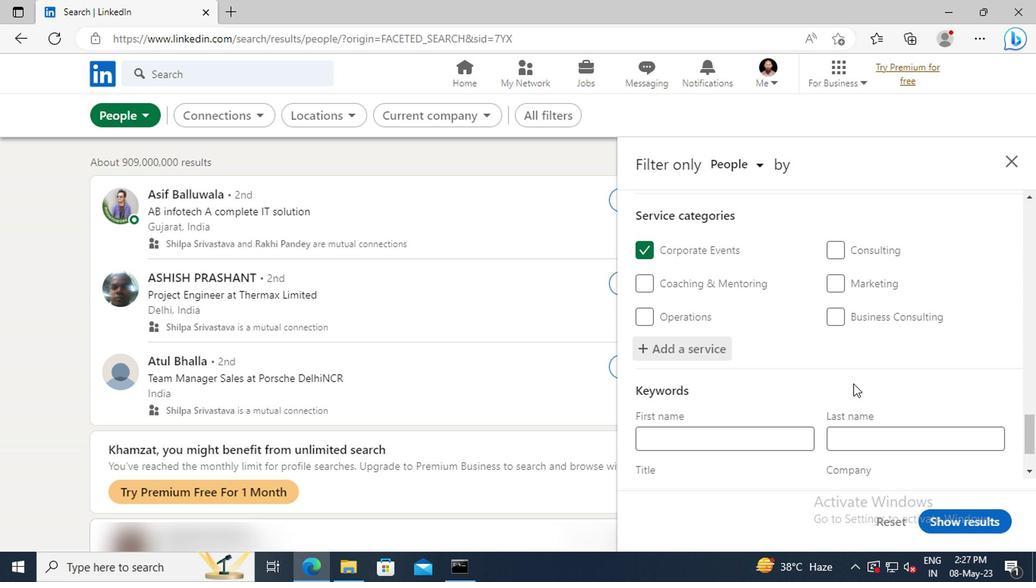 
Action: Mouse scrolled (849, 384) with delta (0, -1)
Screenshot: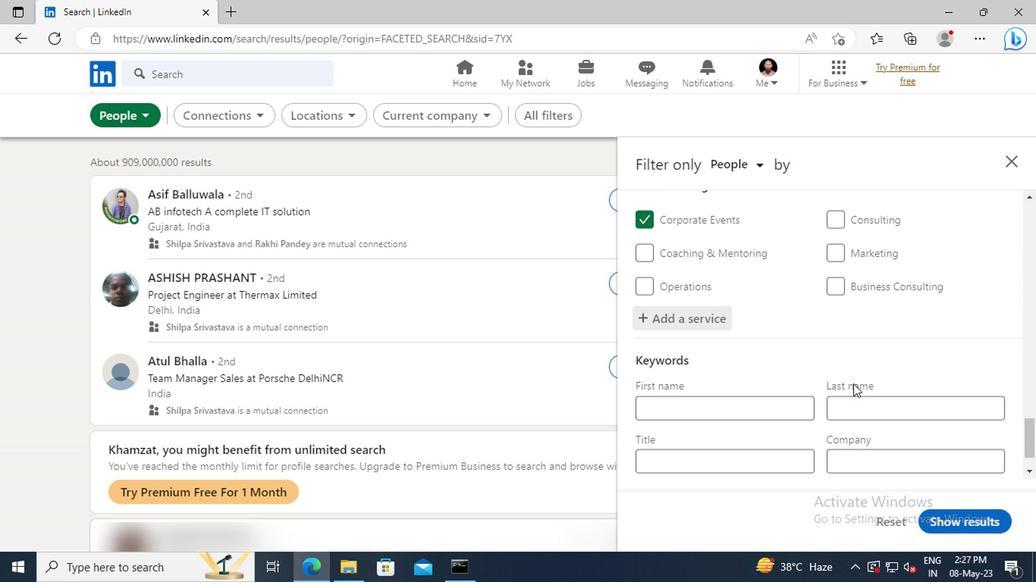 
Action: Mouse scrolled (849, 384) with delta (0, -1)
Screenshot: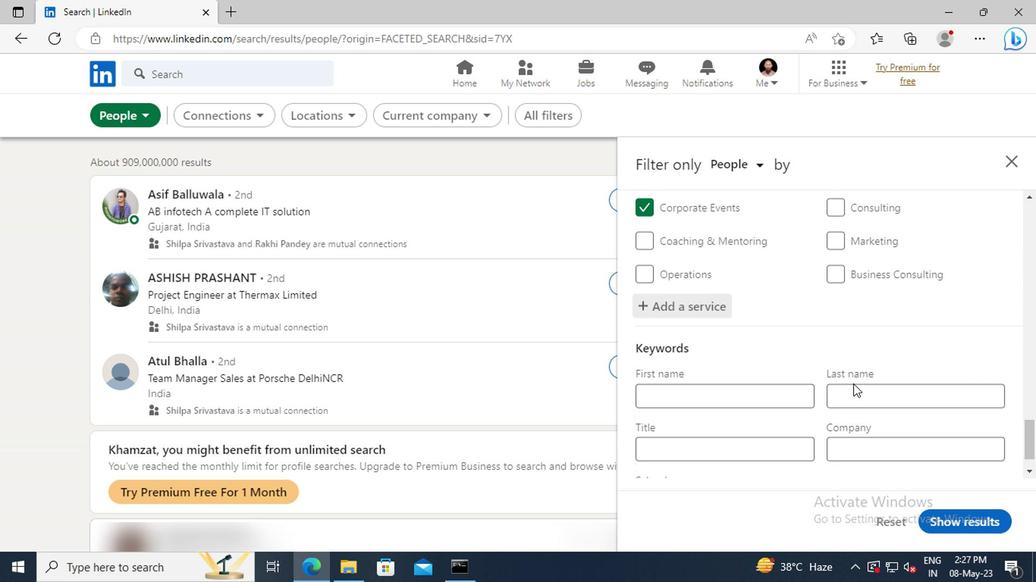 
Action: Mouse scrolled (849, 384) with delta (0, -1)
Screenshot: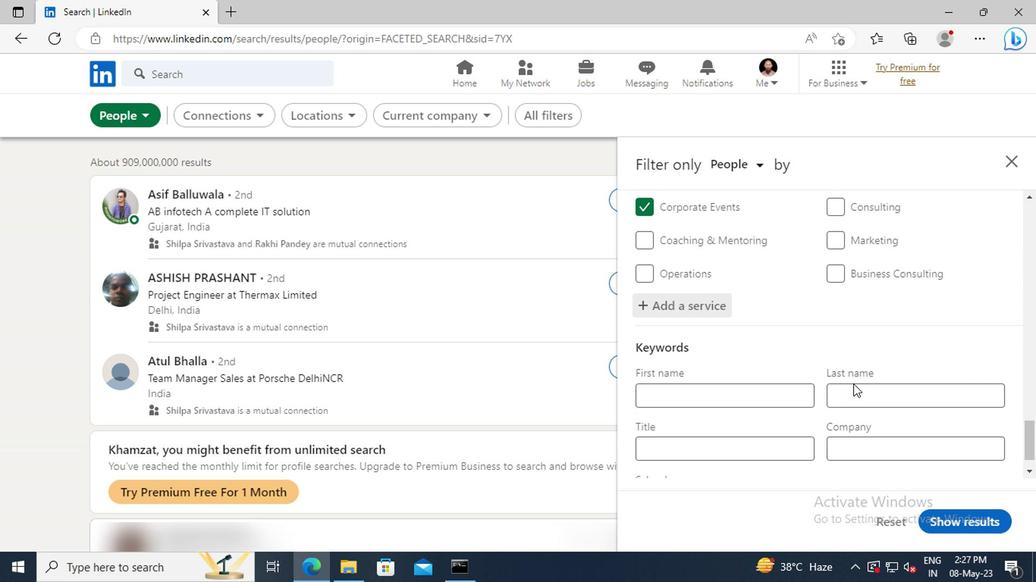 
Action: Mouse moved to (729, 417)
Screenshot: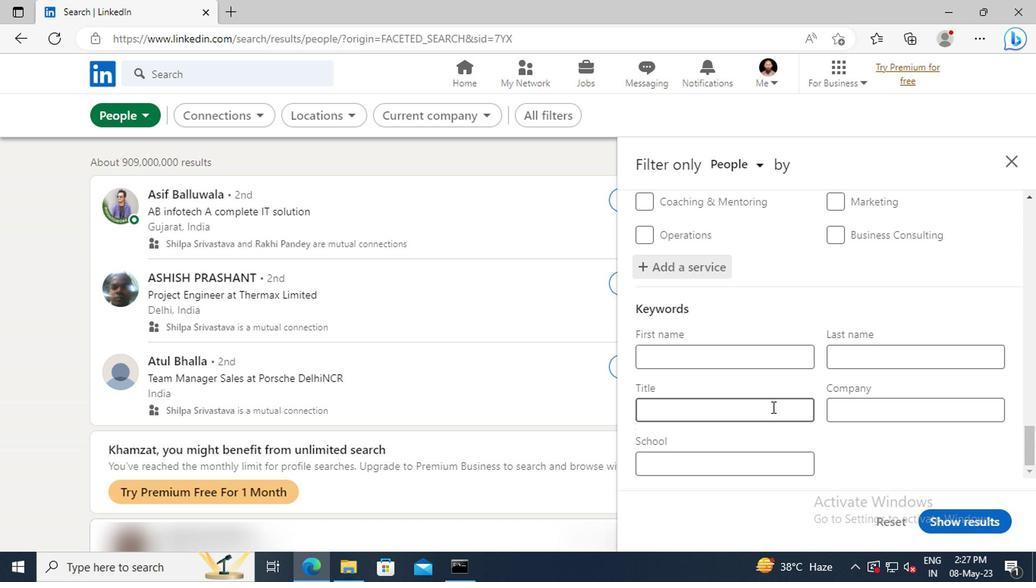 
Action: Mouse pressed left at (729, 417)
Screenshot: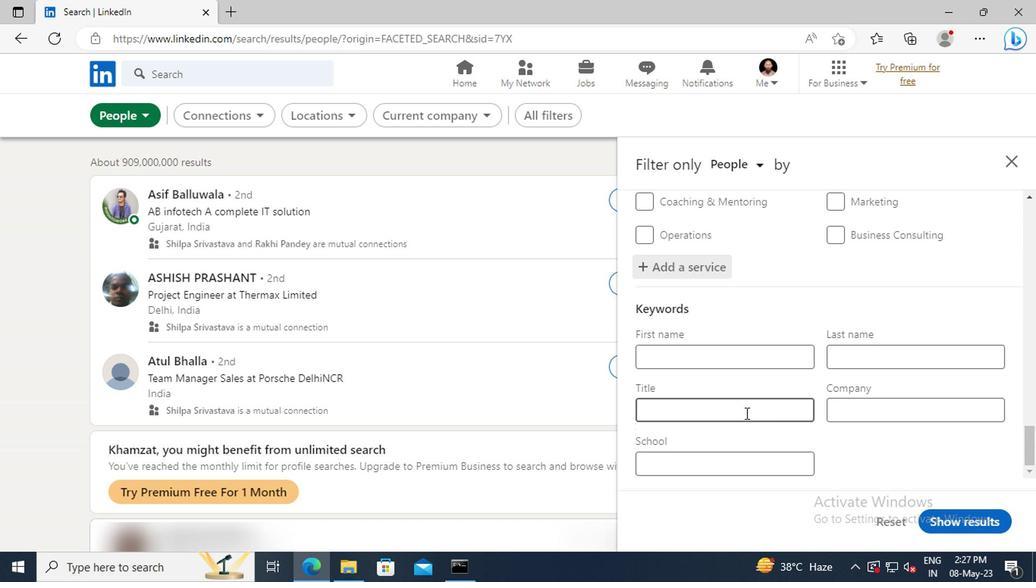 
Action: Mouse moved to (730, 415)
Screenshot: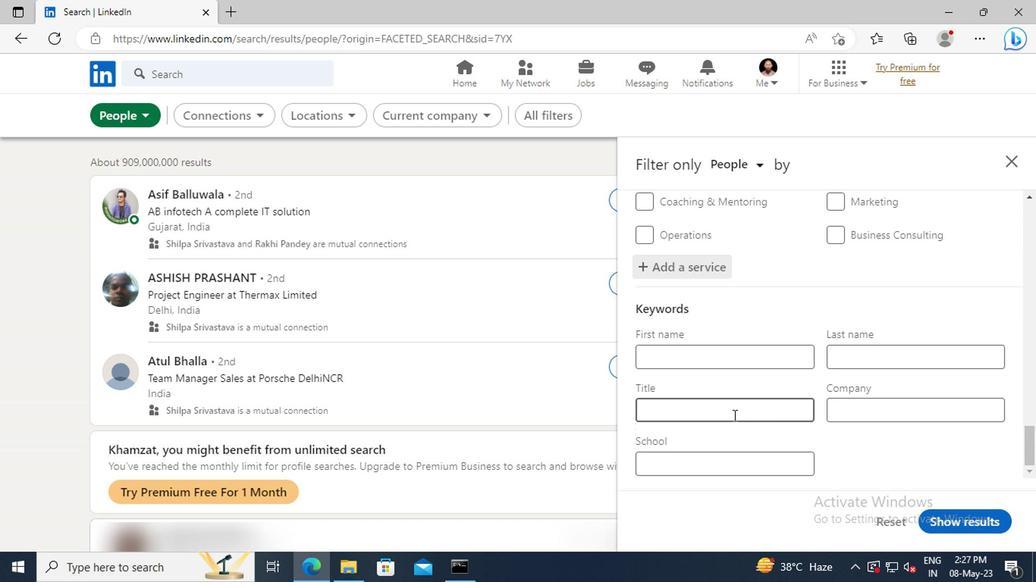 
Action: Key pressed <Key.shift>SALES<Key.space><Key.shift>ENGINEER<Key.enter>
Screenshot: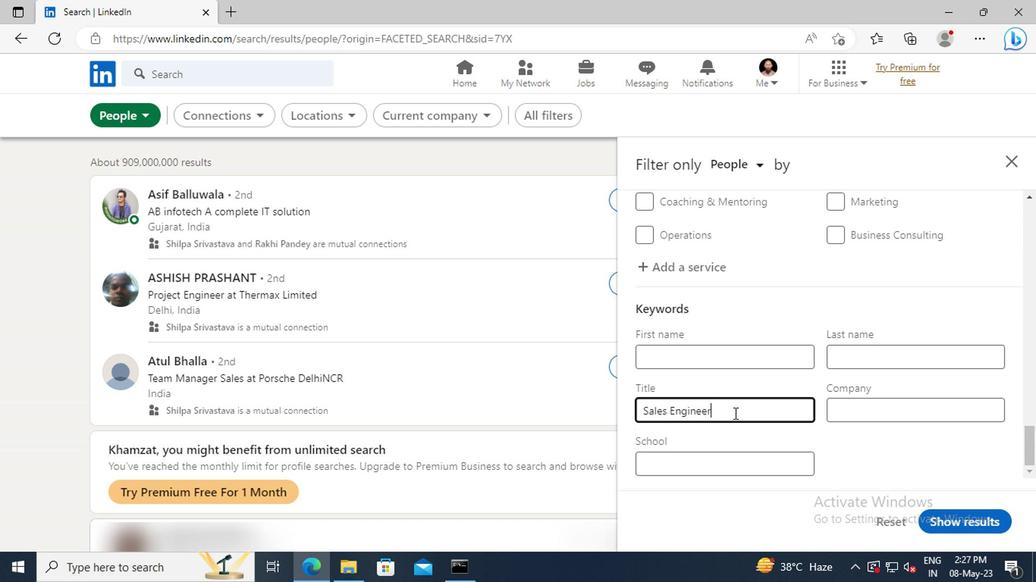 
Action: Mouse moved to (945, 530)
Screenshot: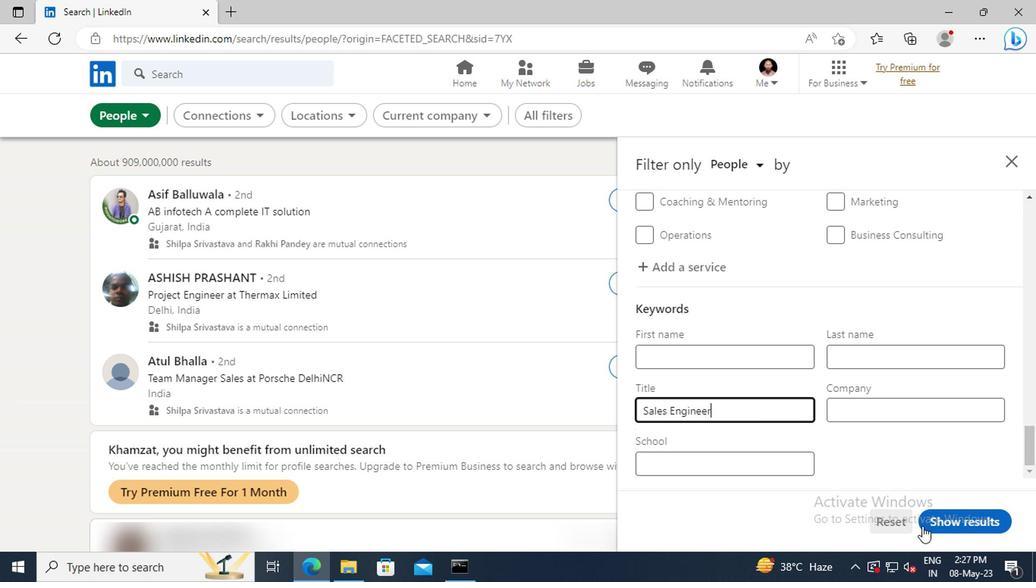 
Action: Mouse pressed left at (945, 530)
Screenshot: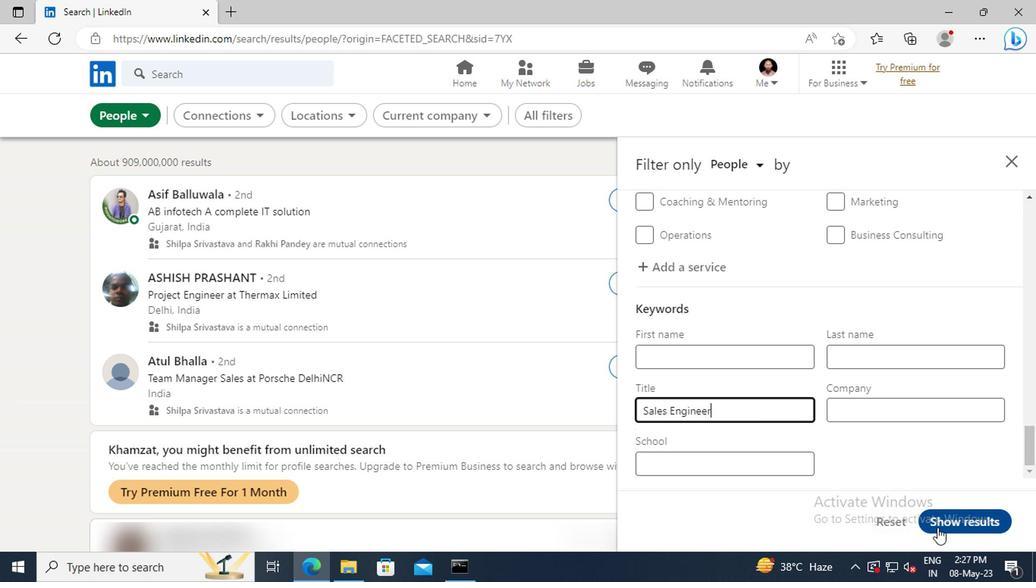 
